 Task: Change  the formatting of the data to Which is Greater than5, In conditional formating, put the option 'Yelow Fill with Drak Yellow Text'add another formatting option Format As Table, insert the option Brown Table style Dark 3 , change the format of Column Width to 18In the sheet   Optimize Sales log book
Action: Mouse moved to (661, 158)
Screenshot: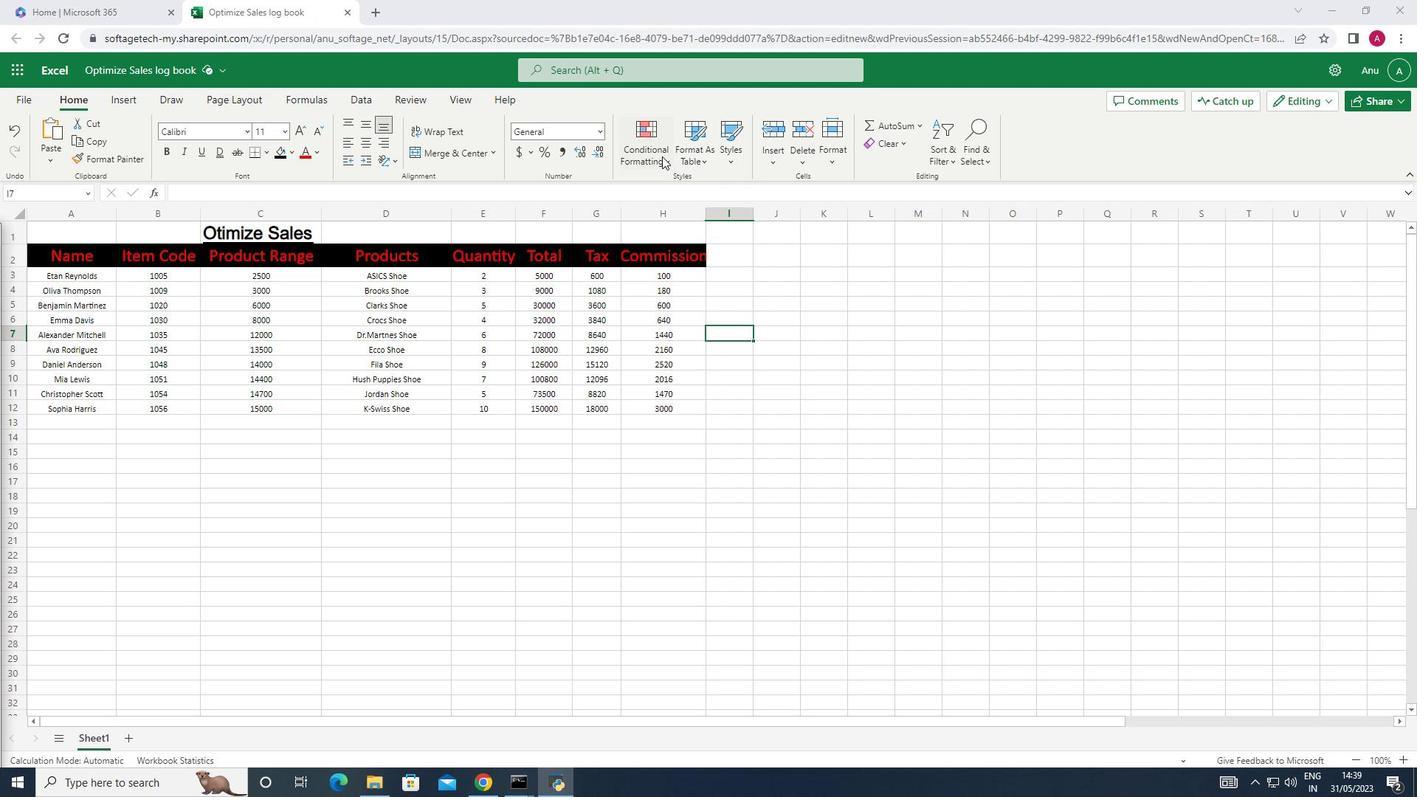 
Action: Mouse pressed left at (661, 158)
Screenshot: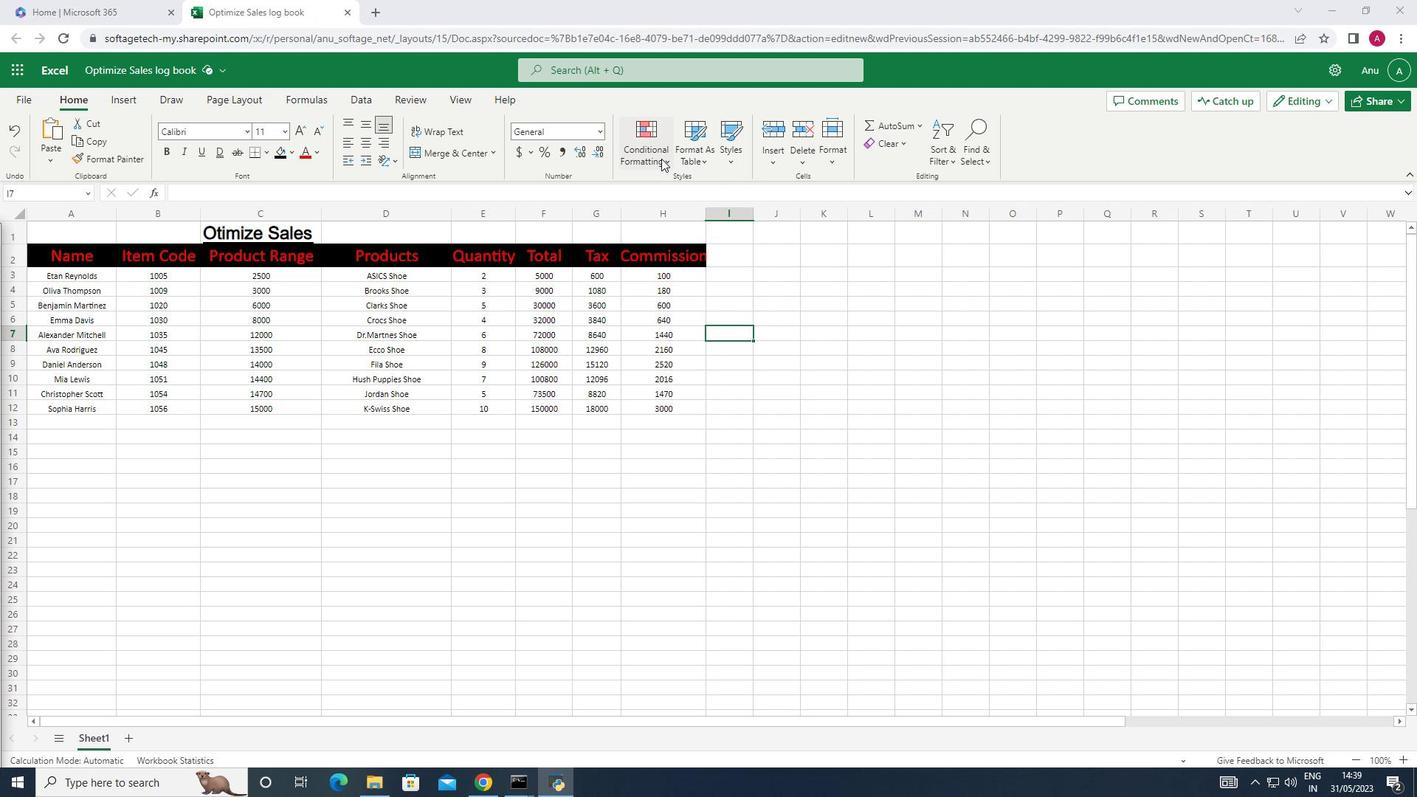 
Action: Mouse moved to (883, 420)
Screenshot: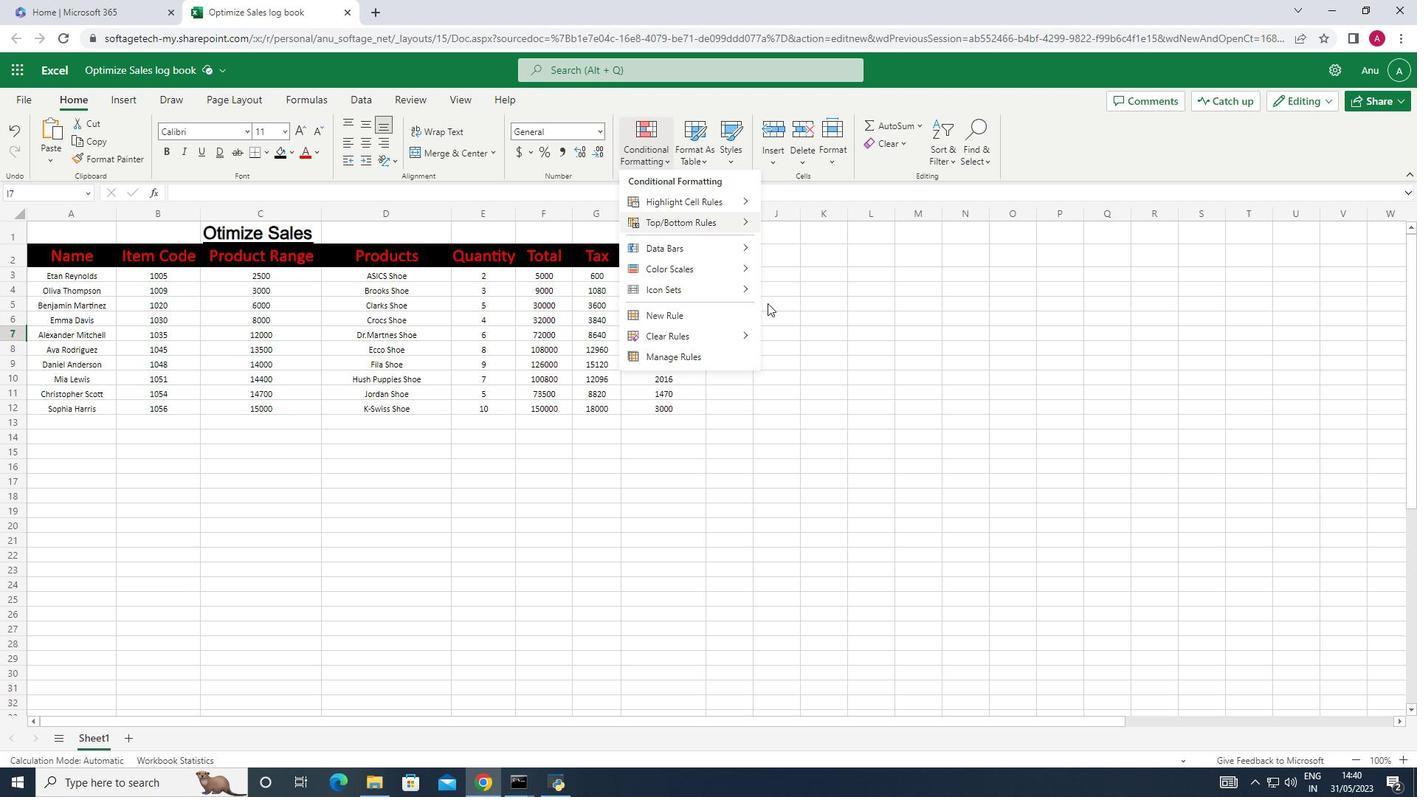 
Action: Mouse pressed left at (883, 420)
Screenshot: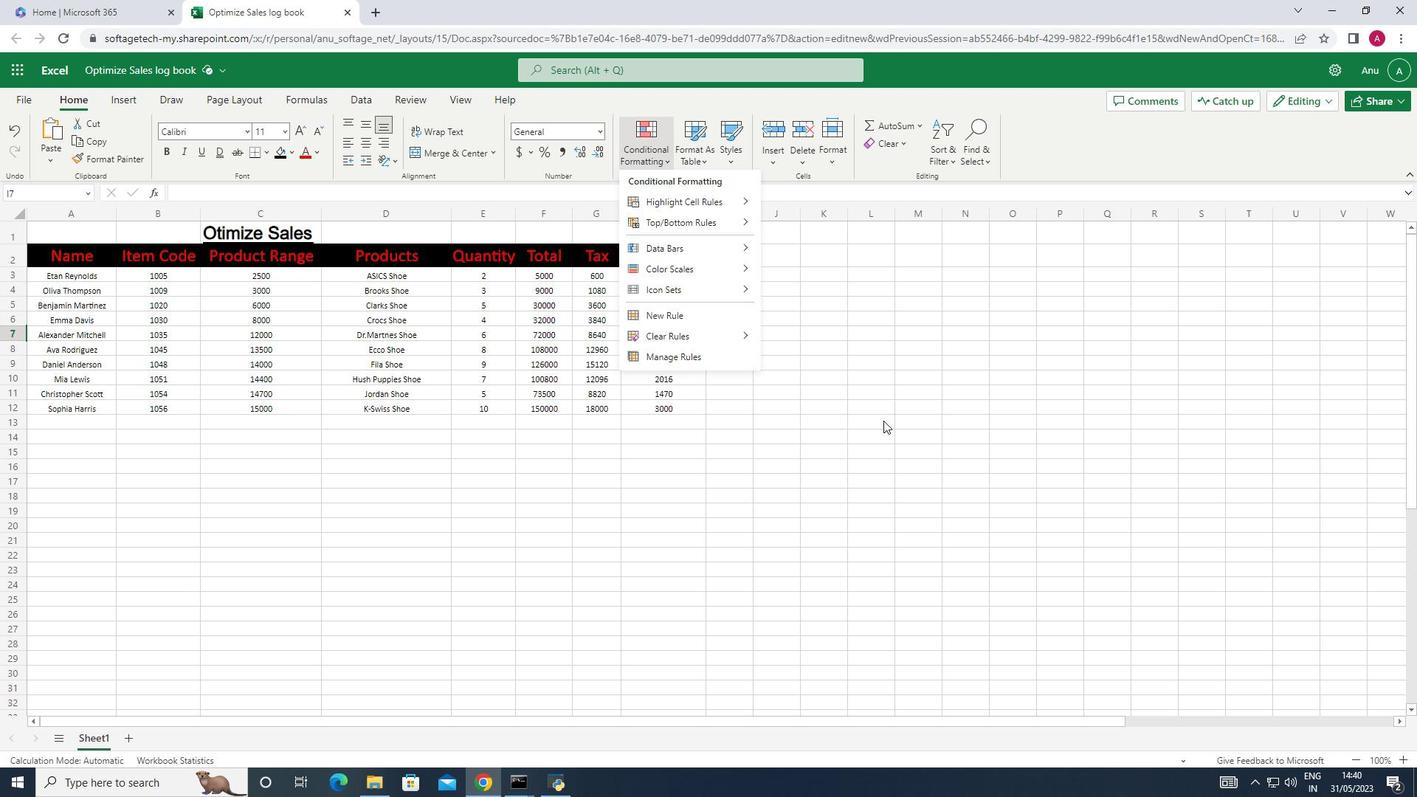 
Action: Mouse moved to (689, 414)
Screenshot: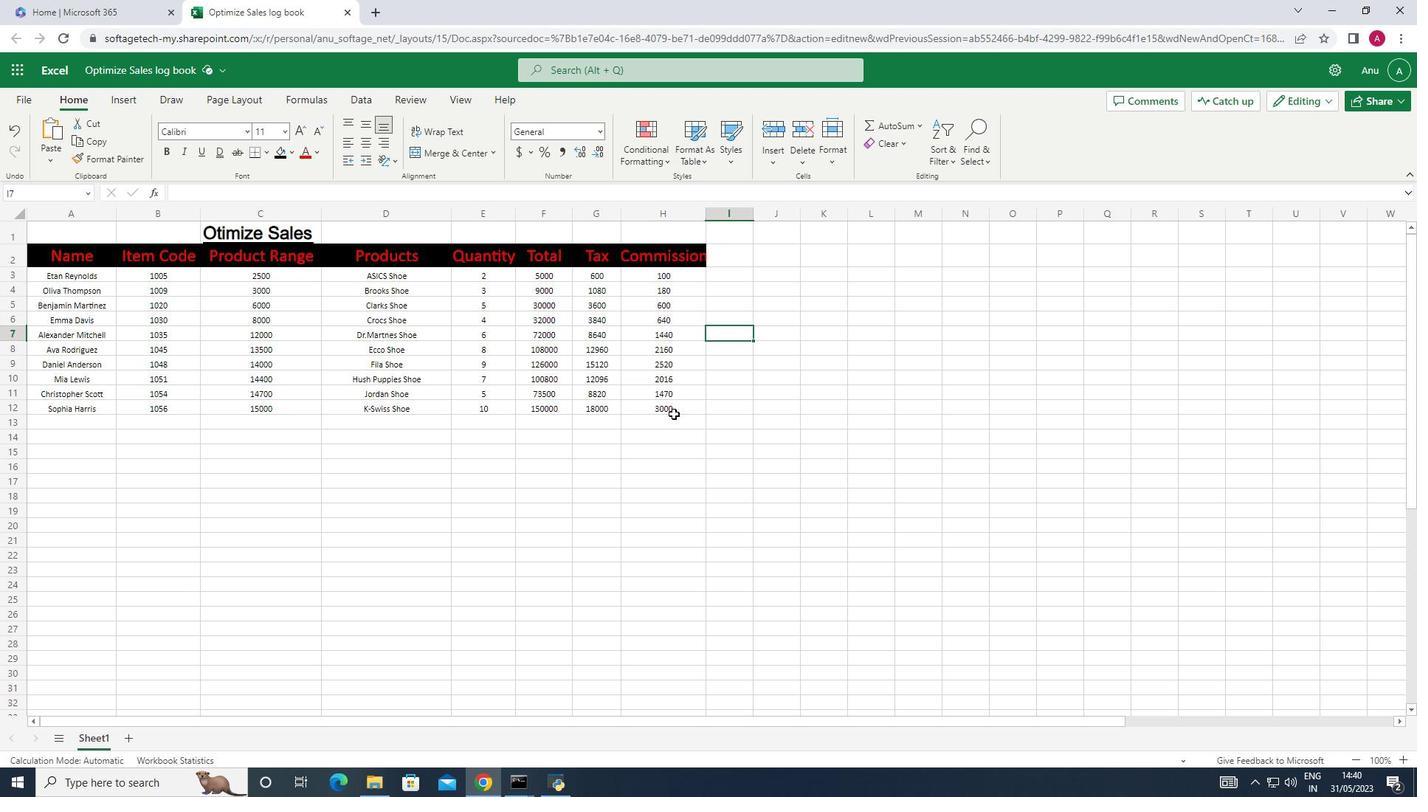 
Action: Mouse pressed left at (689, 414)
Screenshot: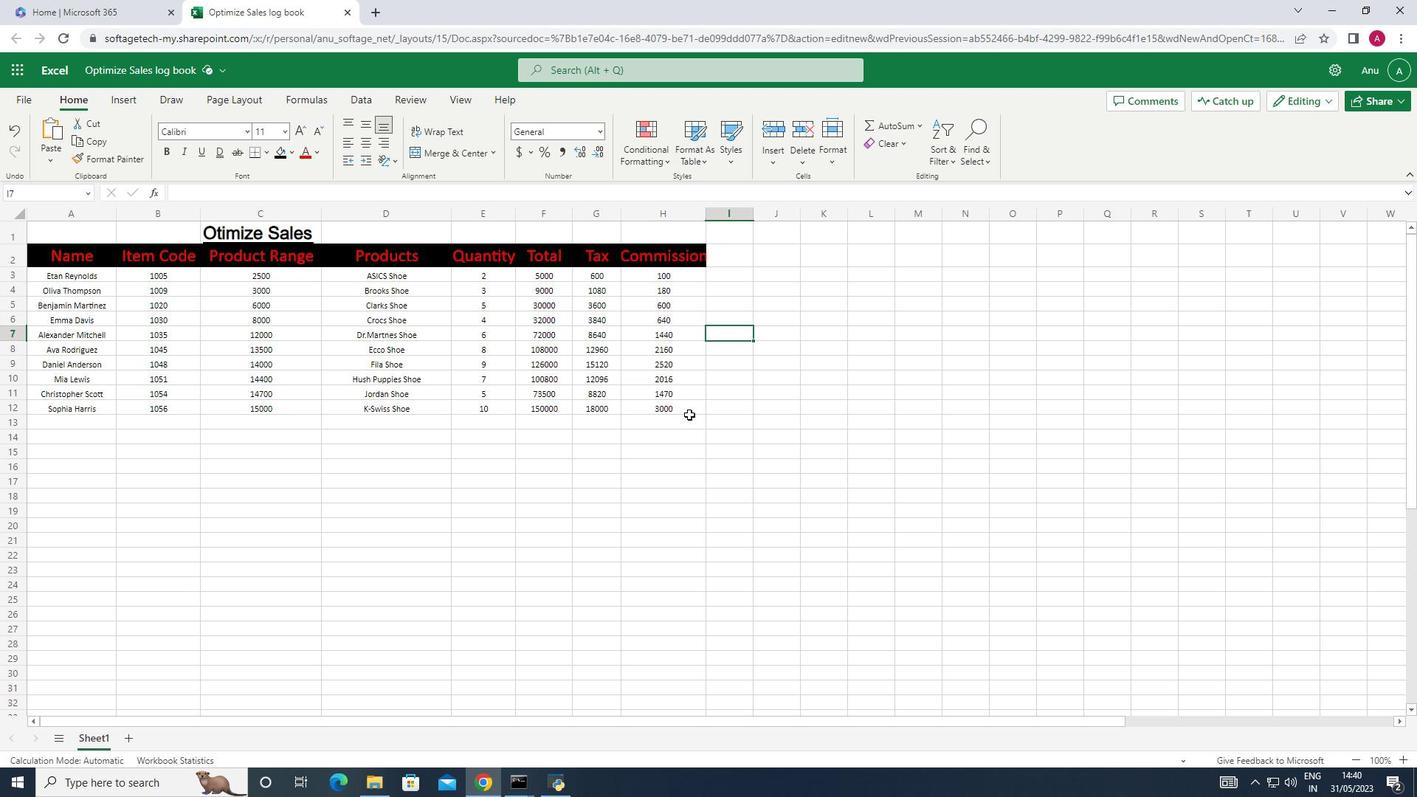 
Action: Mouse moved to (661, 166)
Screenshot: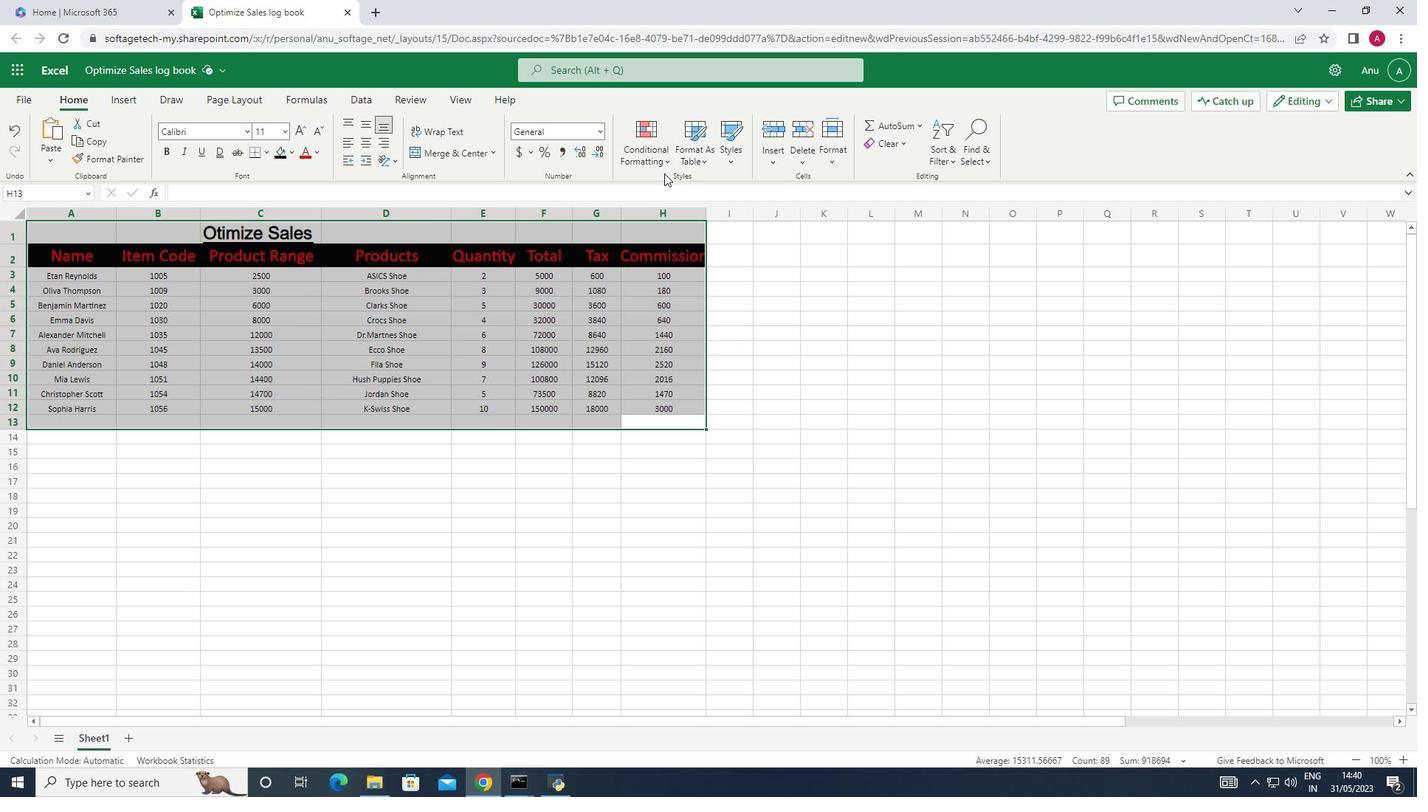 
Action: Mouse pressed left at (661, 166)
Screenshot: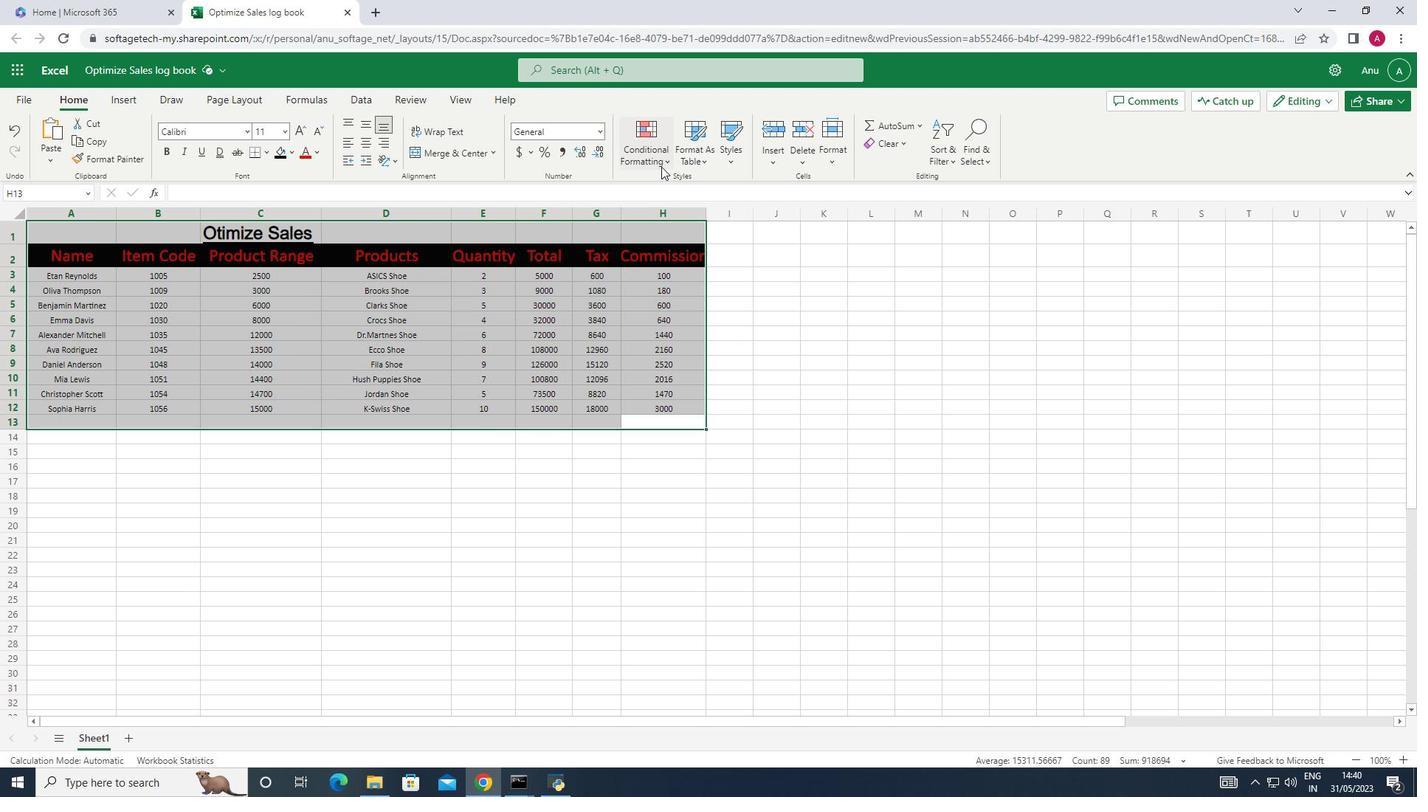 
Action: Mouse moved to (808, 205)
Screenshot: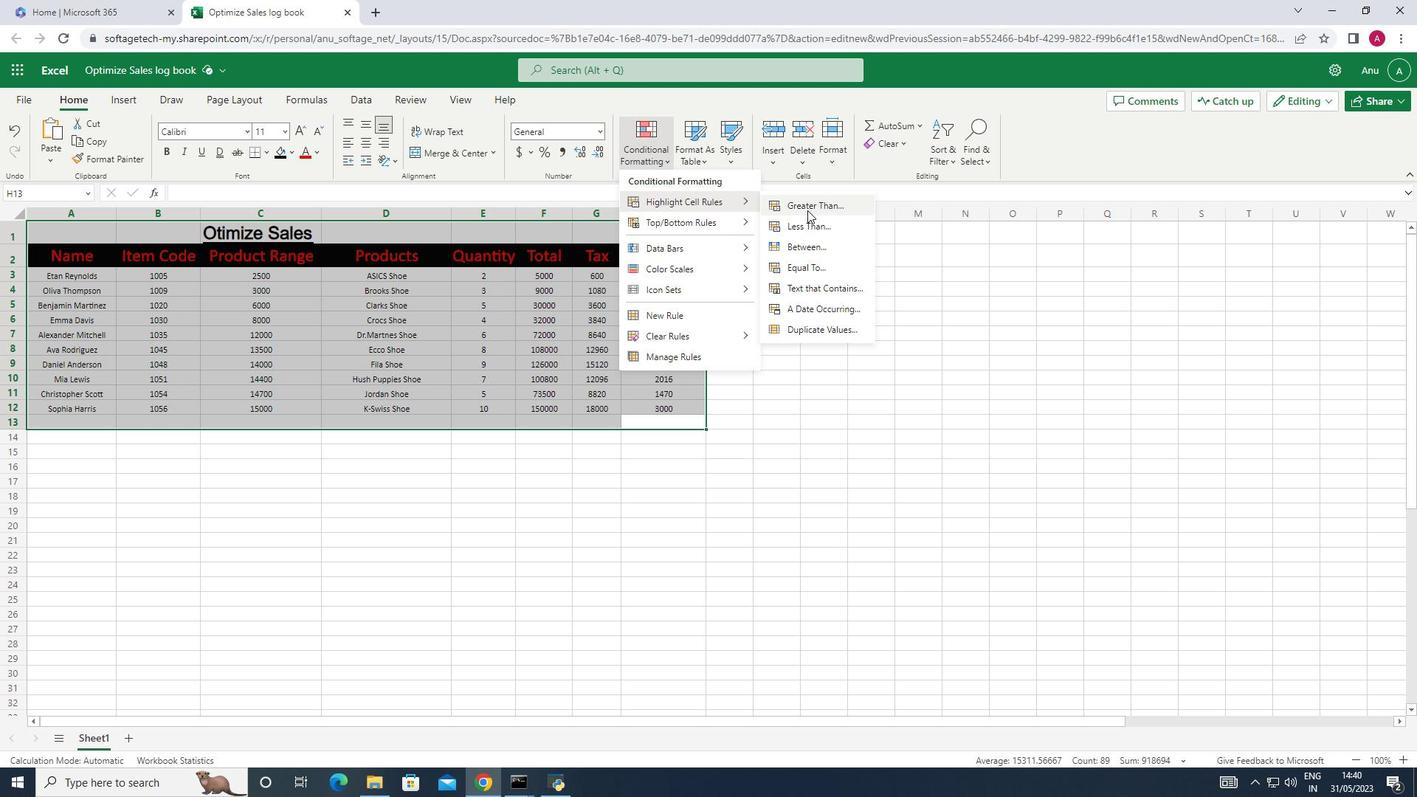 
Action: Mouse pressed left at (808, 205)
Screenshot: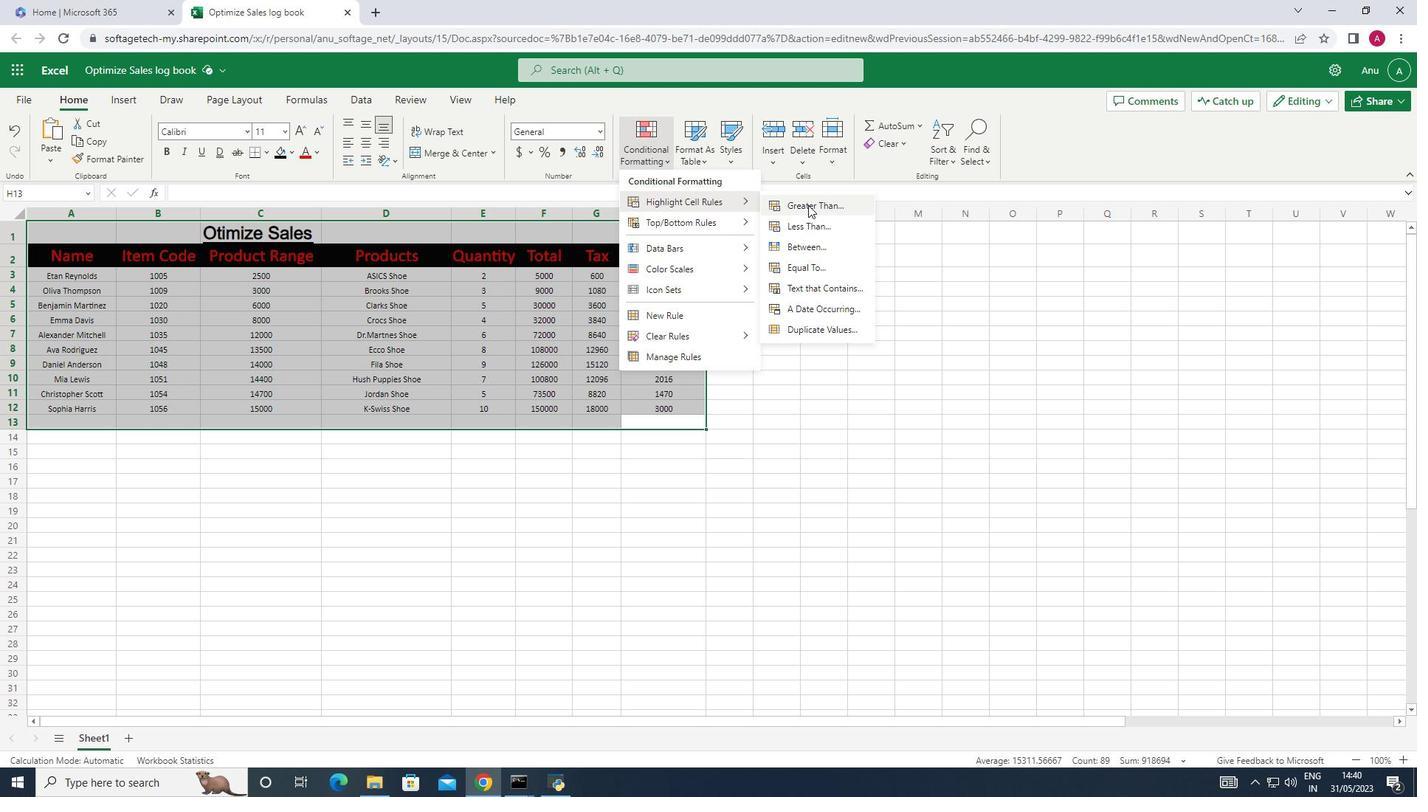 
Action: Mouse moved to (809, 209)
Screenshot: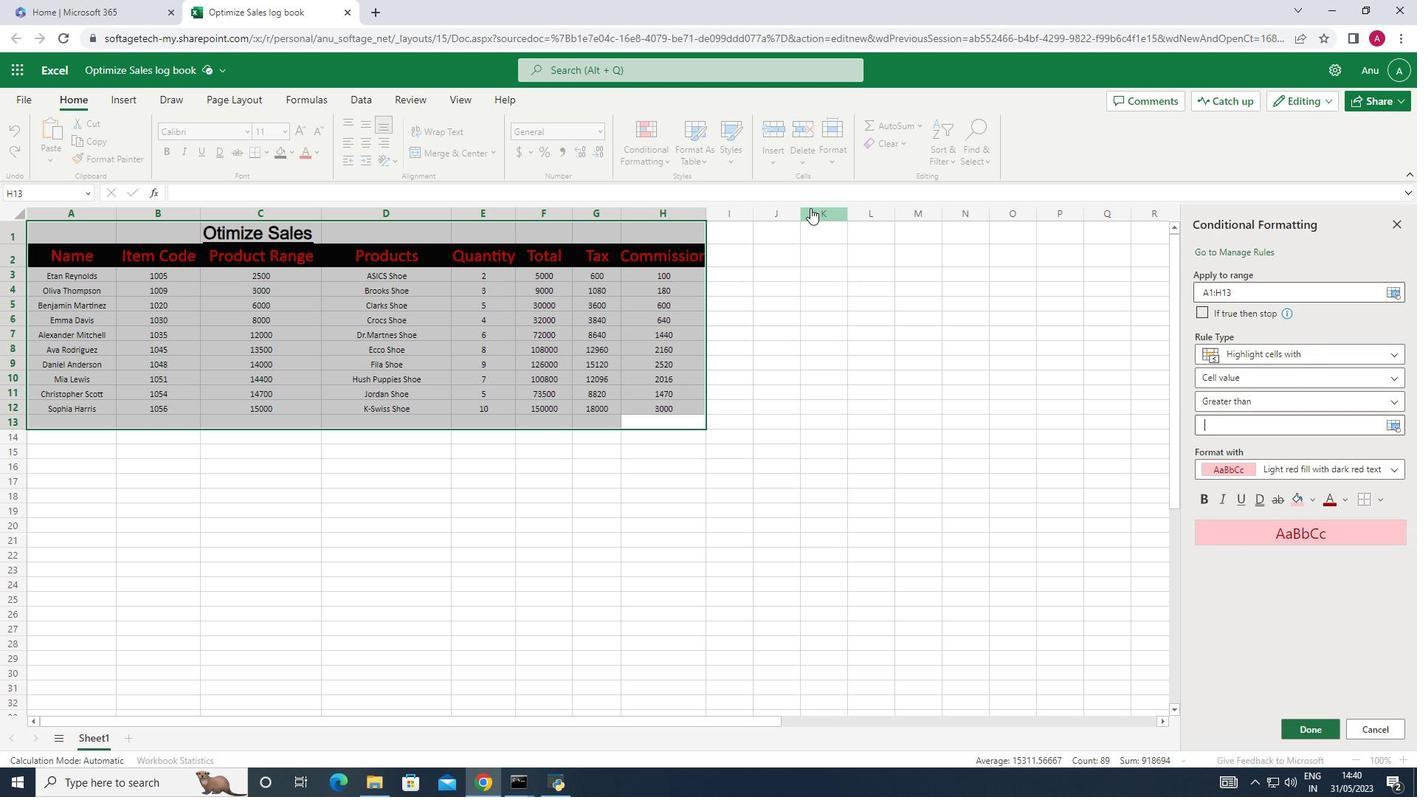 
Action: Key pressed 5
Screenshot: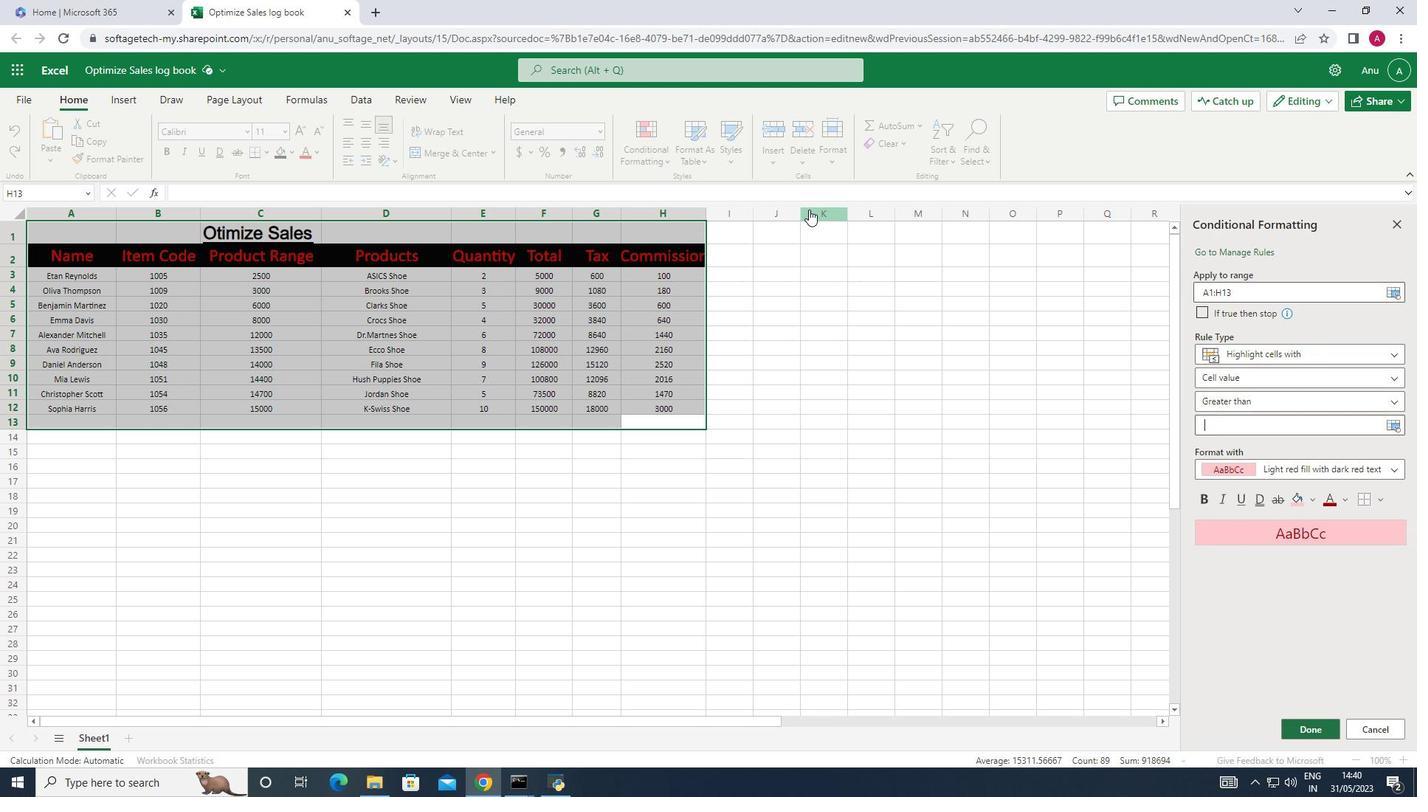 
Action: Mouse moved to (1348, 502)
Screenshot: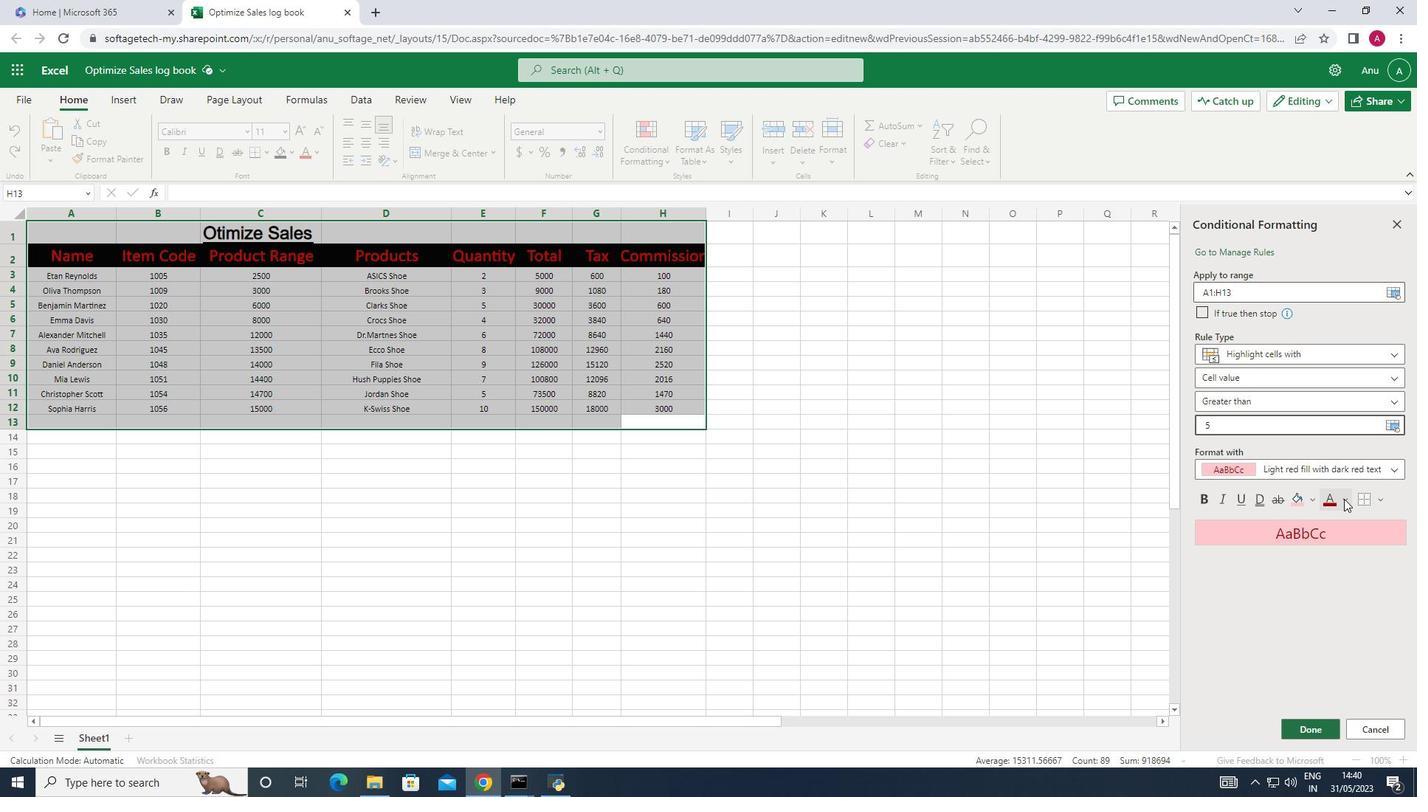 
Action: Mouse pressed left at (1348, 502)
Screenshot: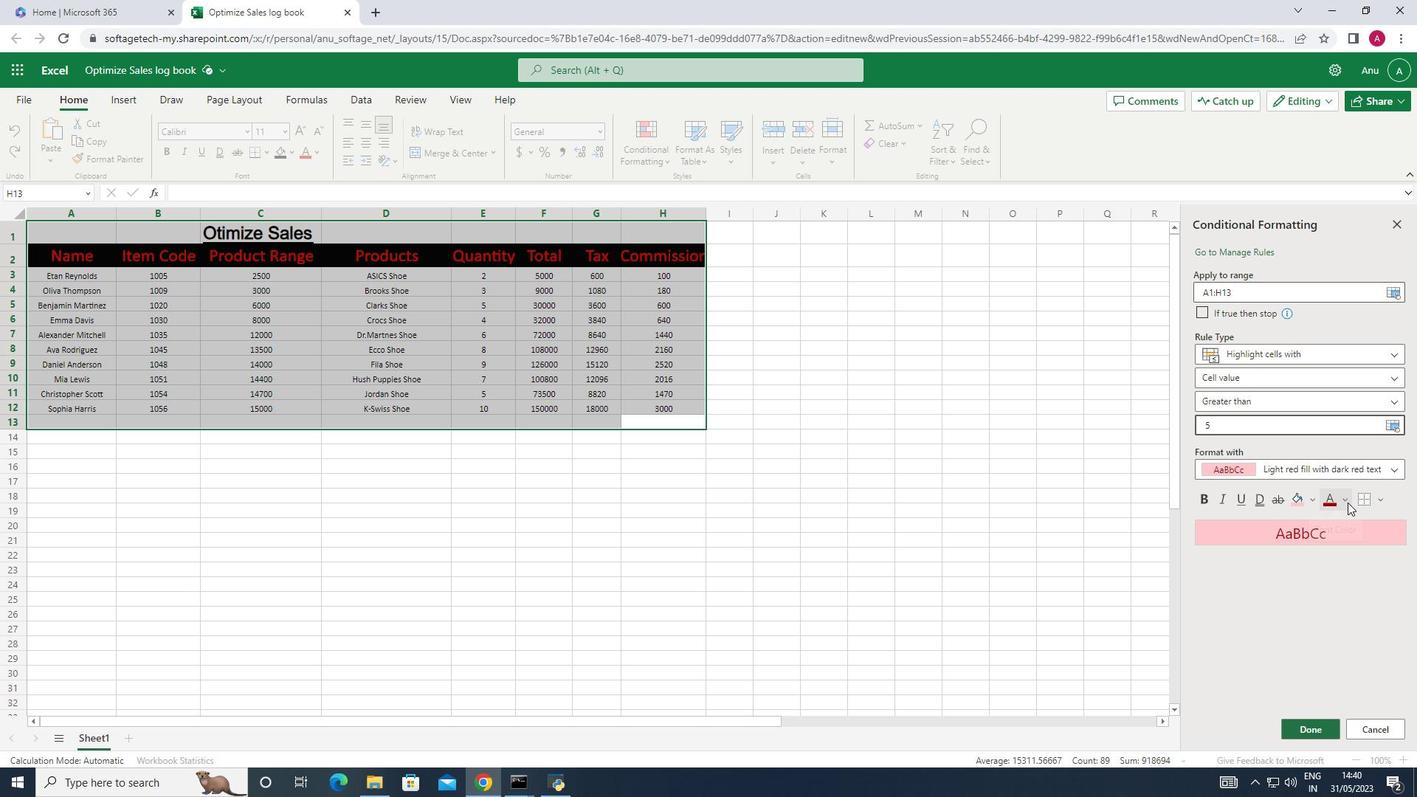 
Action: Mouse moved to (1360, 651)
Screenshot: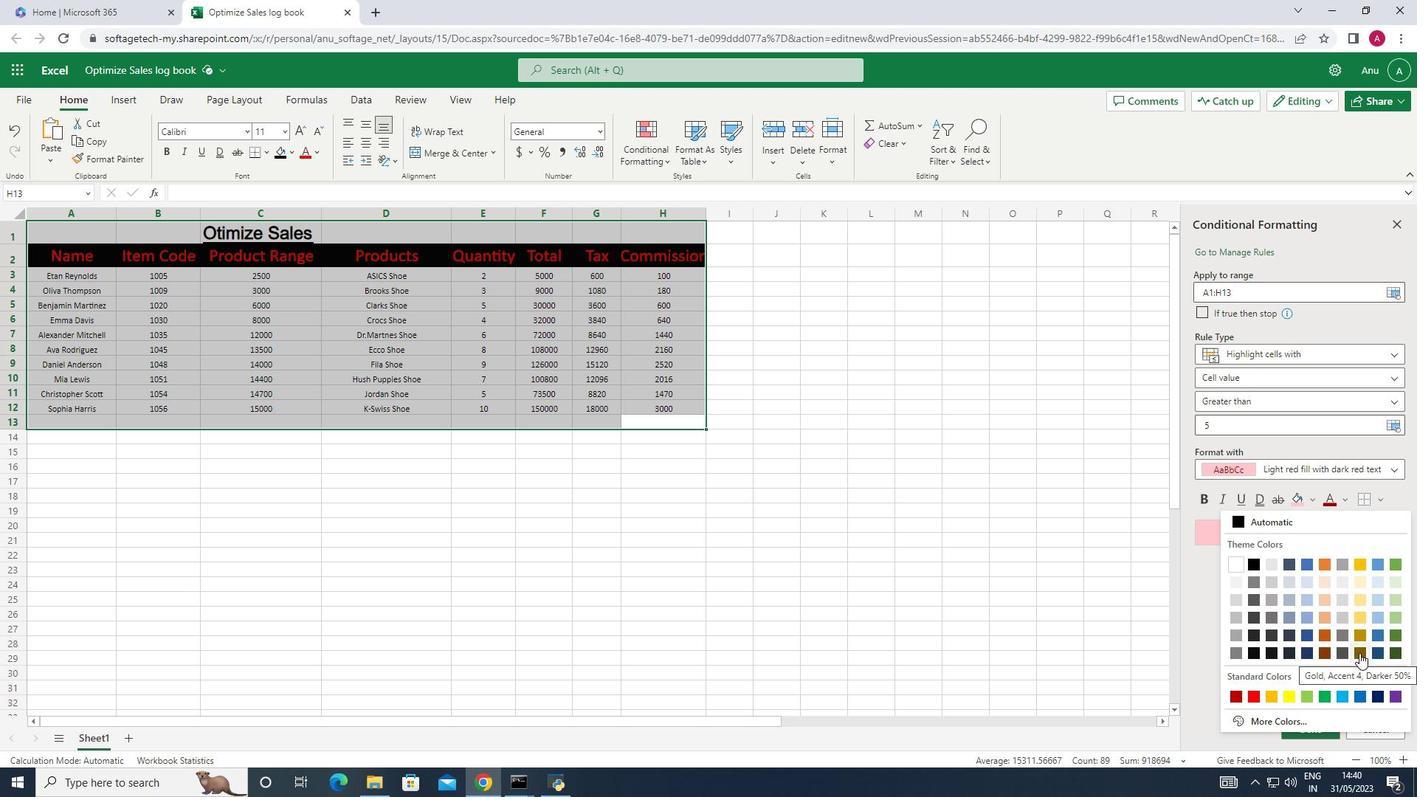 
Action: Mouse pressed left at (1360, 651)
Screenshot: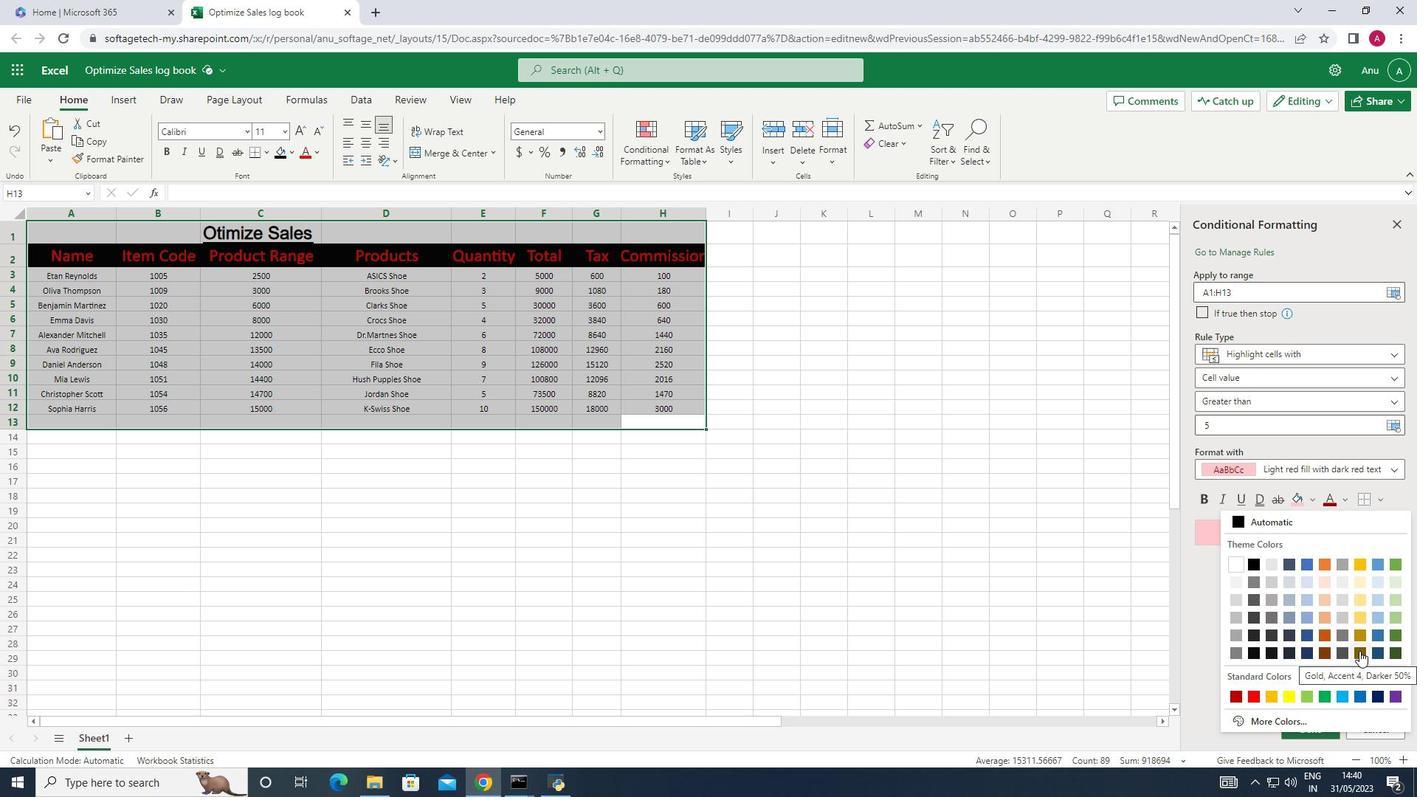 
Action: Mouse moved to (1345, 502)
Screenshot: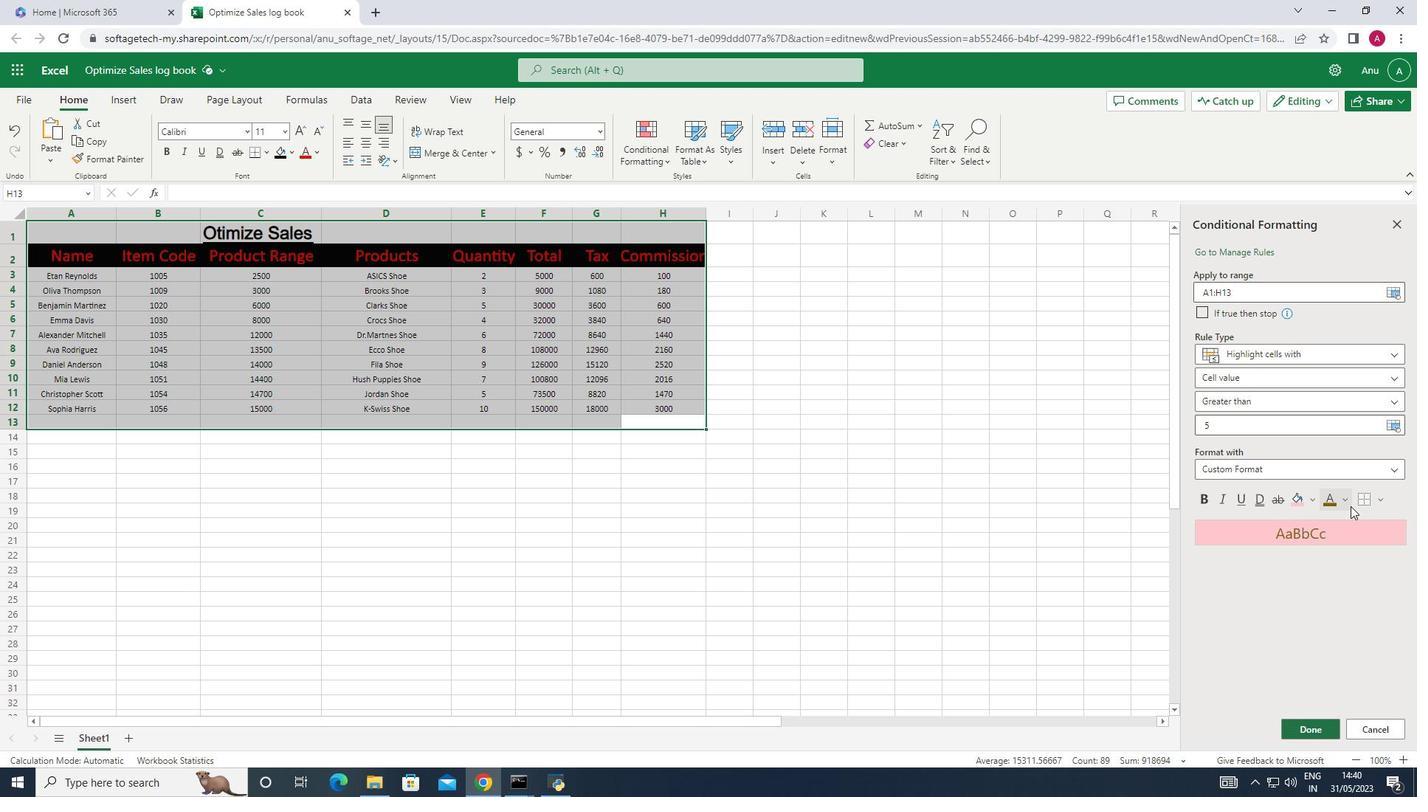
Action: Mouse pressed left at (1345, 502)
Screenshot: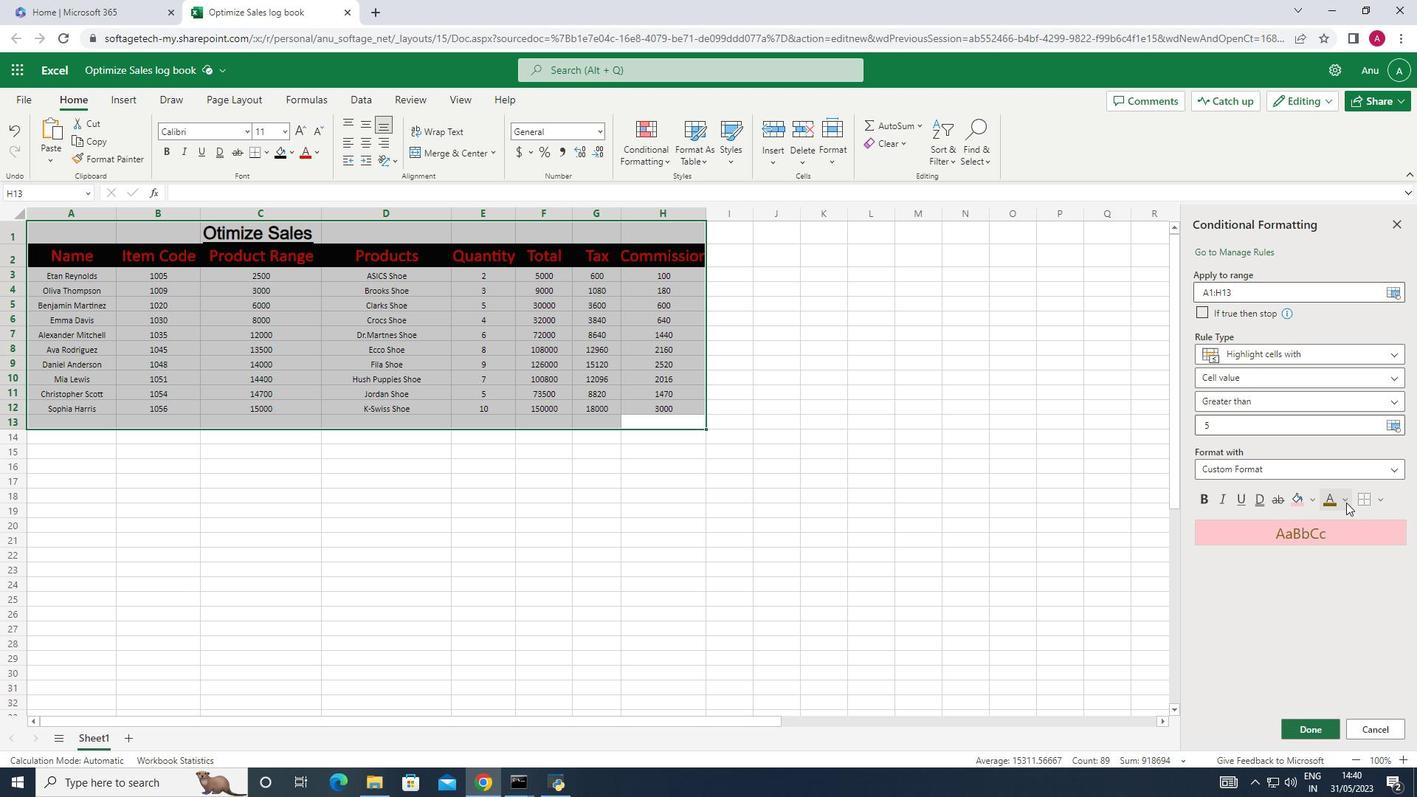 
Action: Mouse moved to (1310, 499)
Screenshot: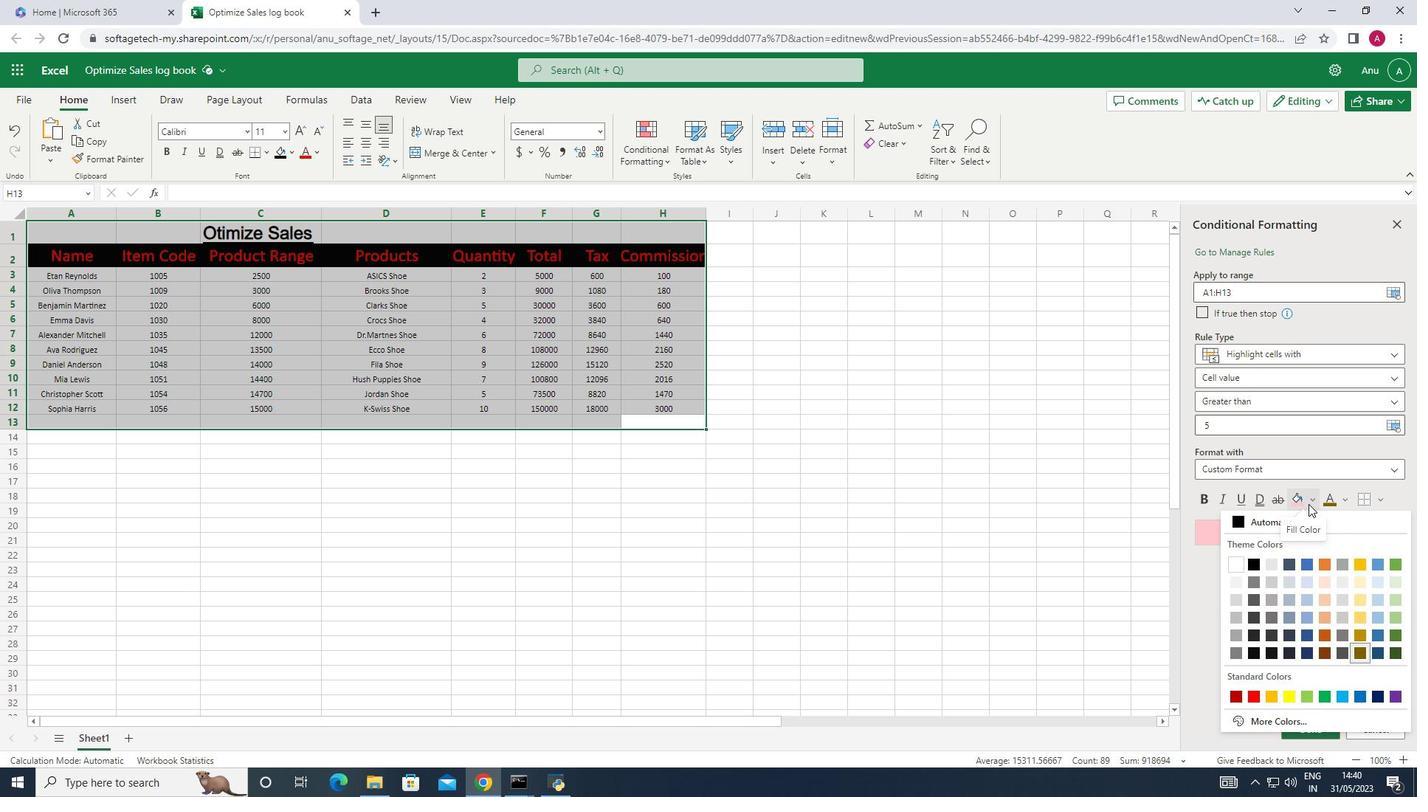 
Action: Mouse pressed left at (1310, 499)
Screenshot: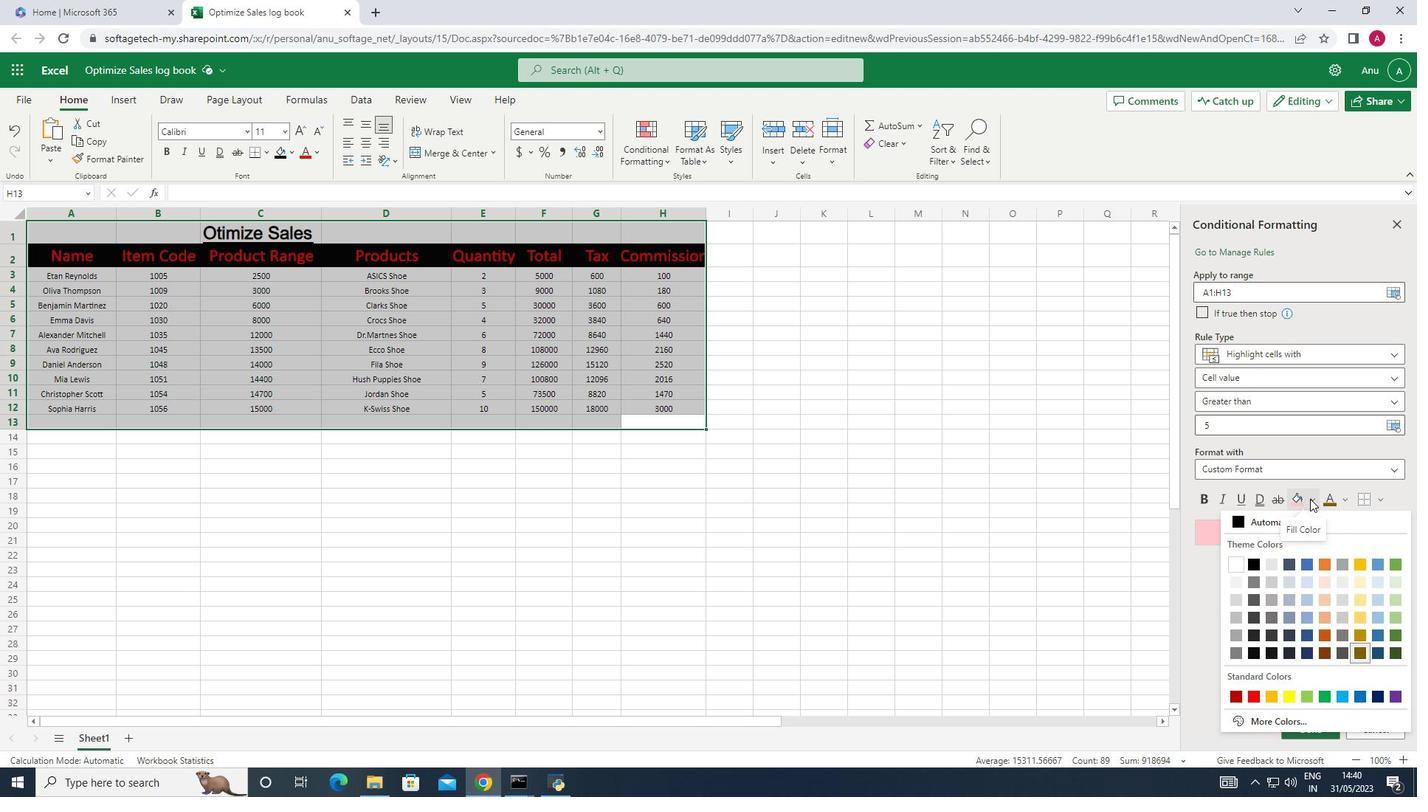 
Action: Mouse moved to (1292, 671)
Screenshot: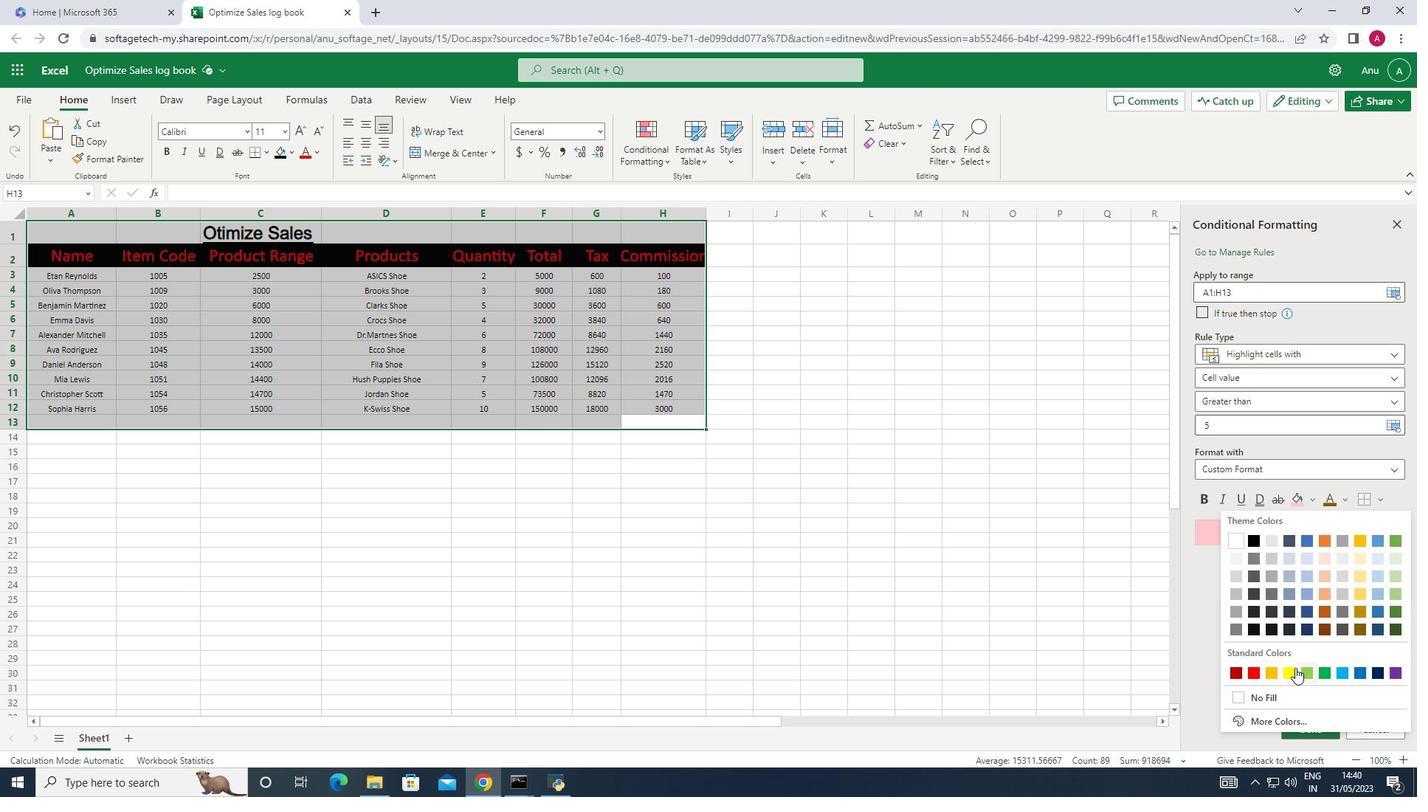 
Action: Mouse pressed left at (1292, 671)
Screenshot: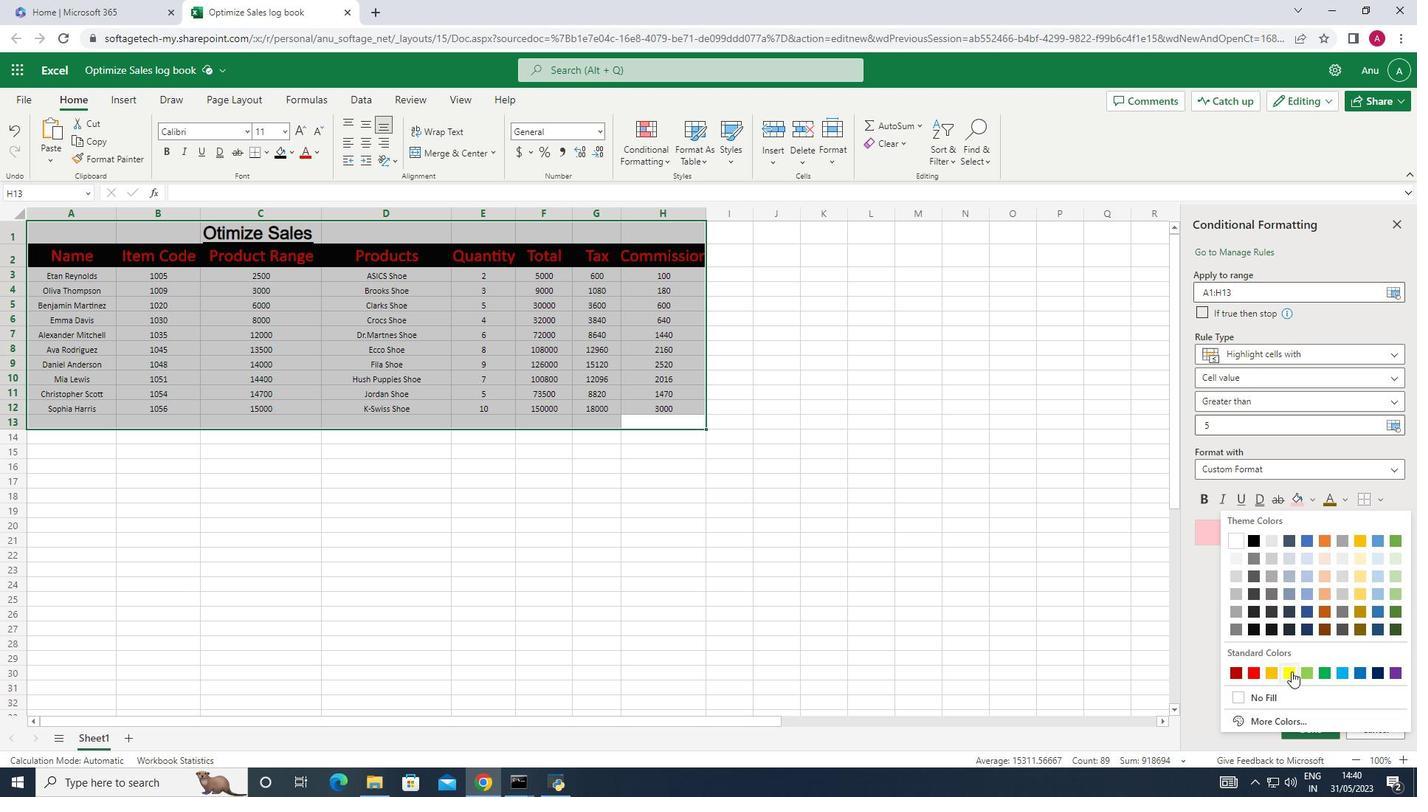 
Action: Mouse moved to (1313, 731)
Screenshot: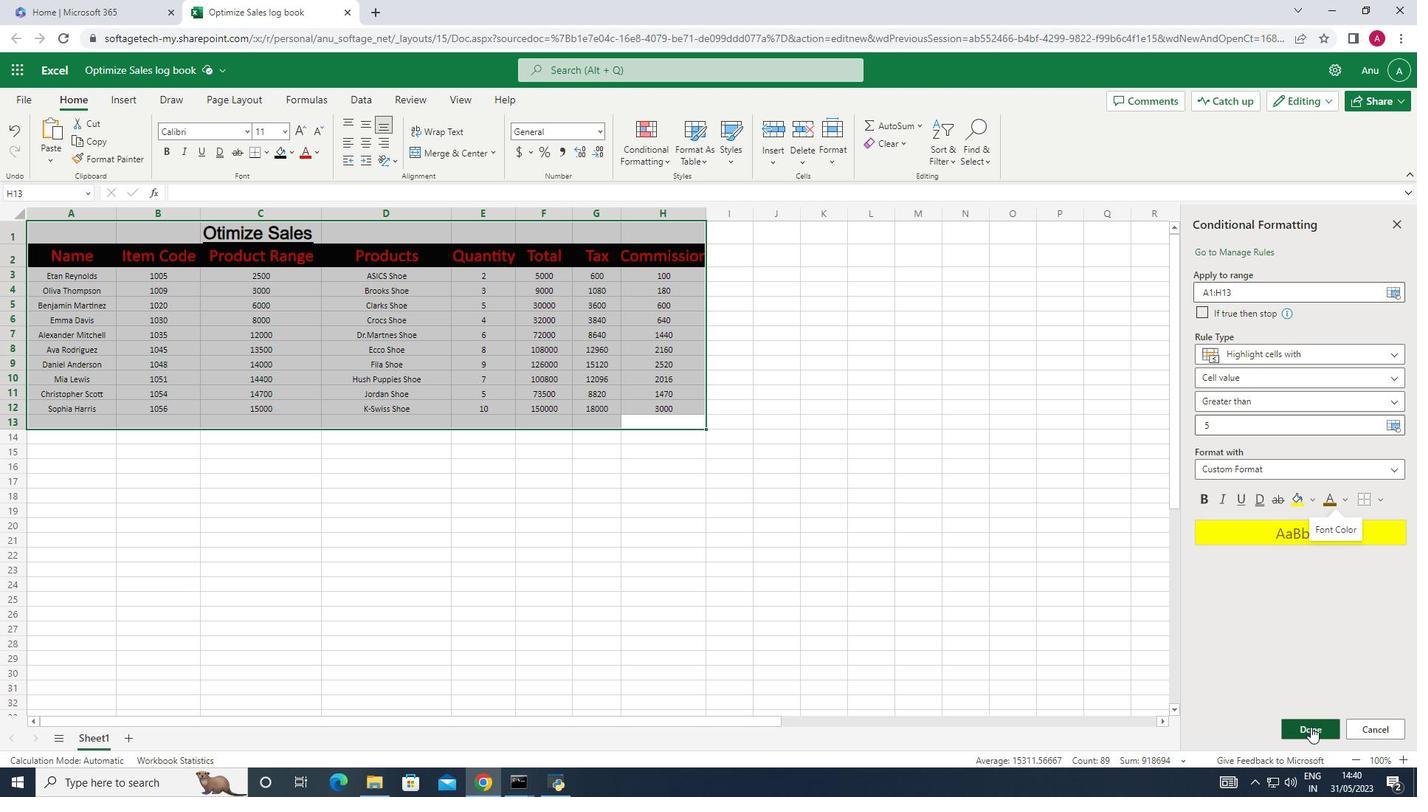 
Action: Mouse pressed left at (1313, 731)
Screenshot: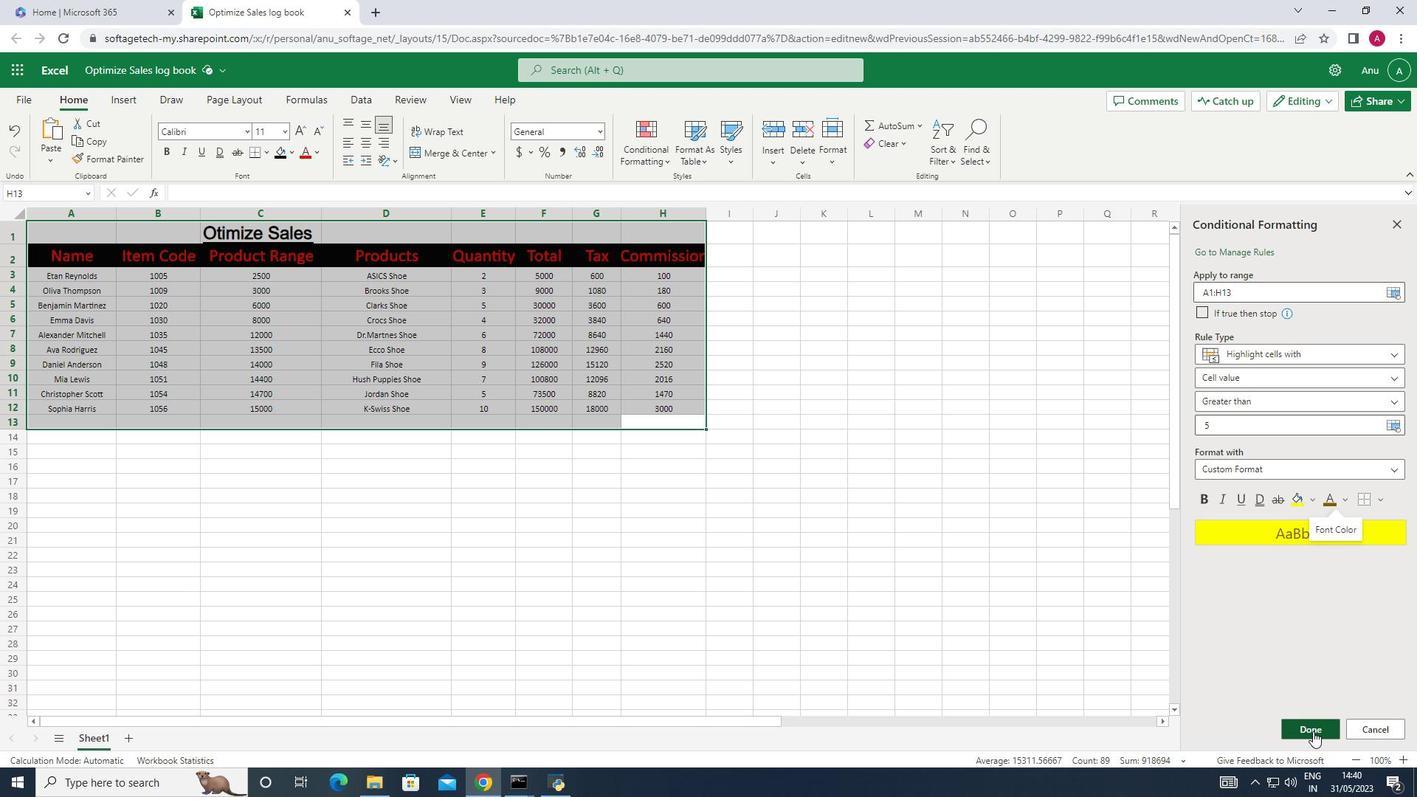 
Action: Mouse moved to (912, 408)
Screenshot: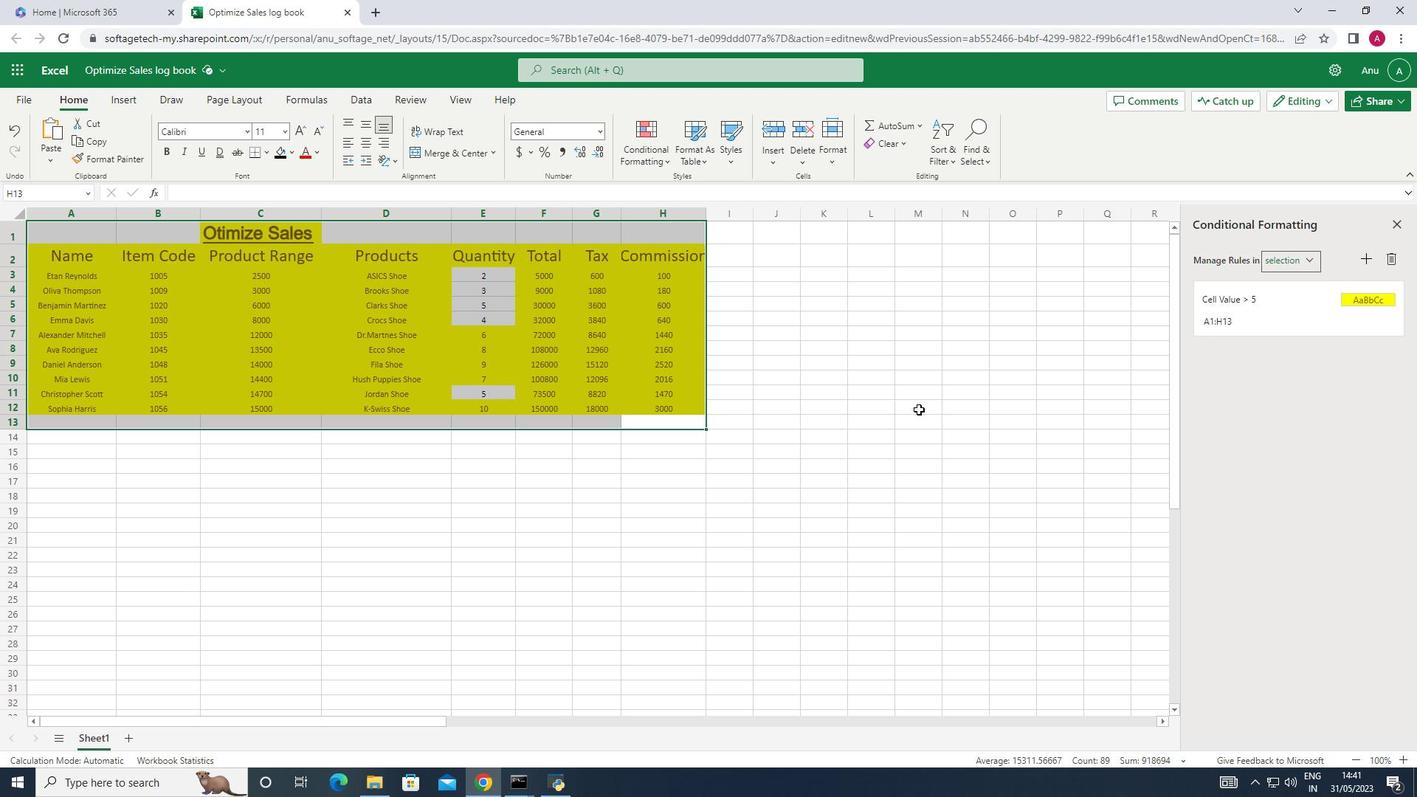 
Action: Mouse pressed left at (912, 408)
Screenshot: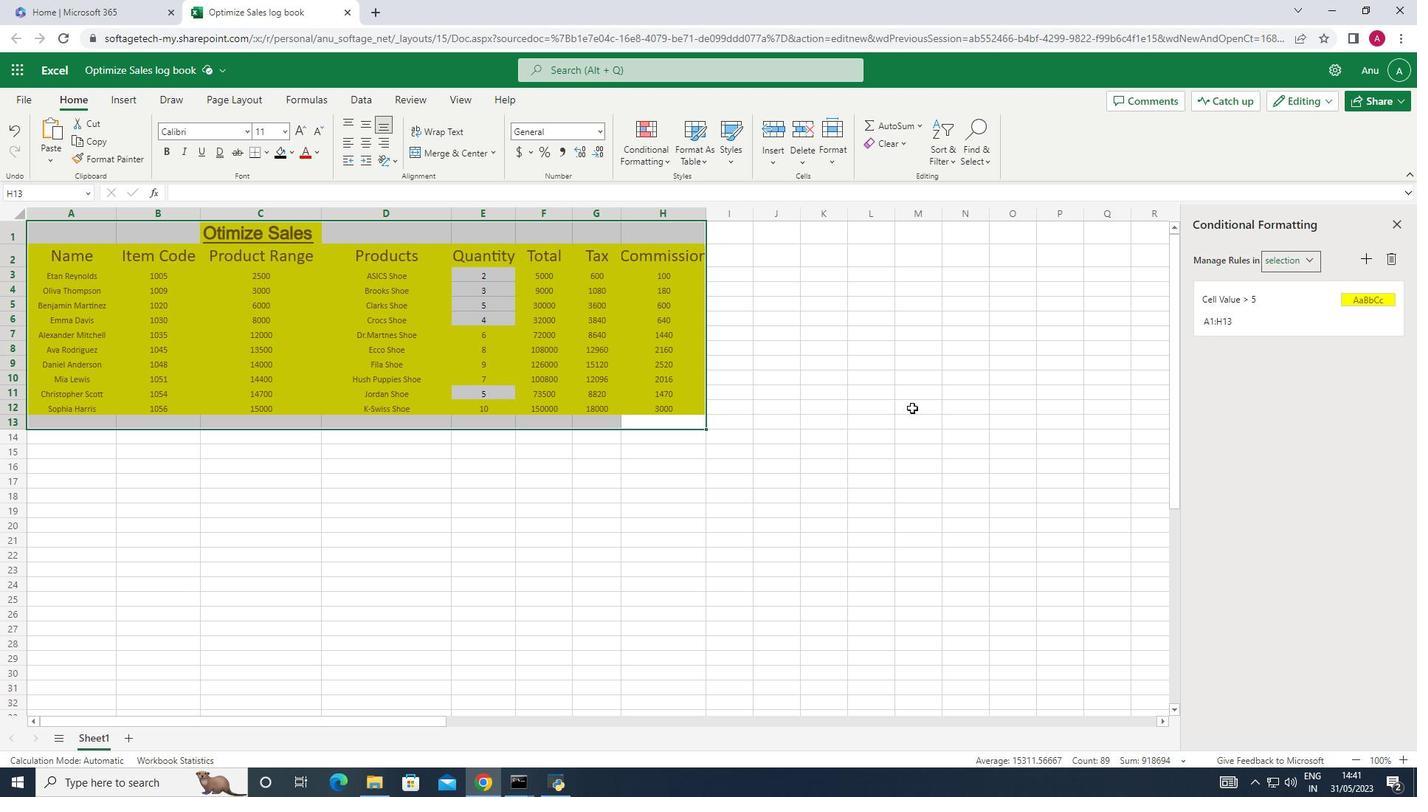 
Action: Mouse moved to (45, 258)
Screenshot: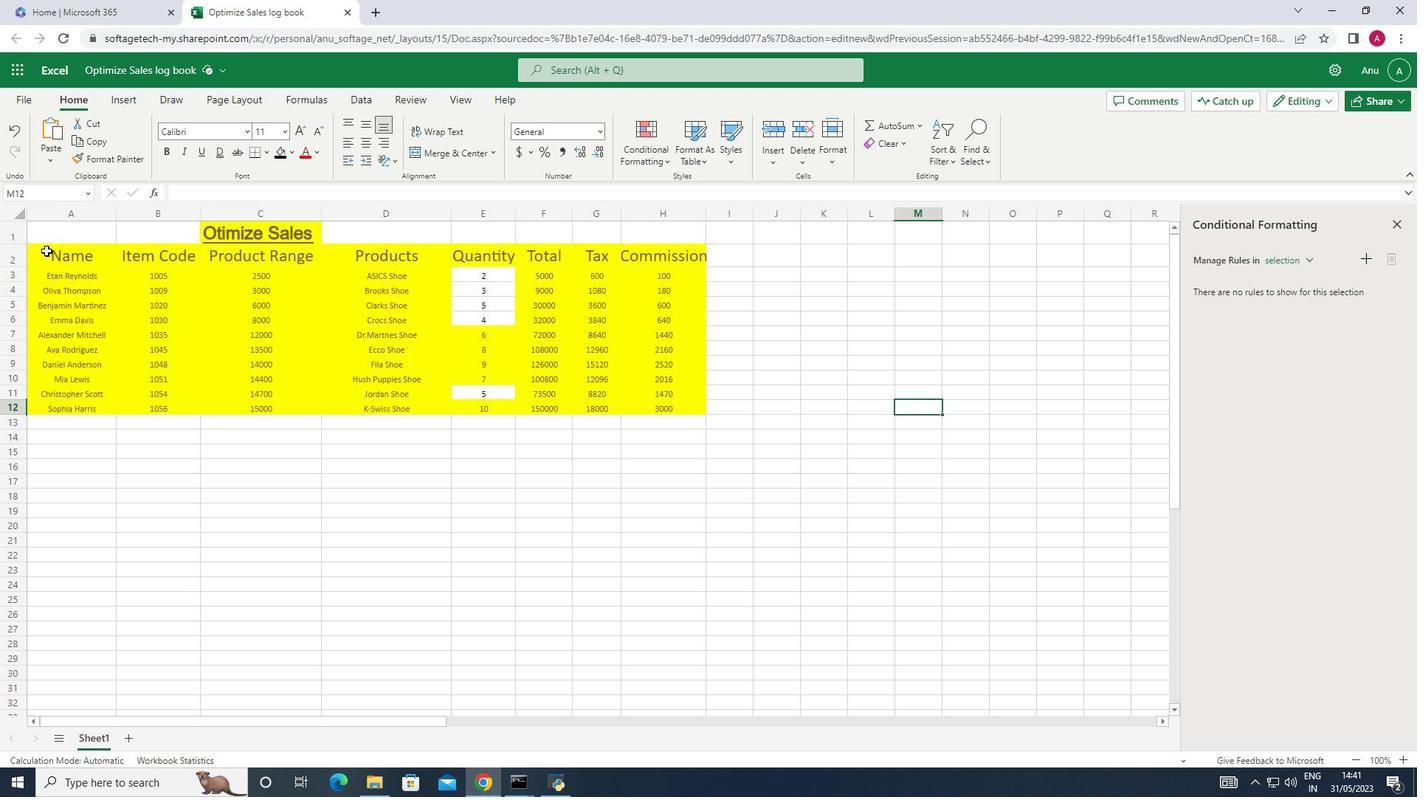 
Action: Mouse pressed left at (45, 258)
Screenshot: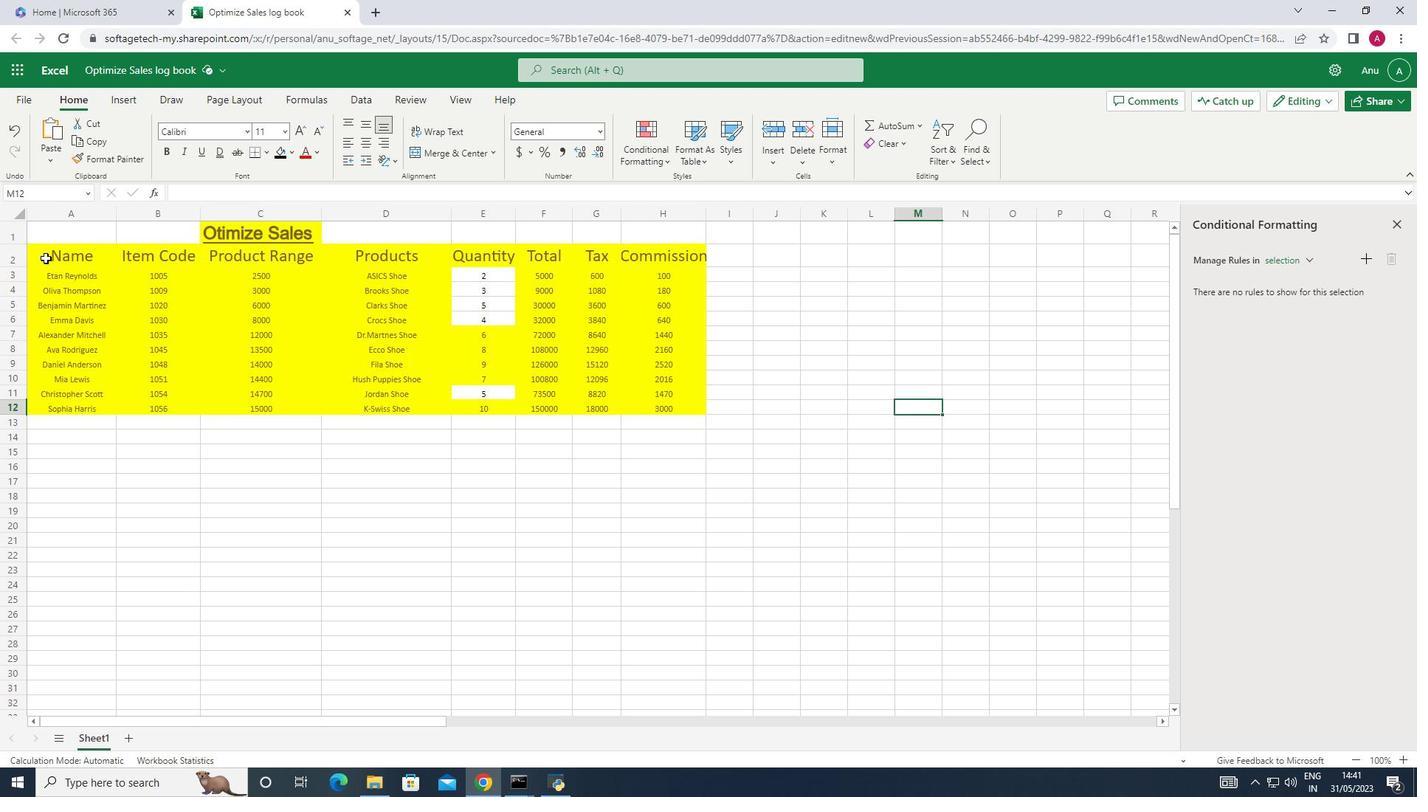 
Action: Mouse moved to (77, 235)
Screenshot: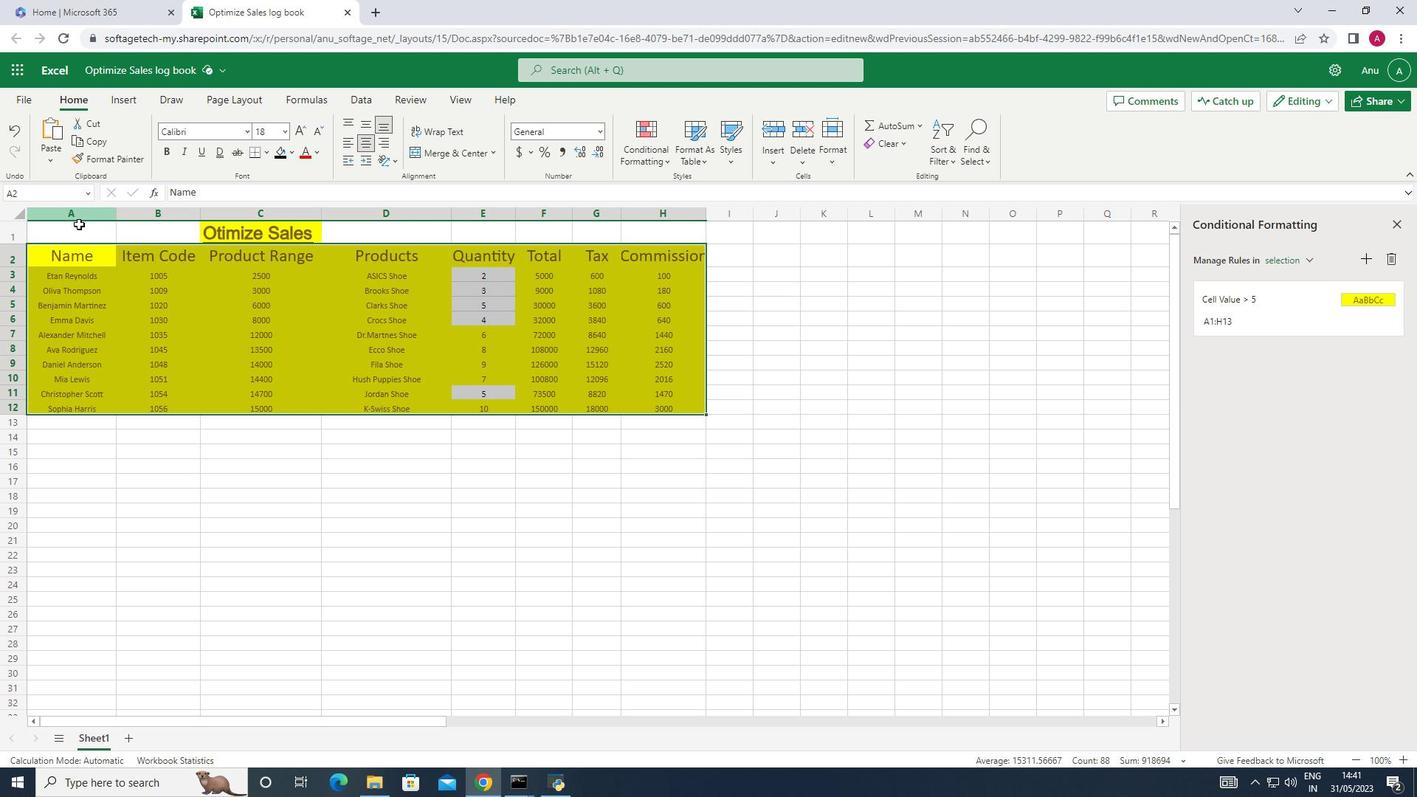 
Action: Mouse pressed left at (77, 235)
Screenshot: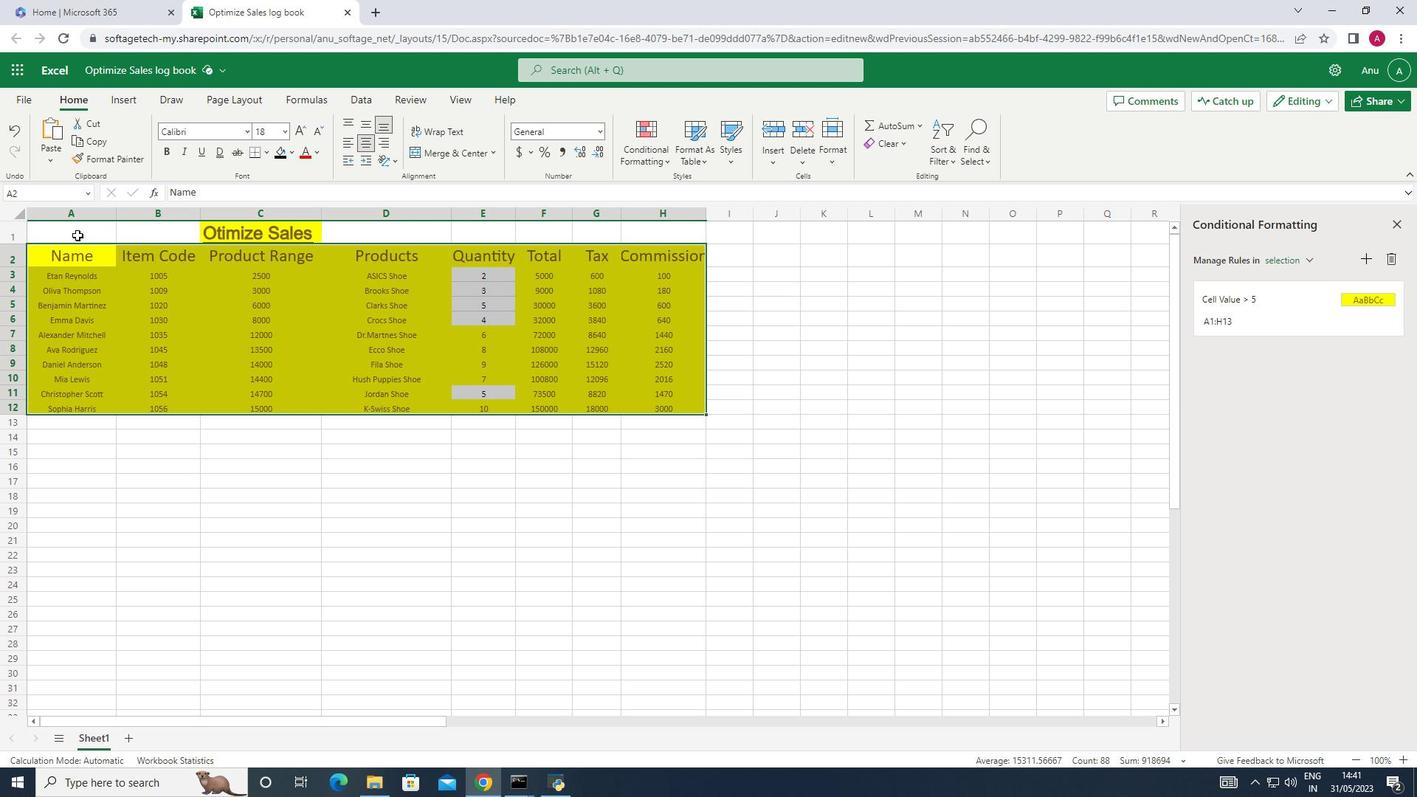 
Action: Mouse moved to (698, 162)
Screenshot: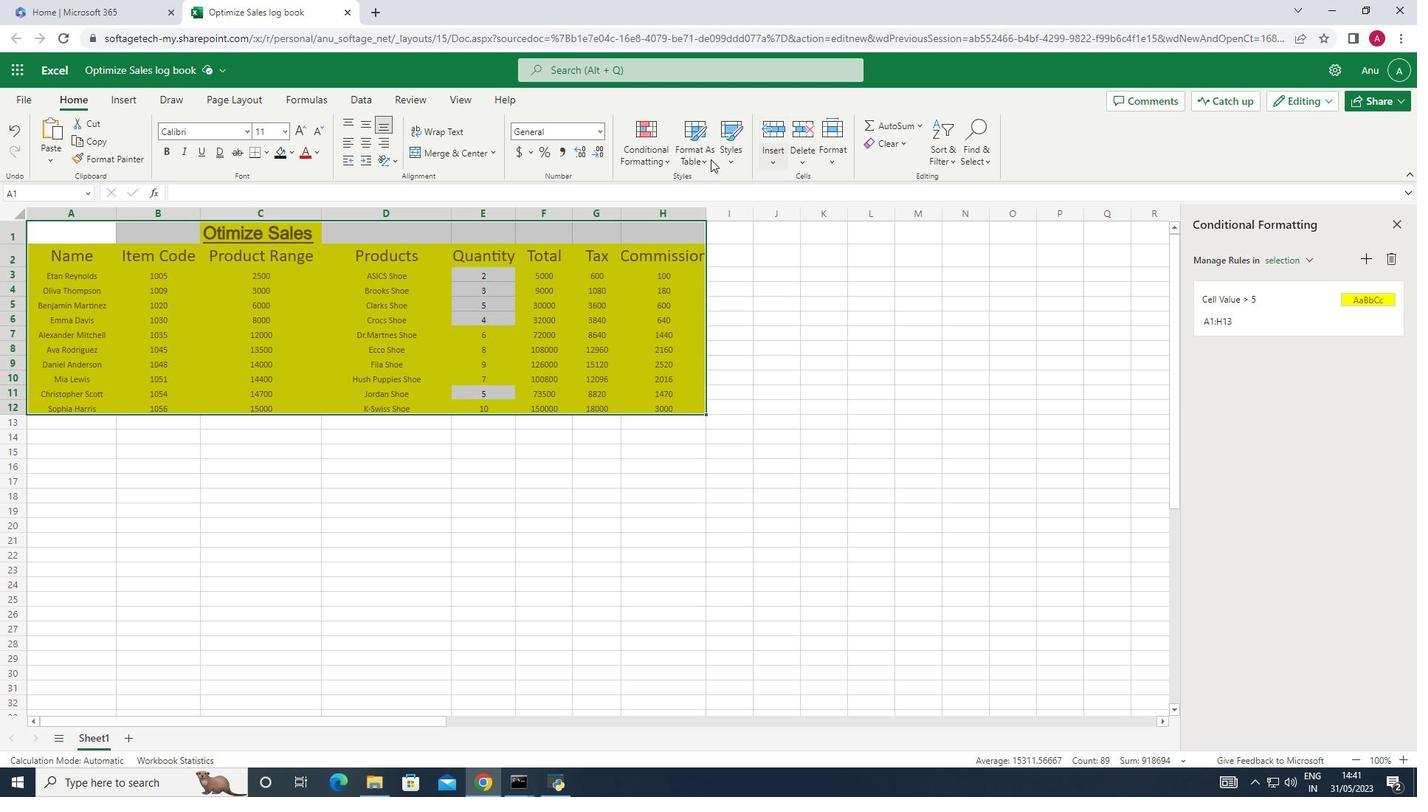 
Action: Mouse pressed left at (698, 162)
Screenshot: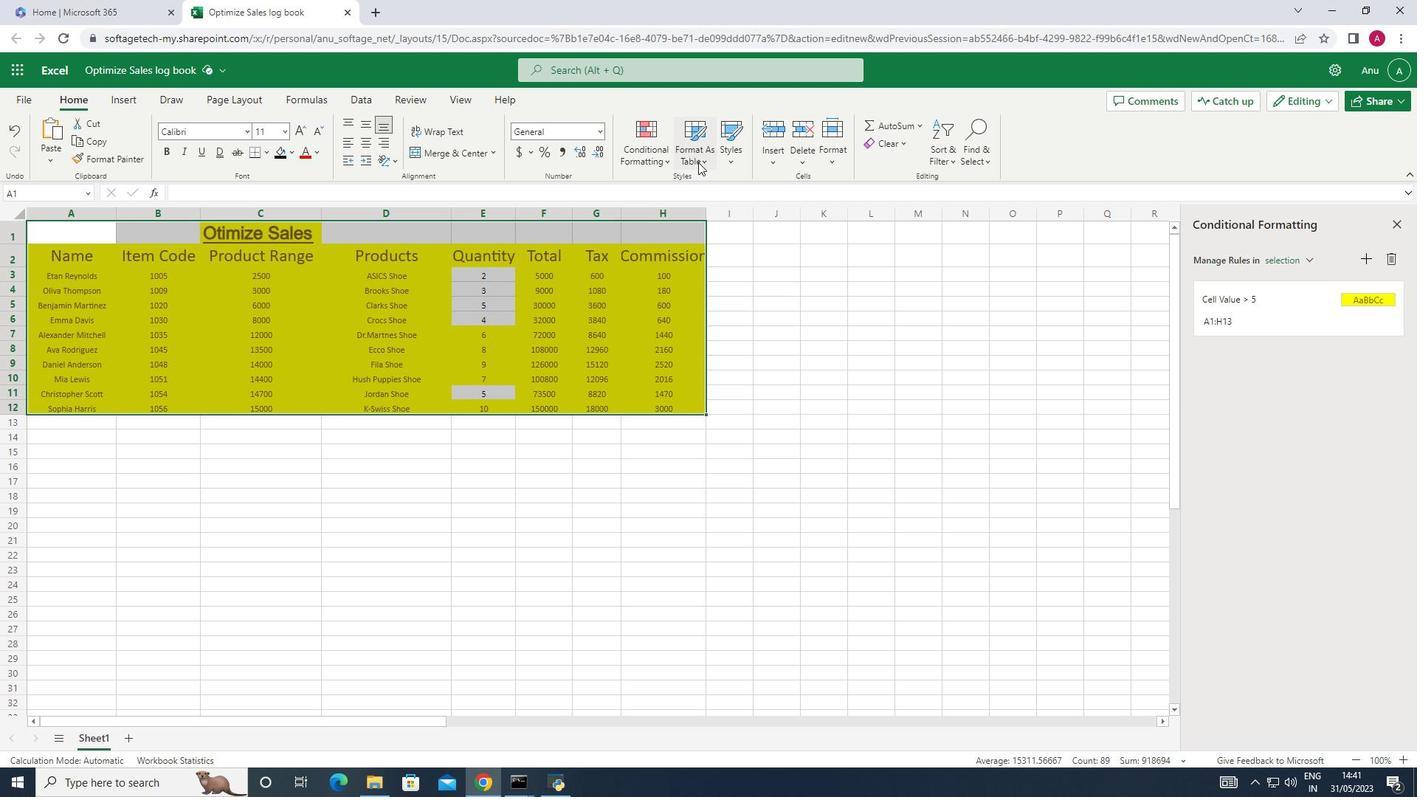
Action: Mouse moved to (813, 587)
Screenshot: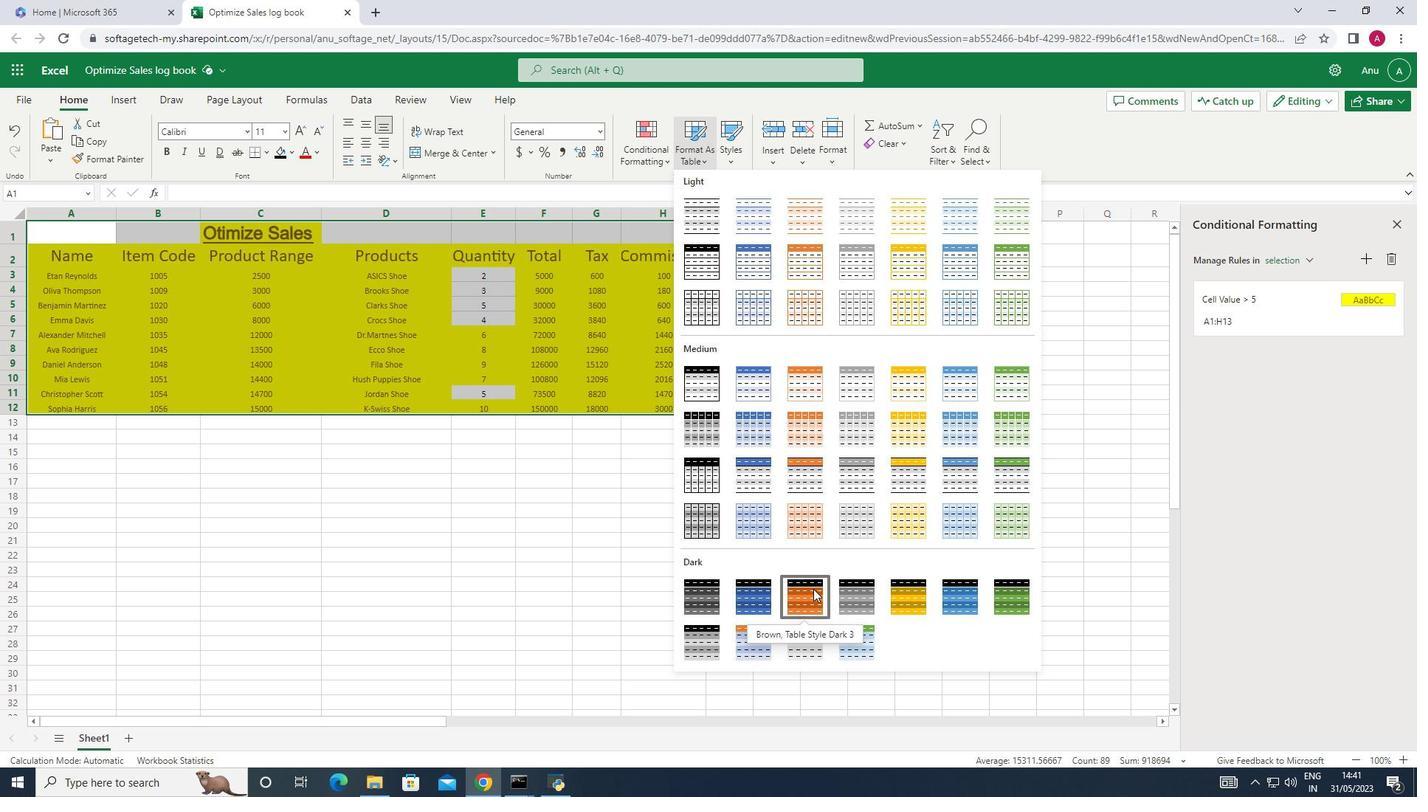 
Action: Mouse pressed left at (813, 587)
Screenshot: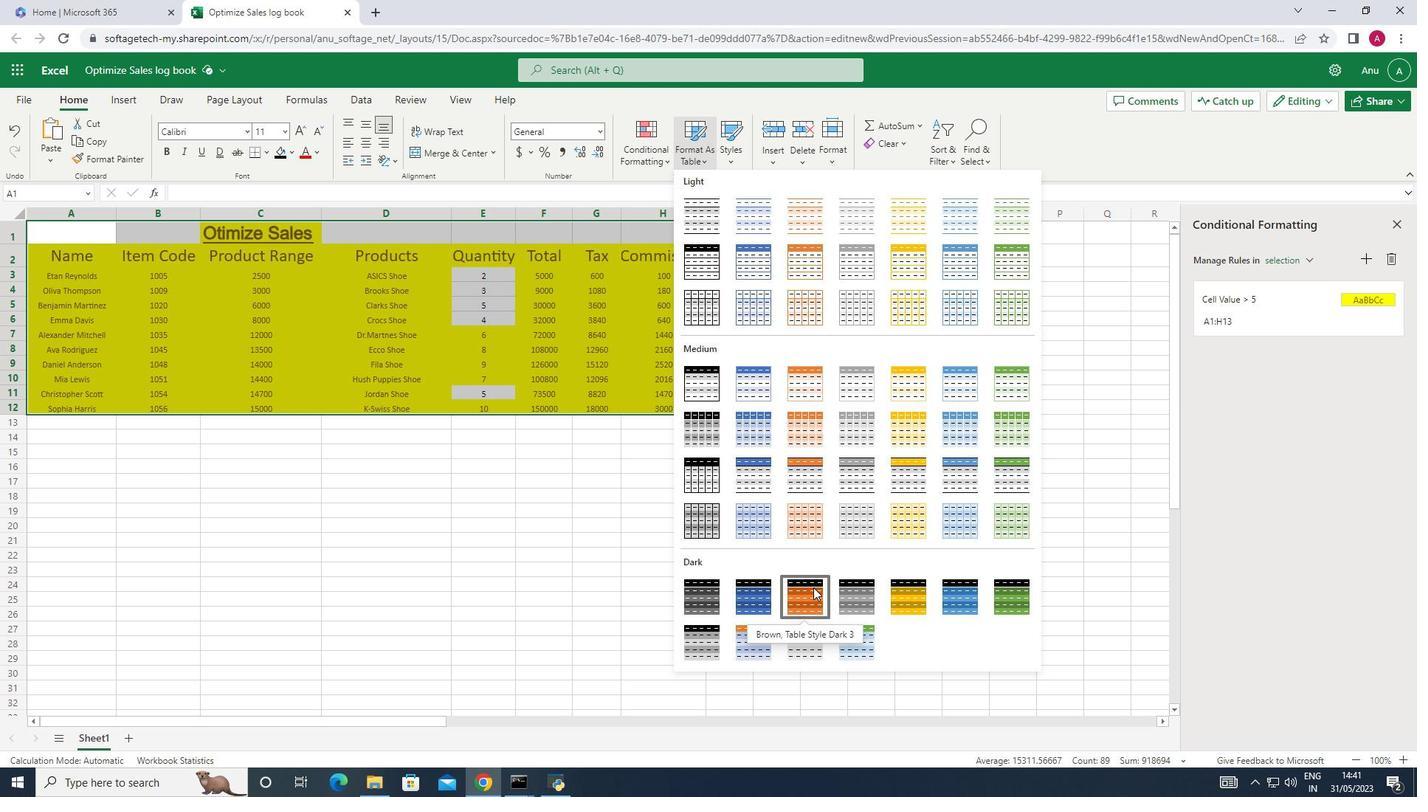 
Action: Mouse moved to (778, 449)
Screenshot: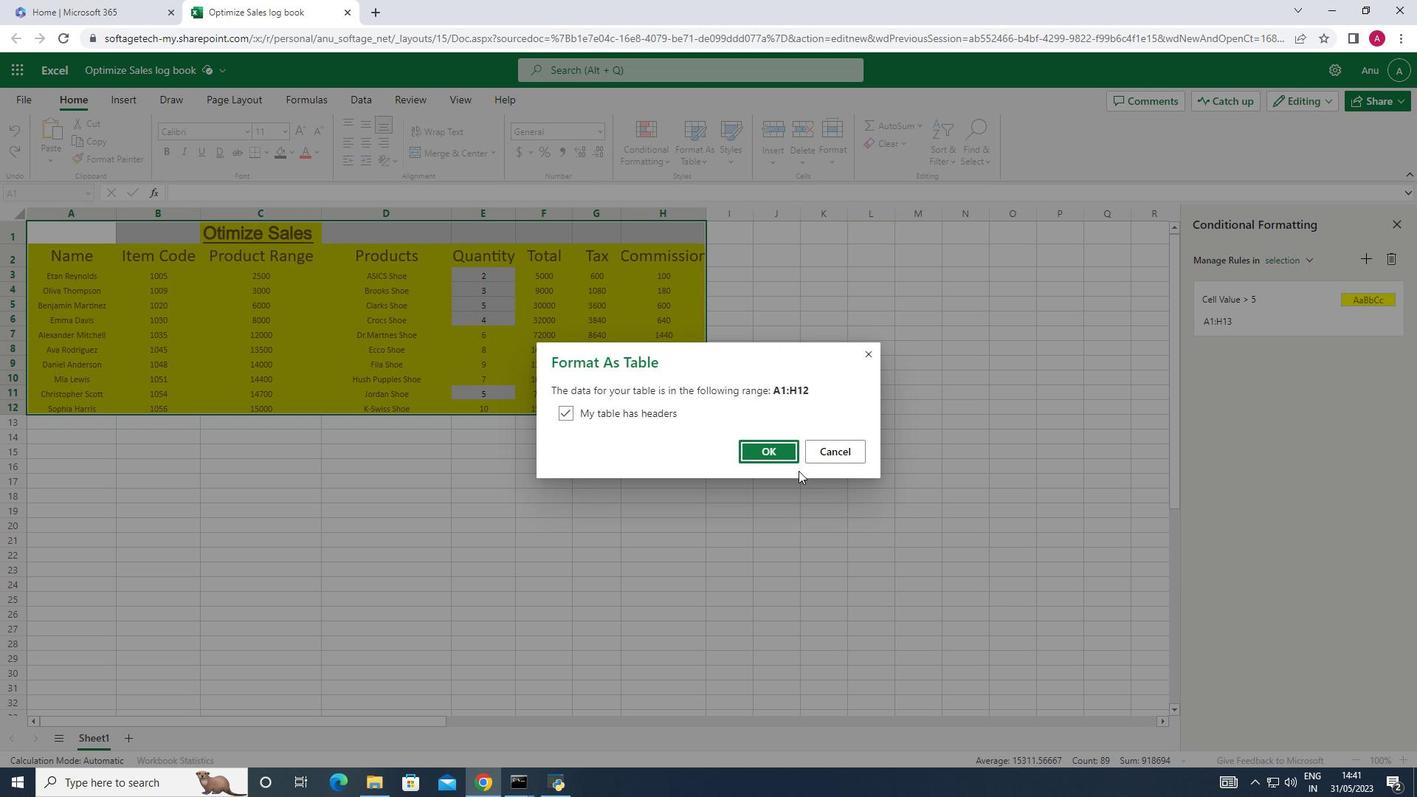 
Action: Mouse pressed left at (778, 449)
Screenshot: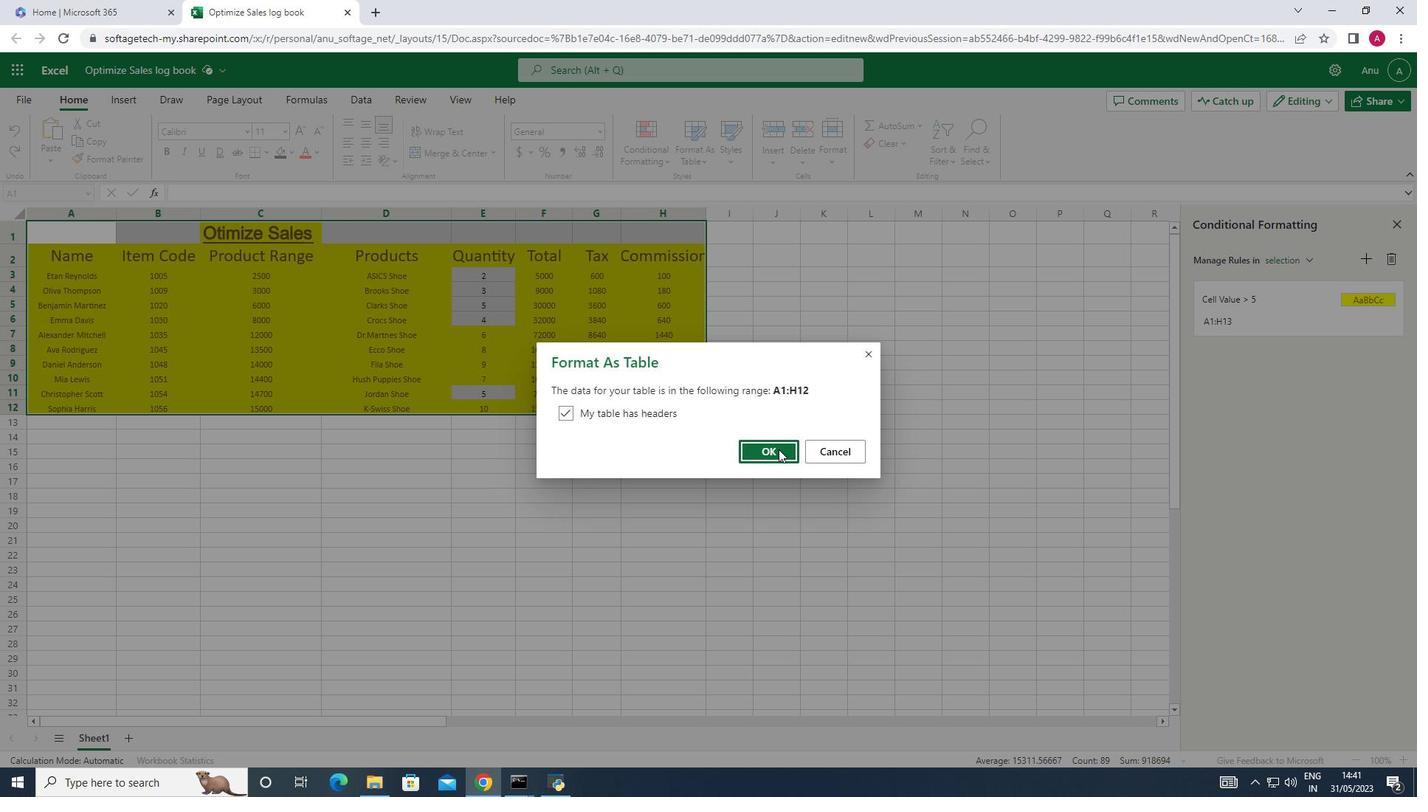 
Action: Mouse moved to (829, 155)
Screenshot: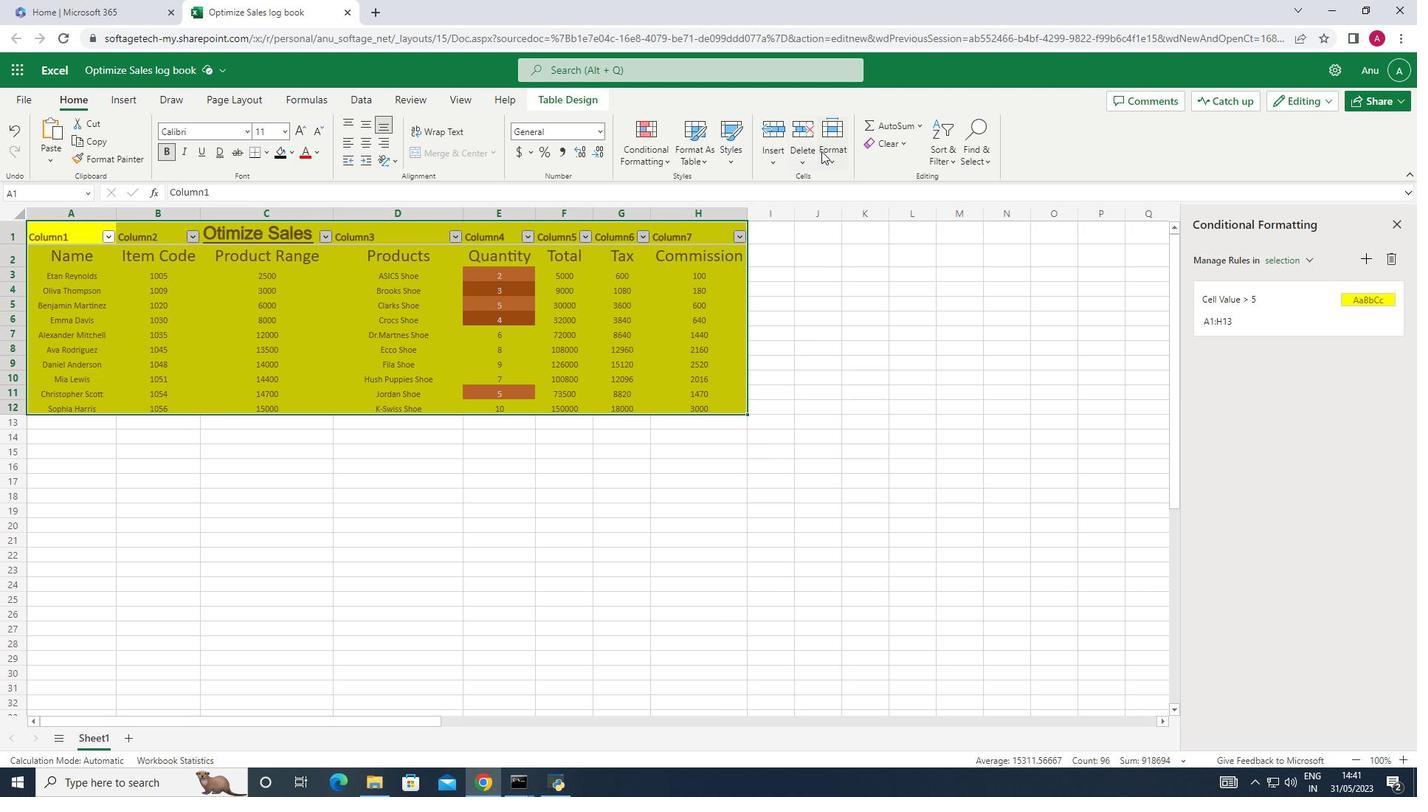 
Action: Mouse pressed left at (829, 155)
Screenshot: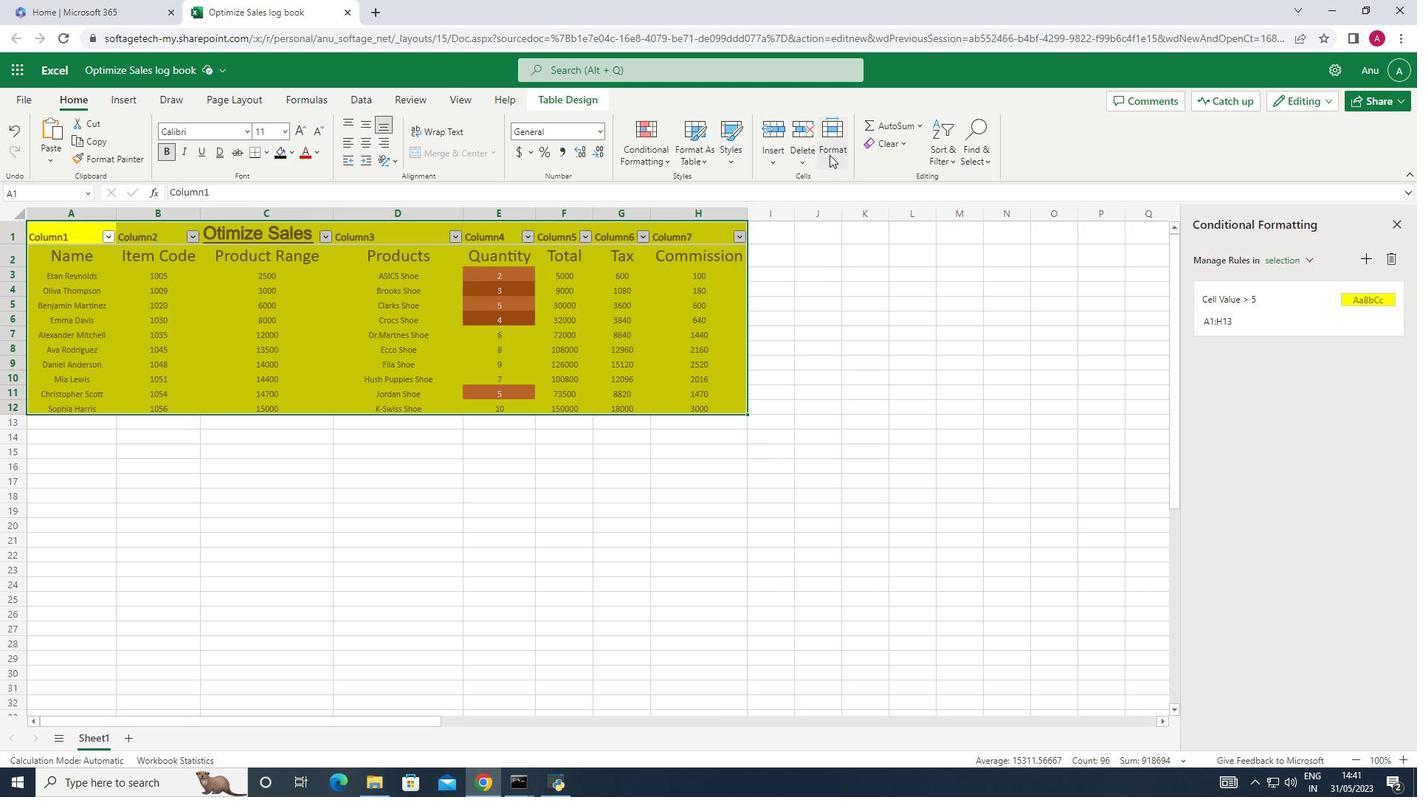 
Action: Mouse moved to (884, 246)
Screenshot: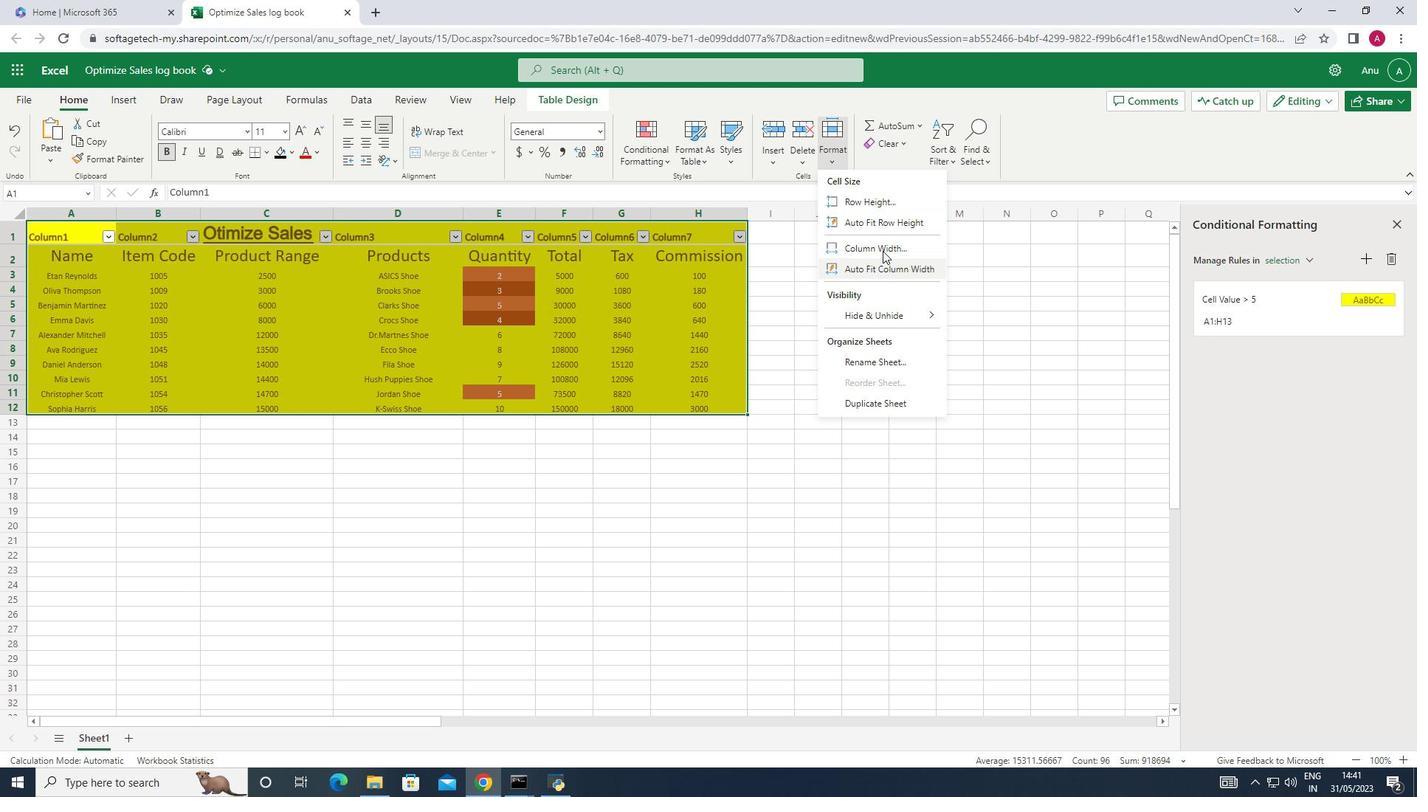 
Action: Mouse pressed left at (884, 246)
Screenshot: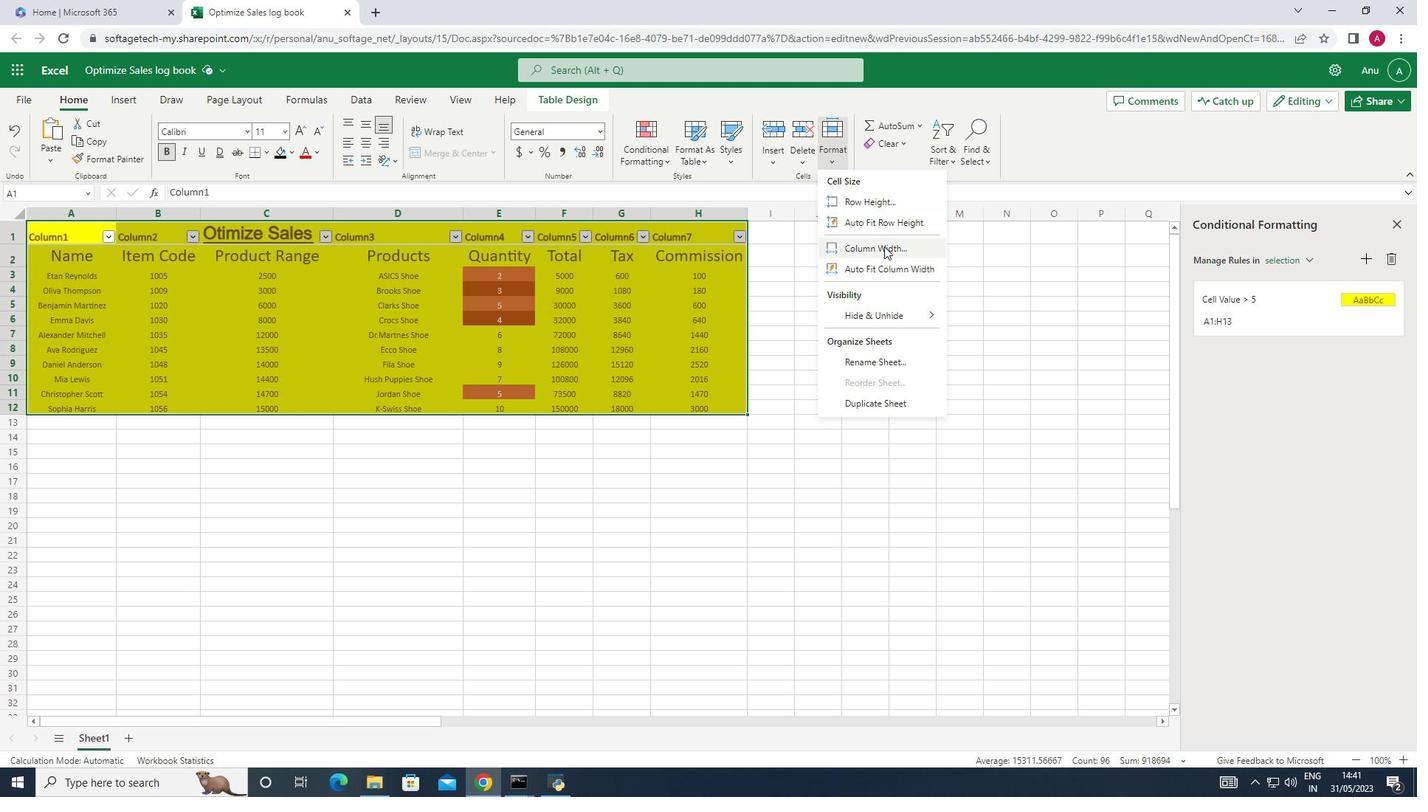 
Action: Mouse moved to (880, 246)
Screenshot: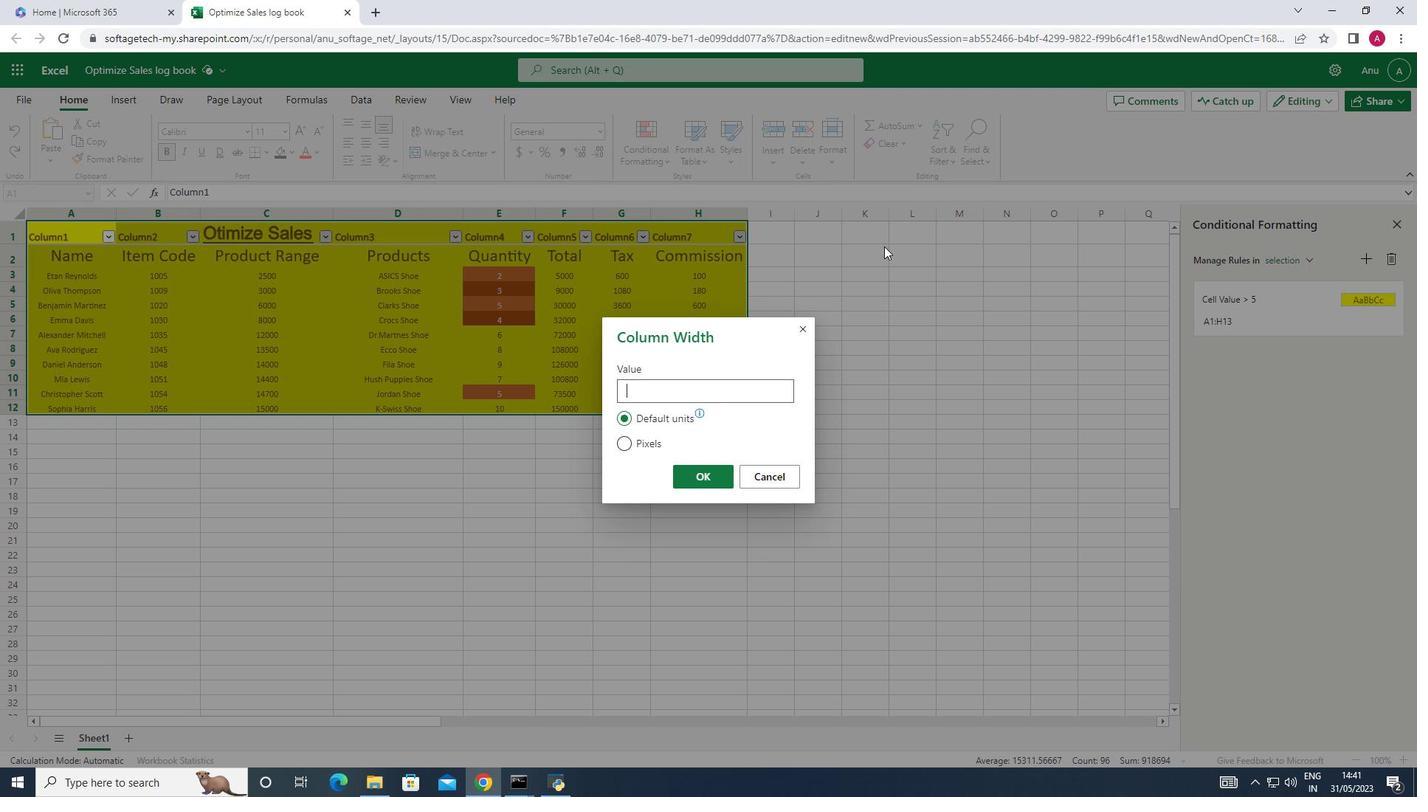 
Action: Key pressed 18
Screenshot: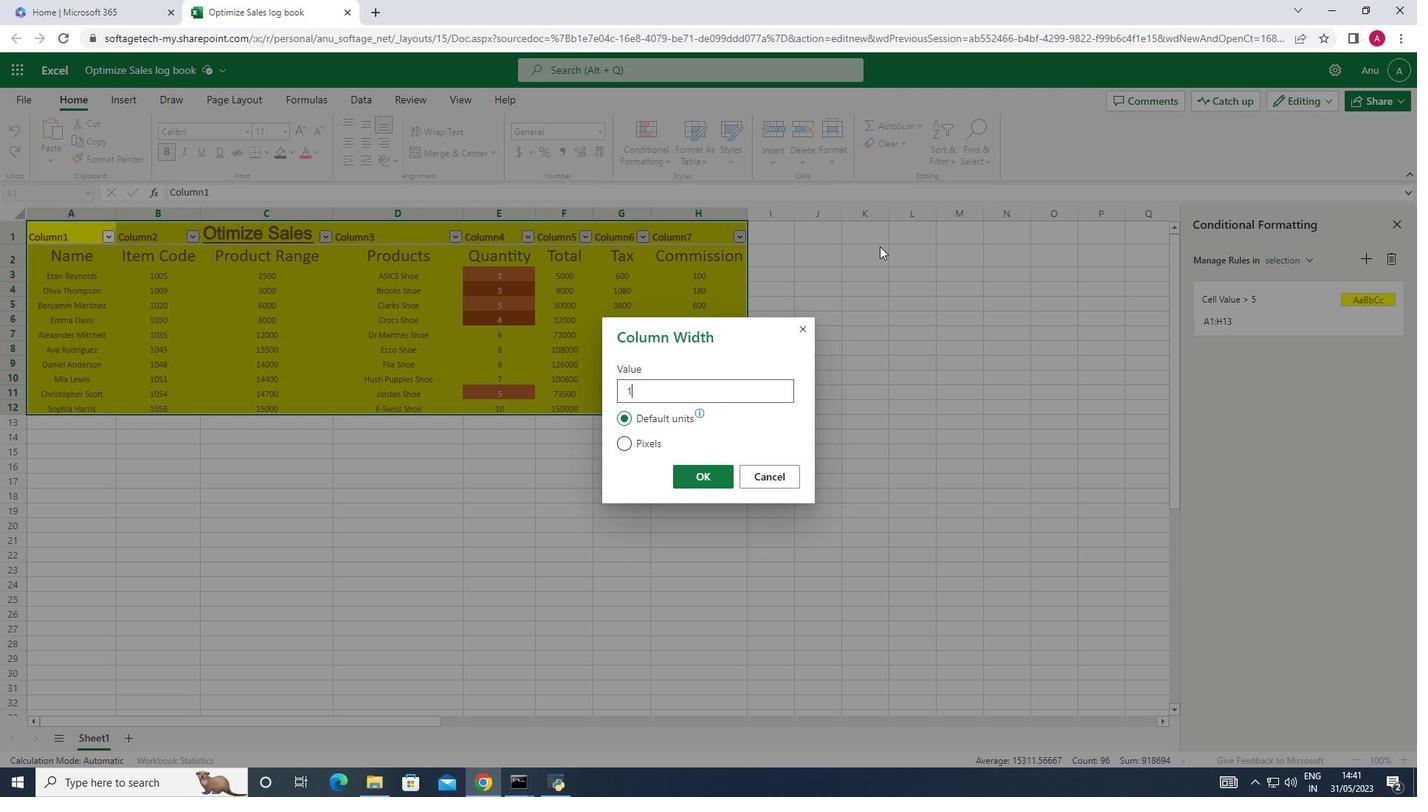 
Action: Mouse moved to (702, 468)
Screenshot: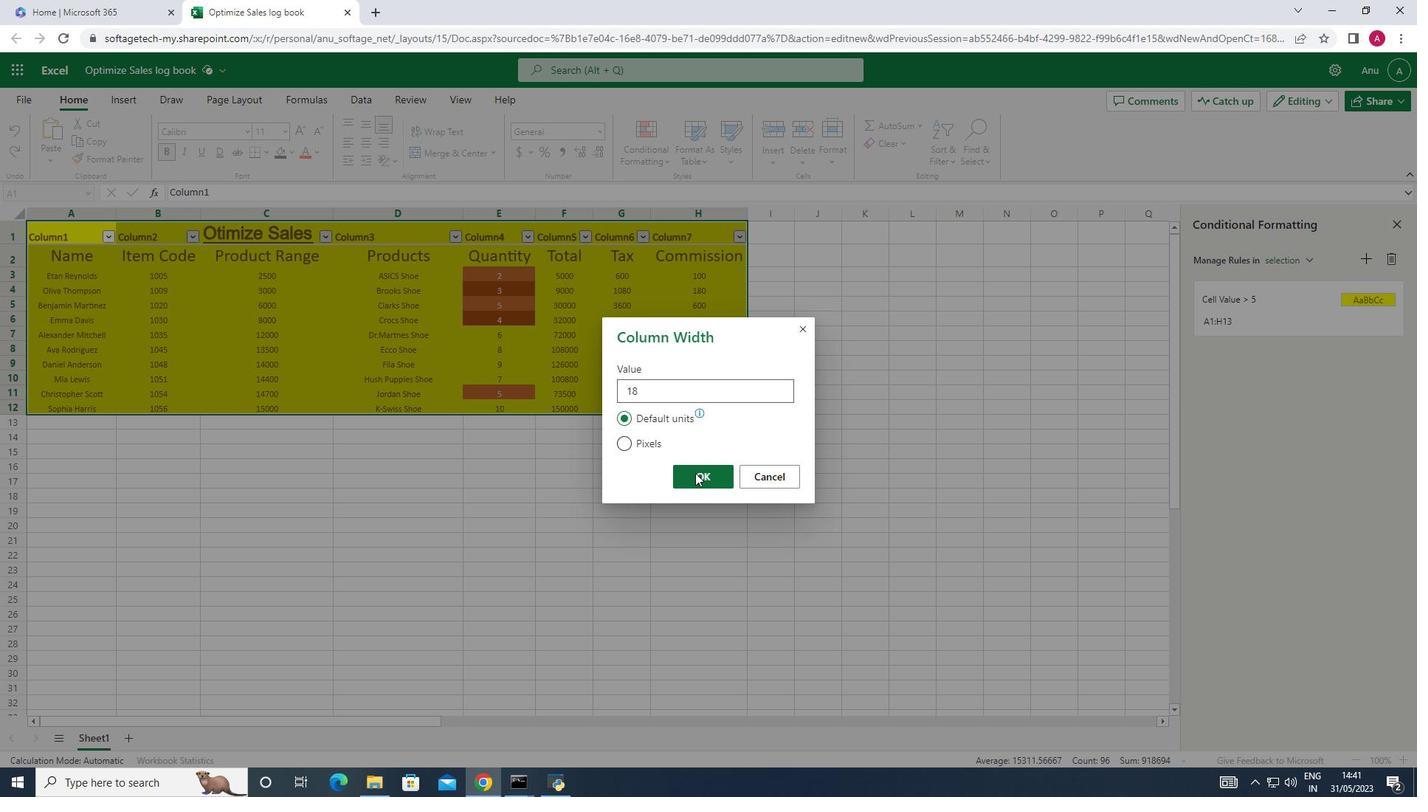 
Action: Key pressed in
Screenshot: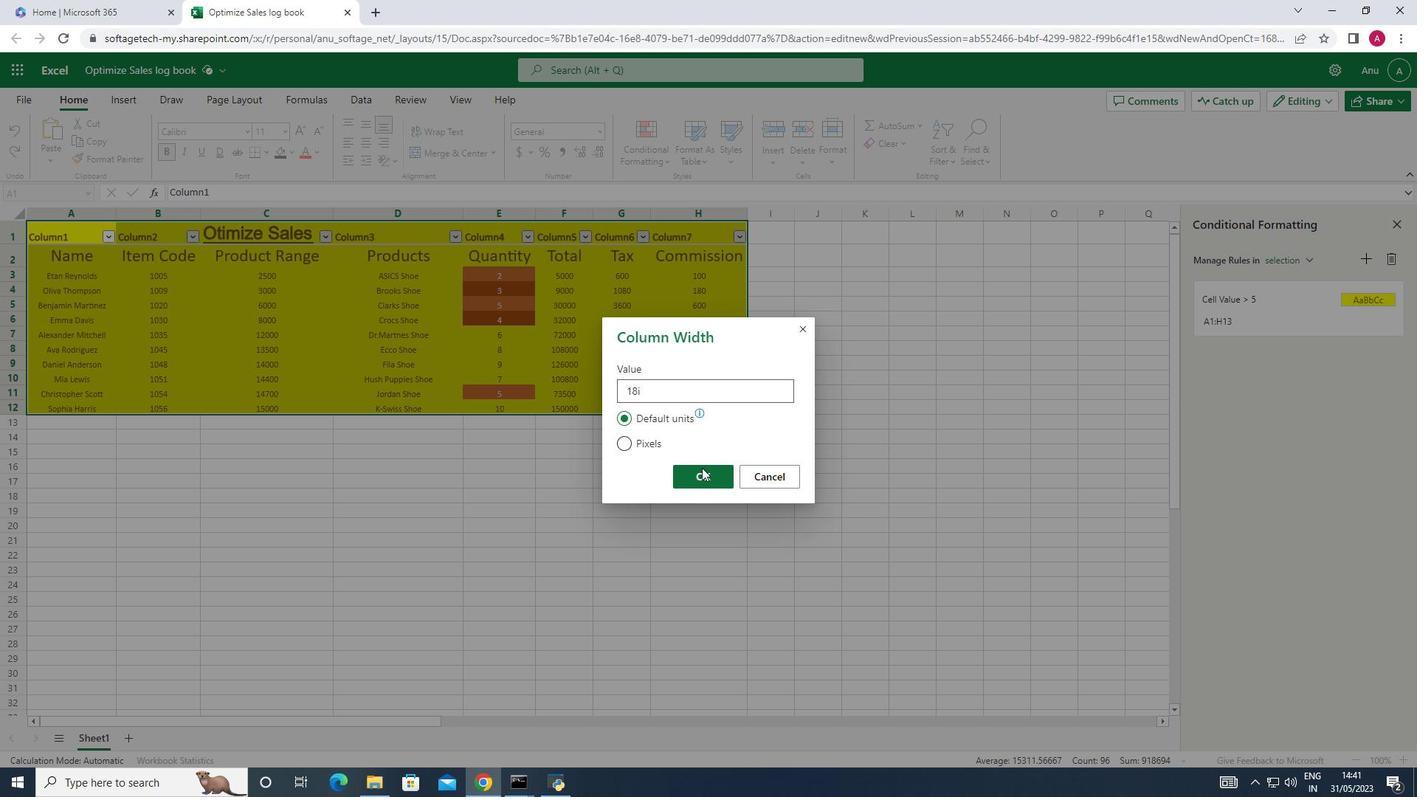 
Action: Mouse pressed left at (702, 468)
Screenshot: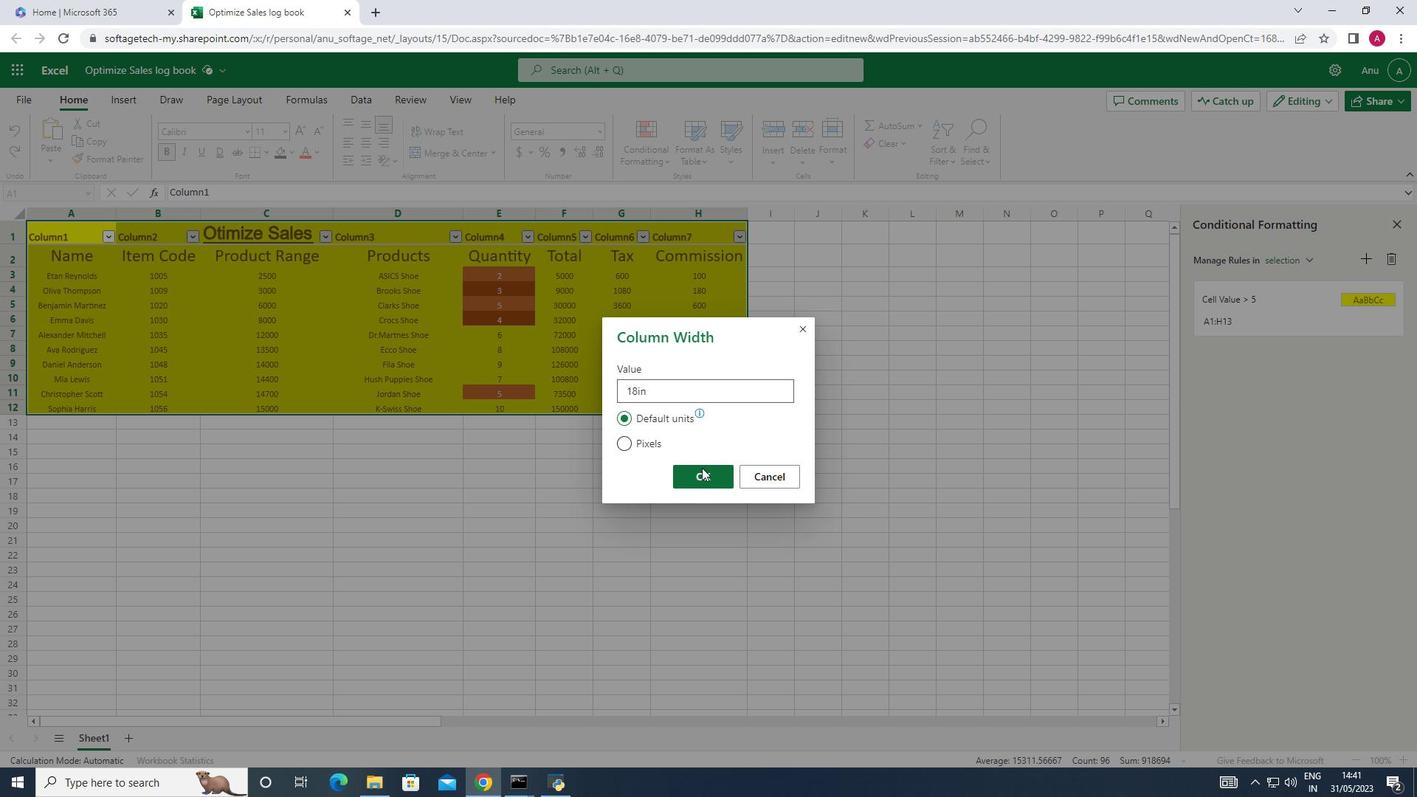 
Action: Mouse moved to (803, 324)
Screenshot: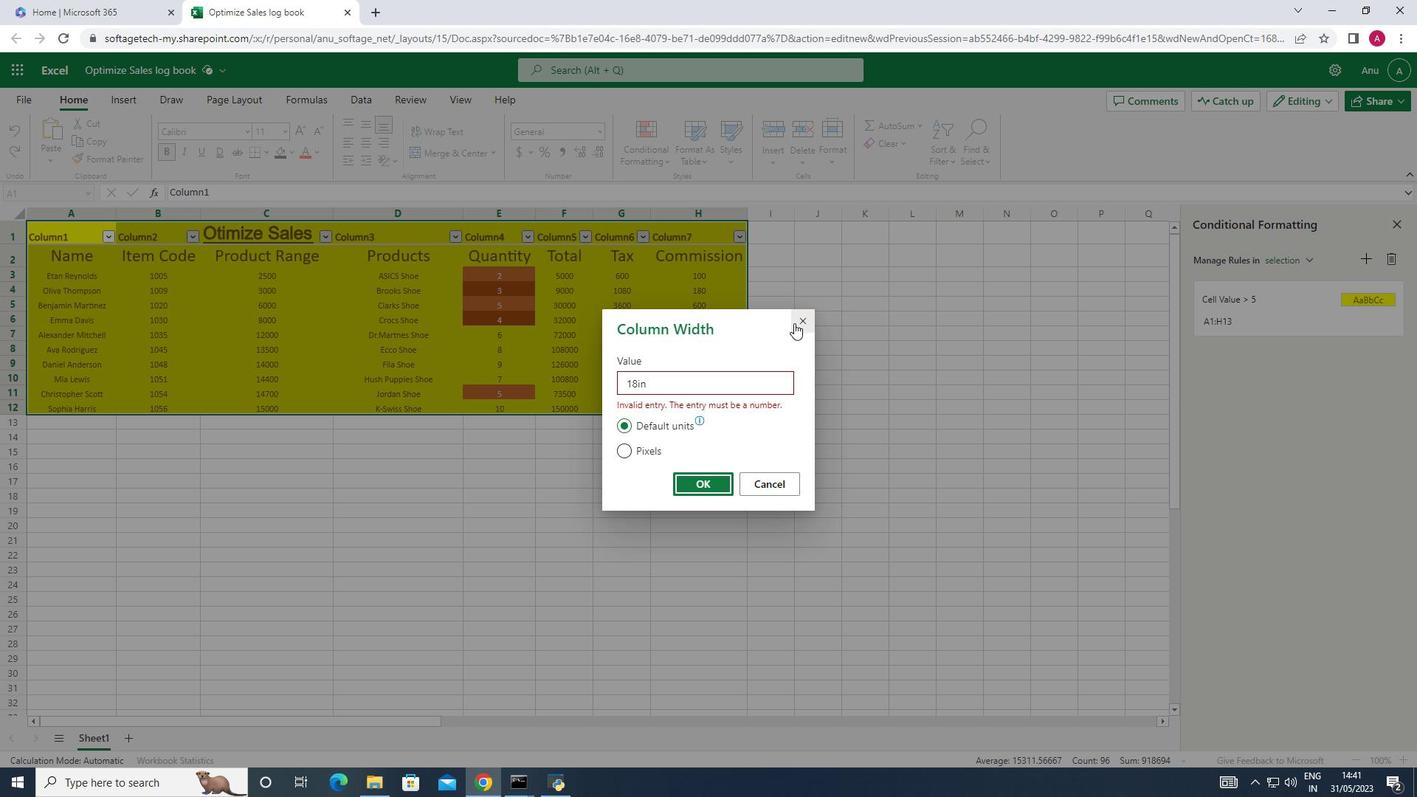 
Action: Key pressed <Key.backspace><Key.backspace>
Screenshot: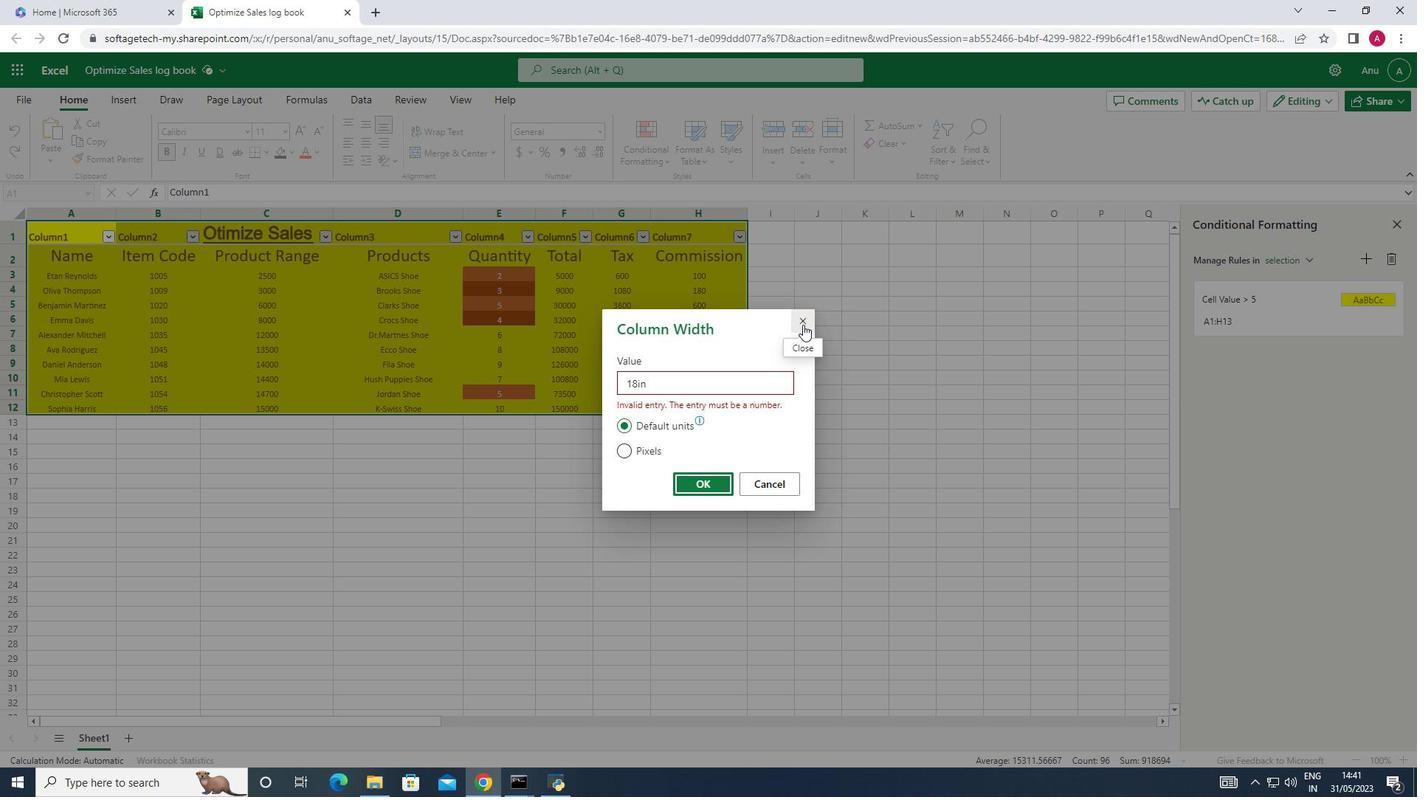 
Action: Mouse pressed left at (803, 324)
Screenshot: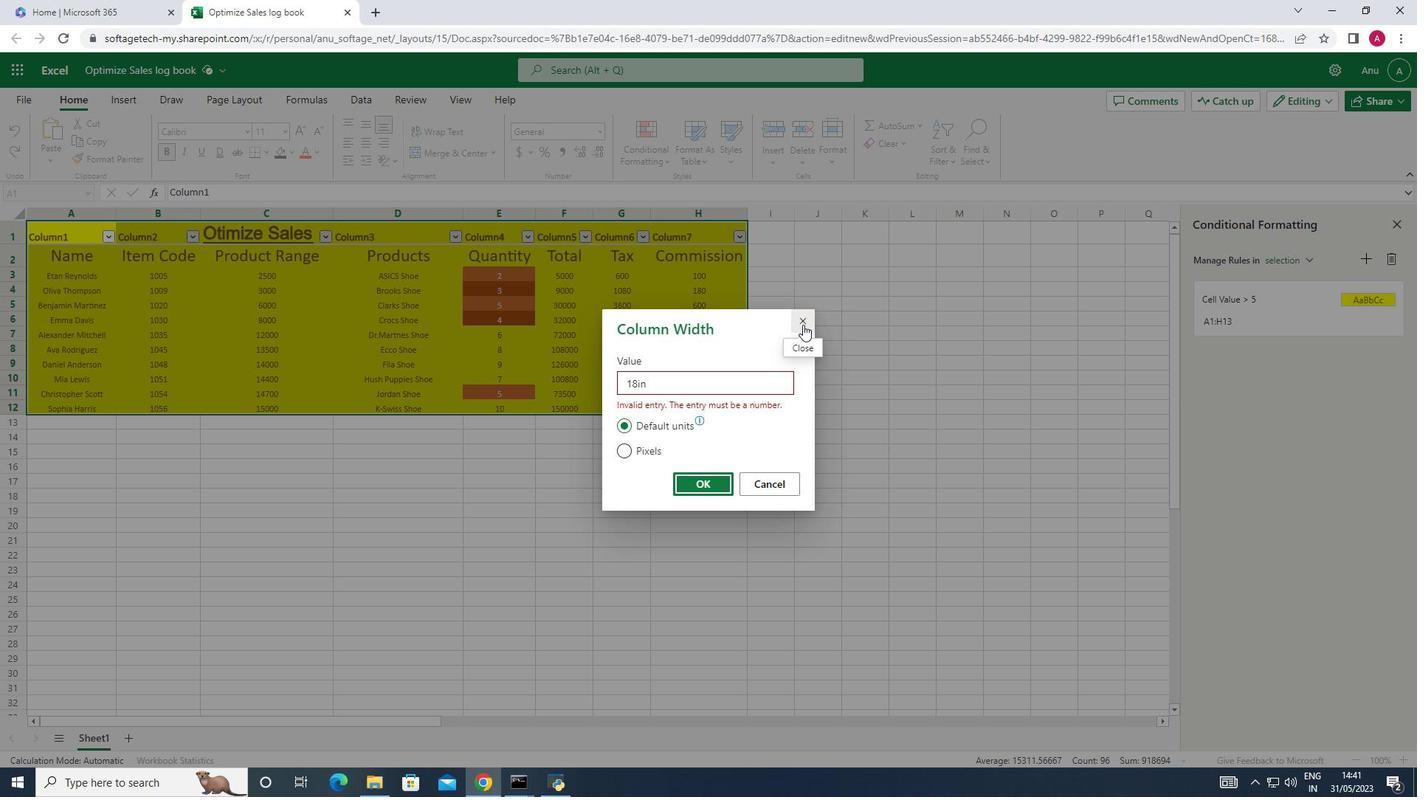 
Action: Mouse moved to (828, 155)
Screenshot: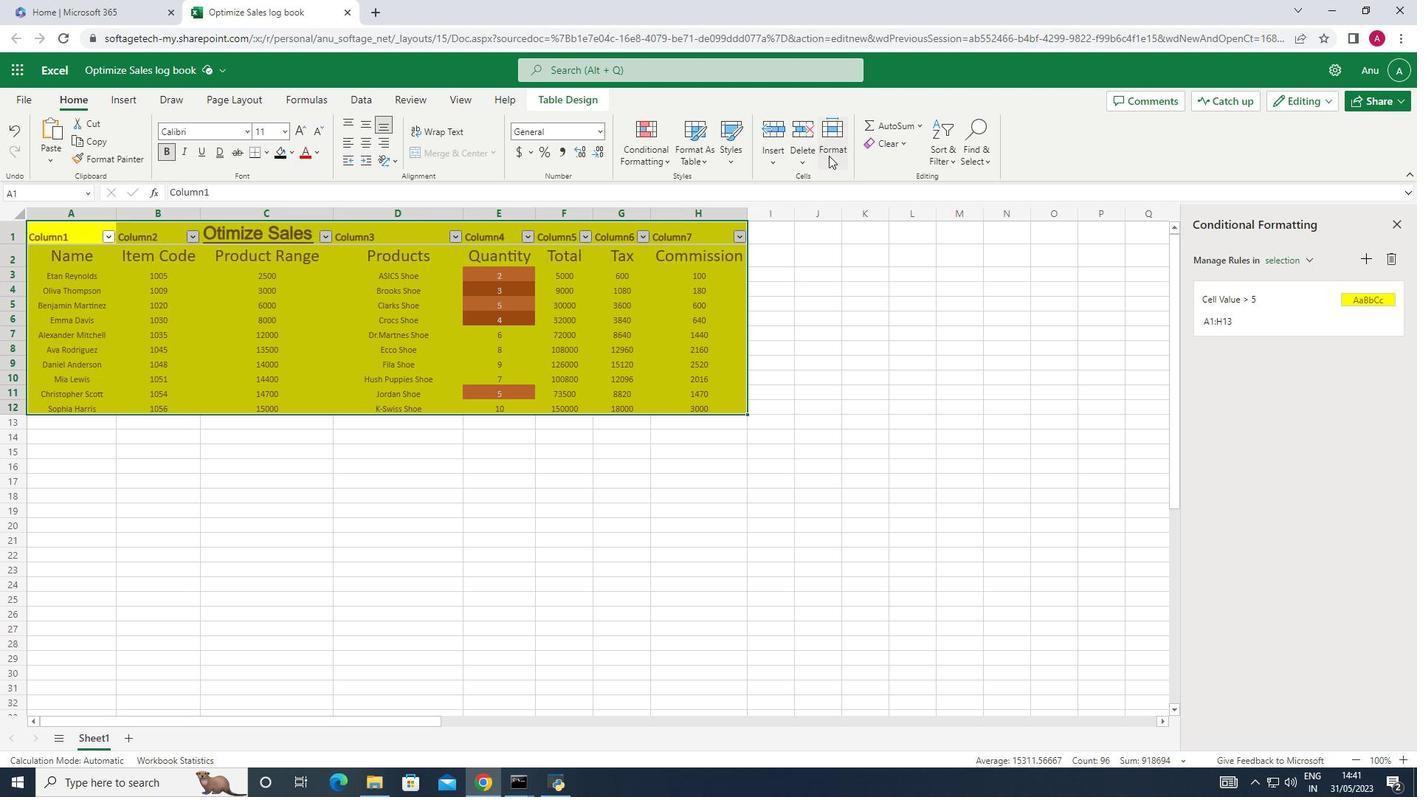 
Action: Mouse pressed left at (828, 155)
Screenshot: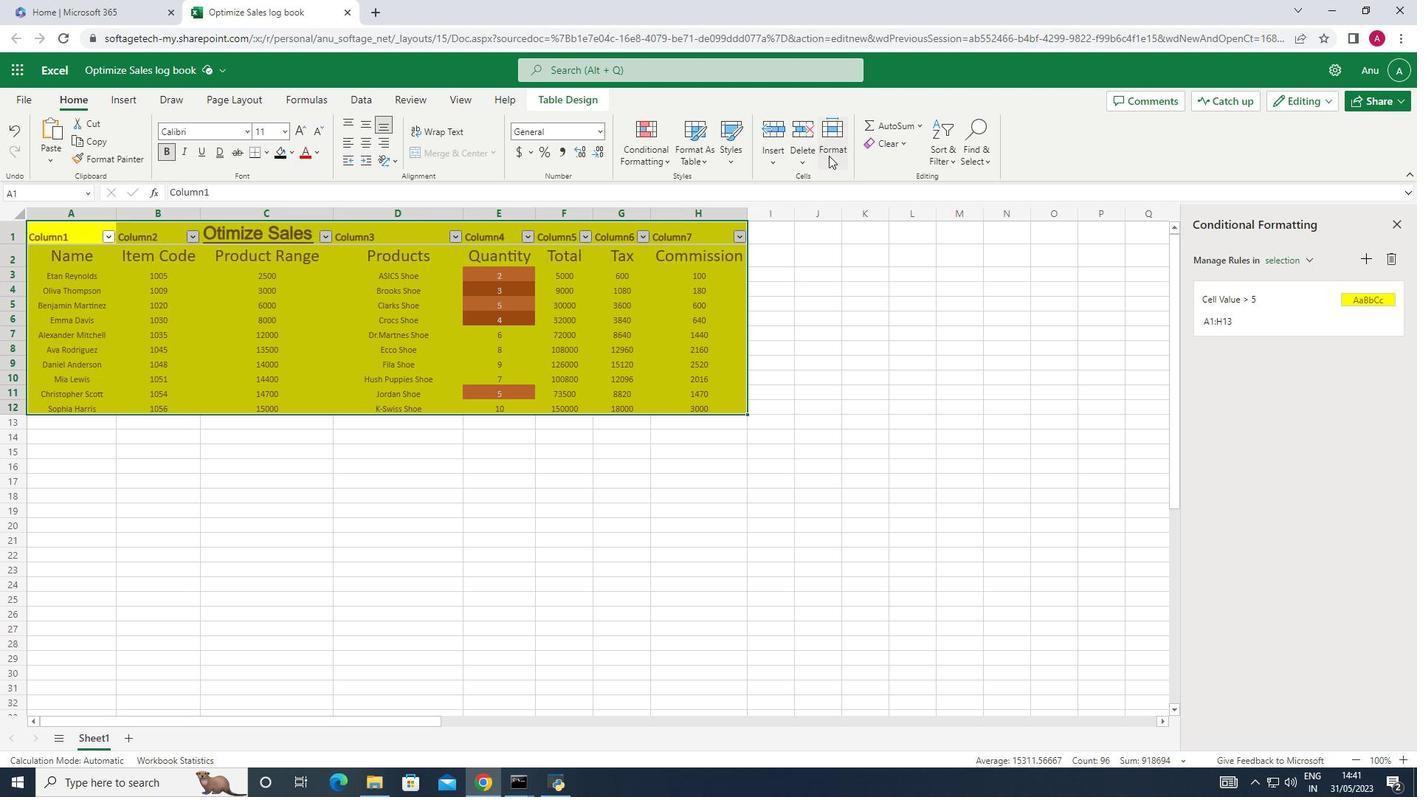 
Action: Mouse moved to (869, 245)
Screenshot: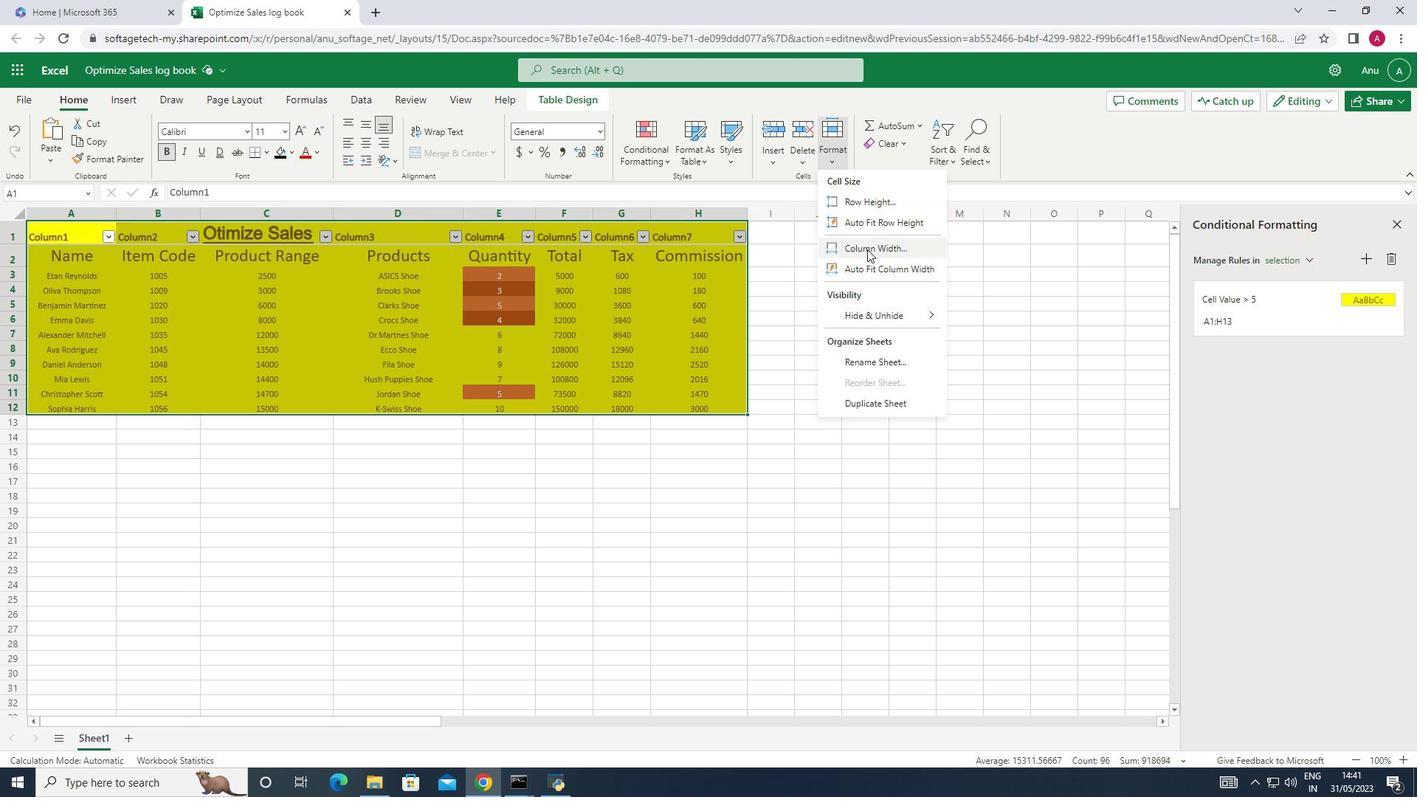 
Action: Mouse pressed left at (869, 245)
Screenshot: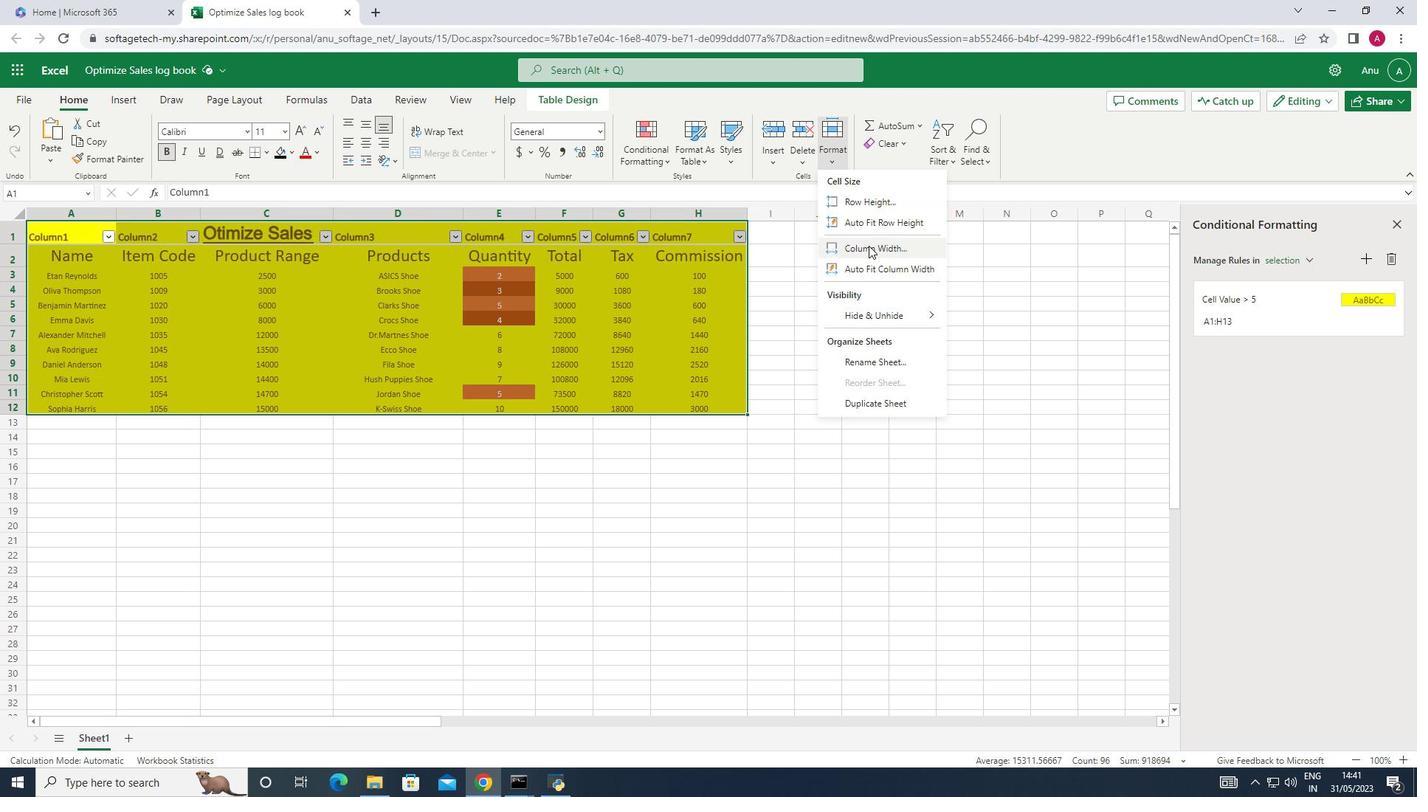 
Action: Key pressed 18
Screenshot: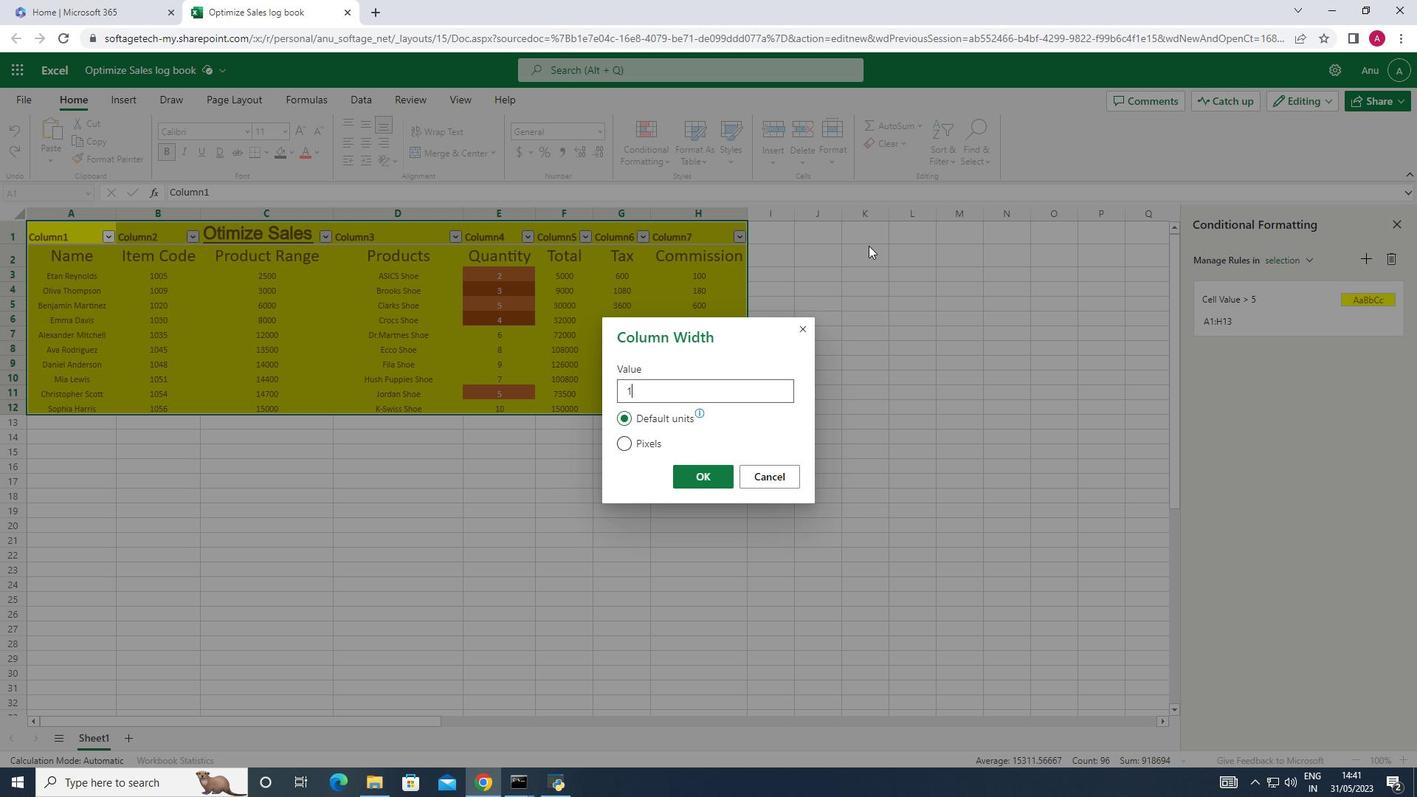 
Action: Mouse moved to (681, 468)
Screenshot: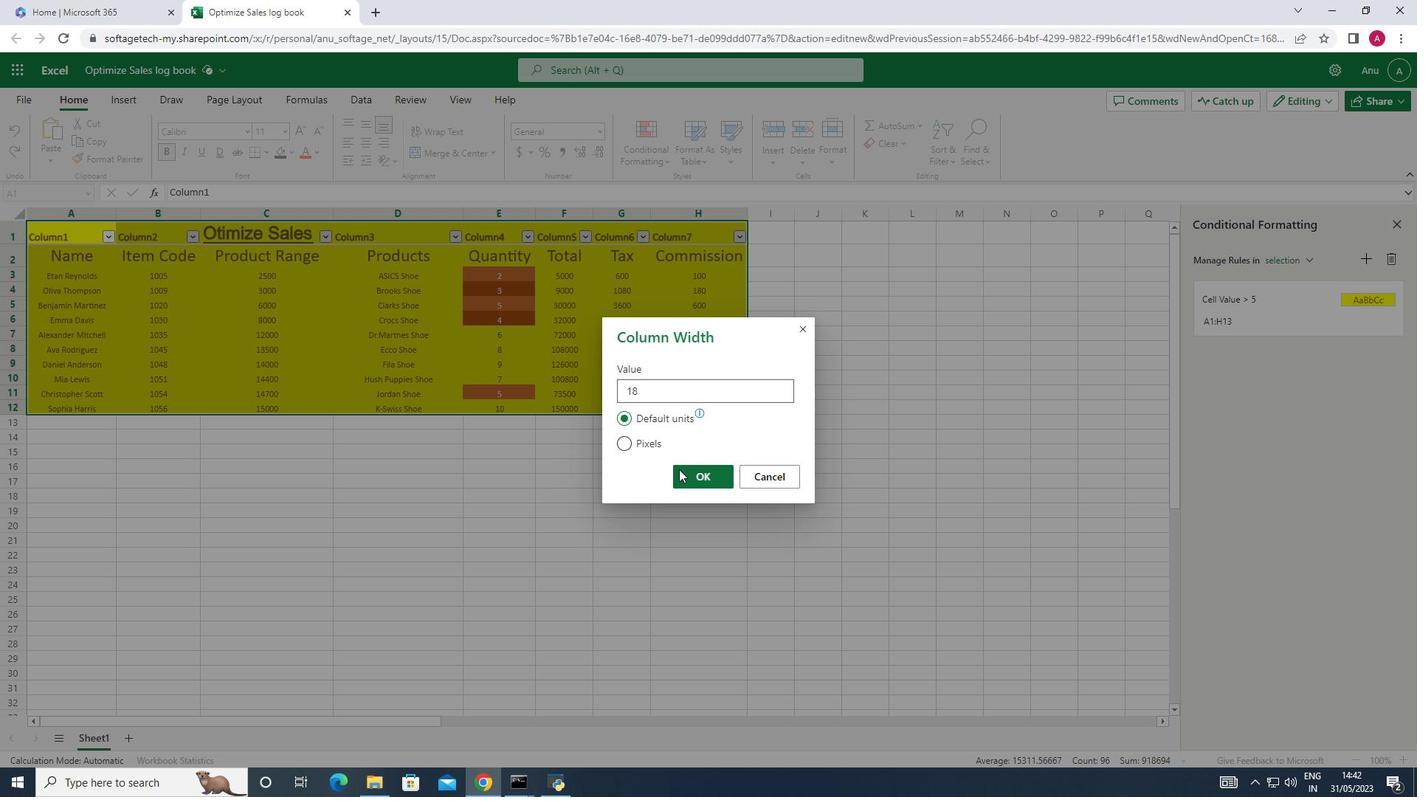 
Action: Mouse pressed left at (681, 468)
Screenshot: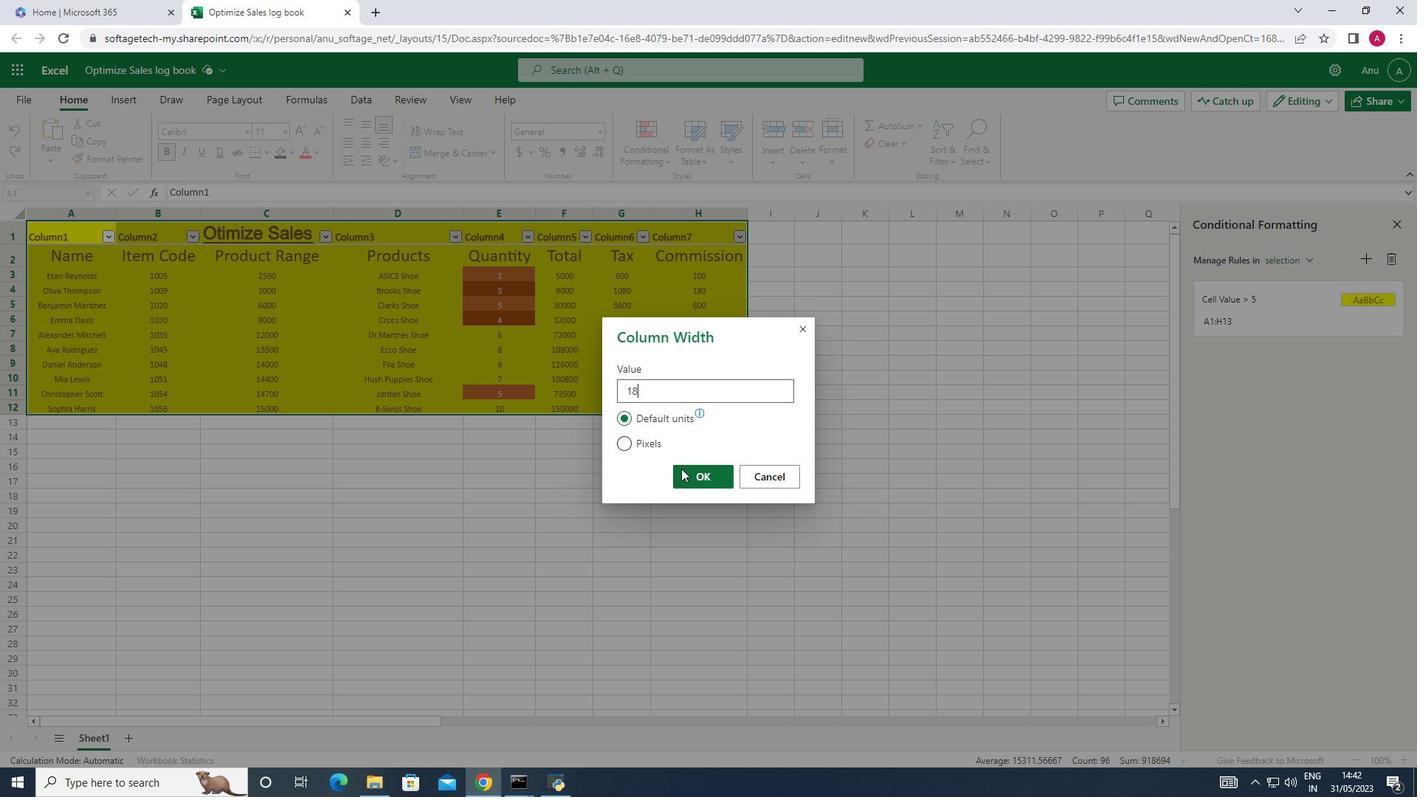 
Action: Mouse moved to (960, 392)
Screenshot: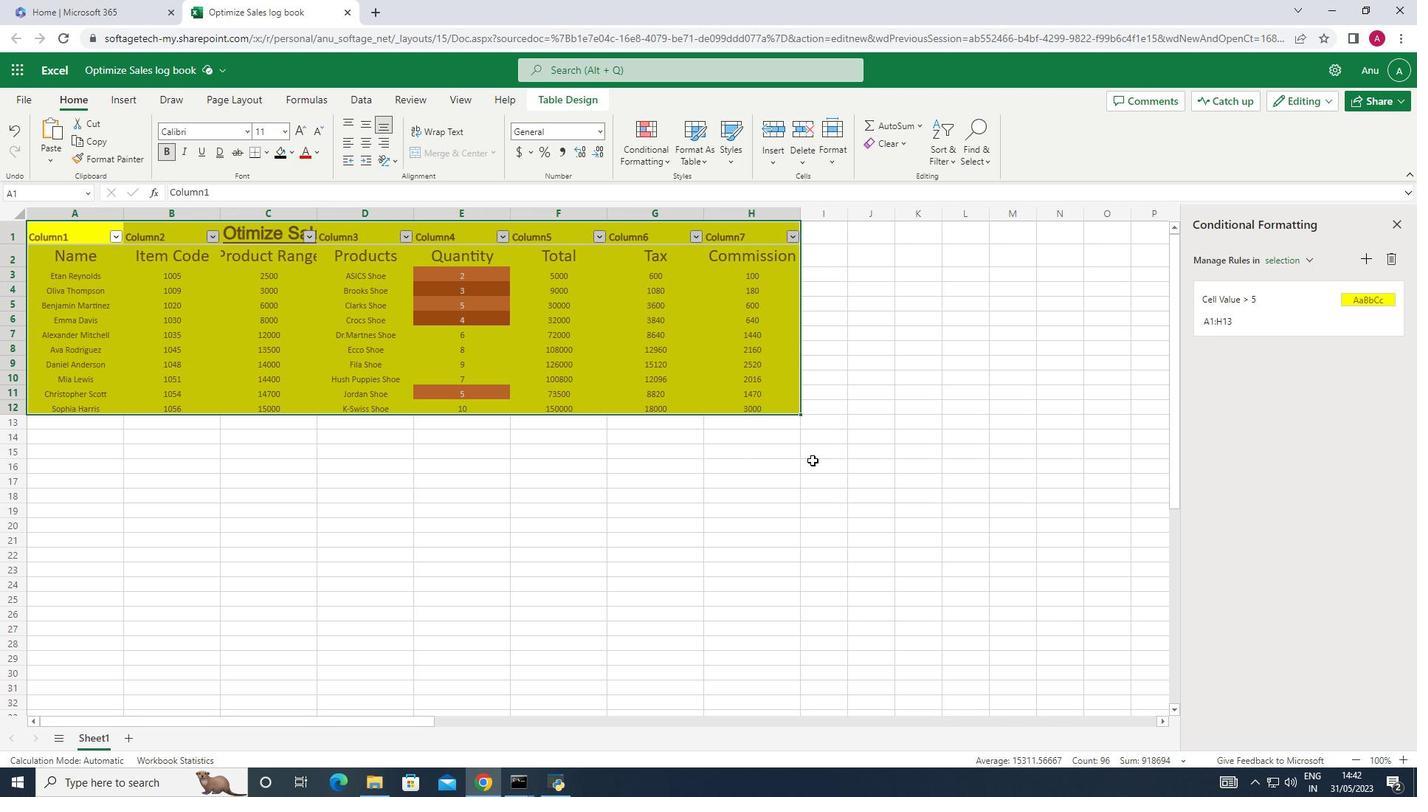 
Action: Mouse pressed left at (960, 392)
Screenshot: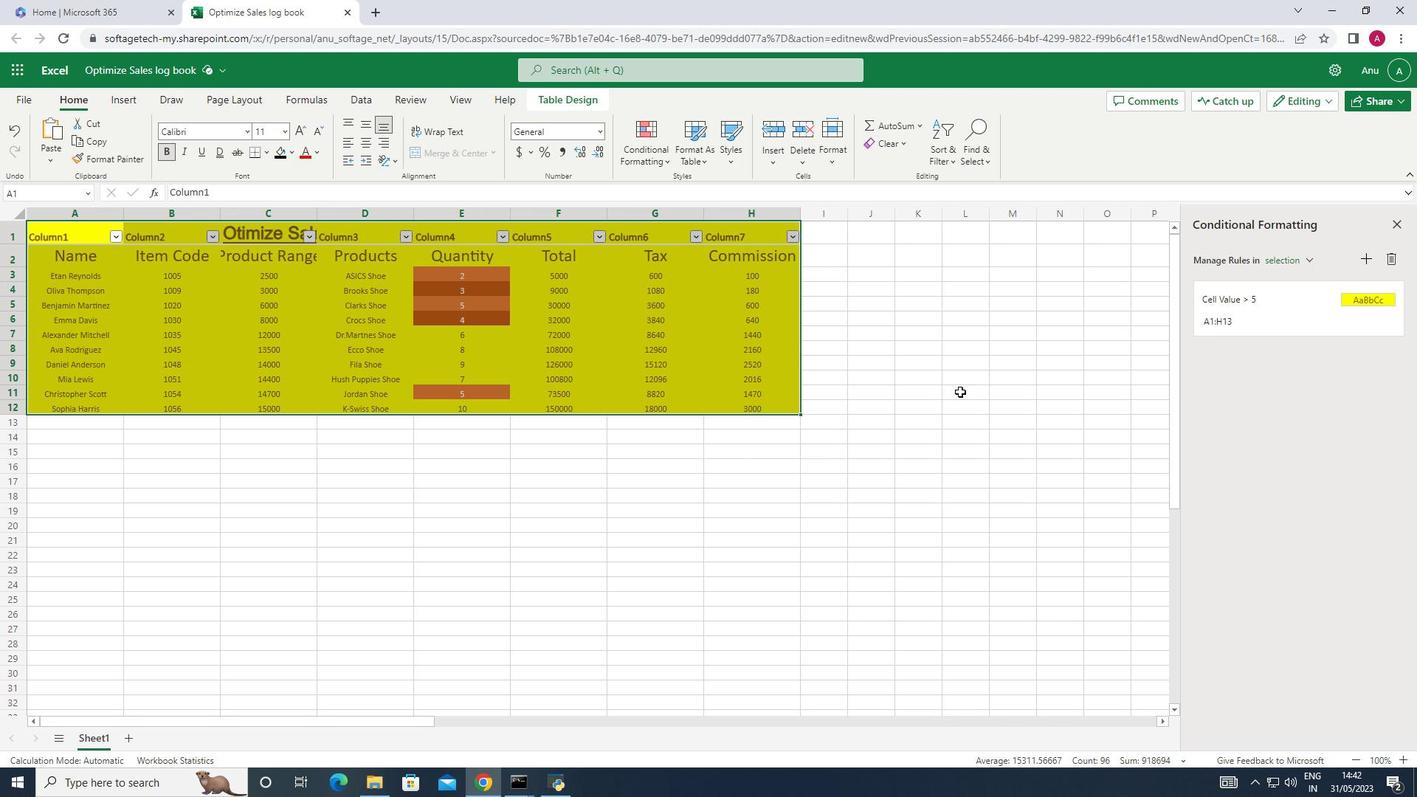
Action: Mouse moved to (313, 209)
Screenshot: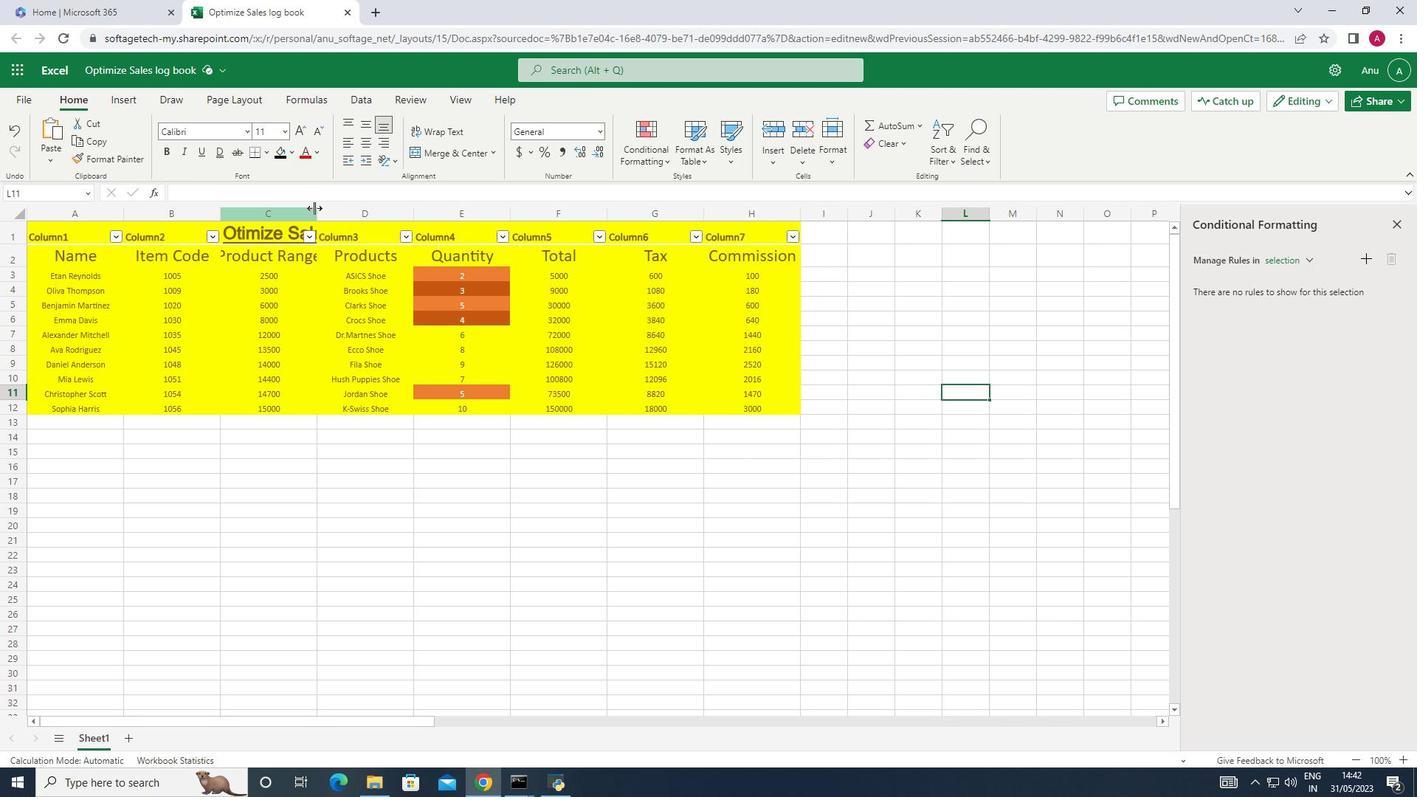 
Action: Mouse pressed left at (313, 209)
Screenshot: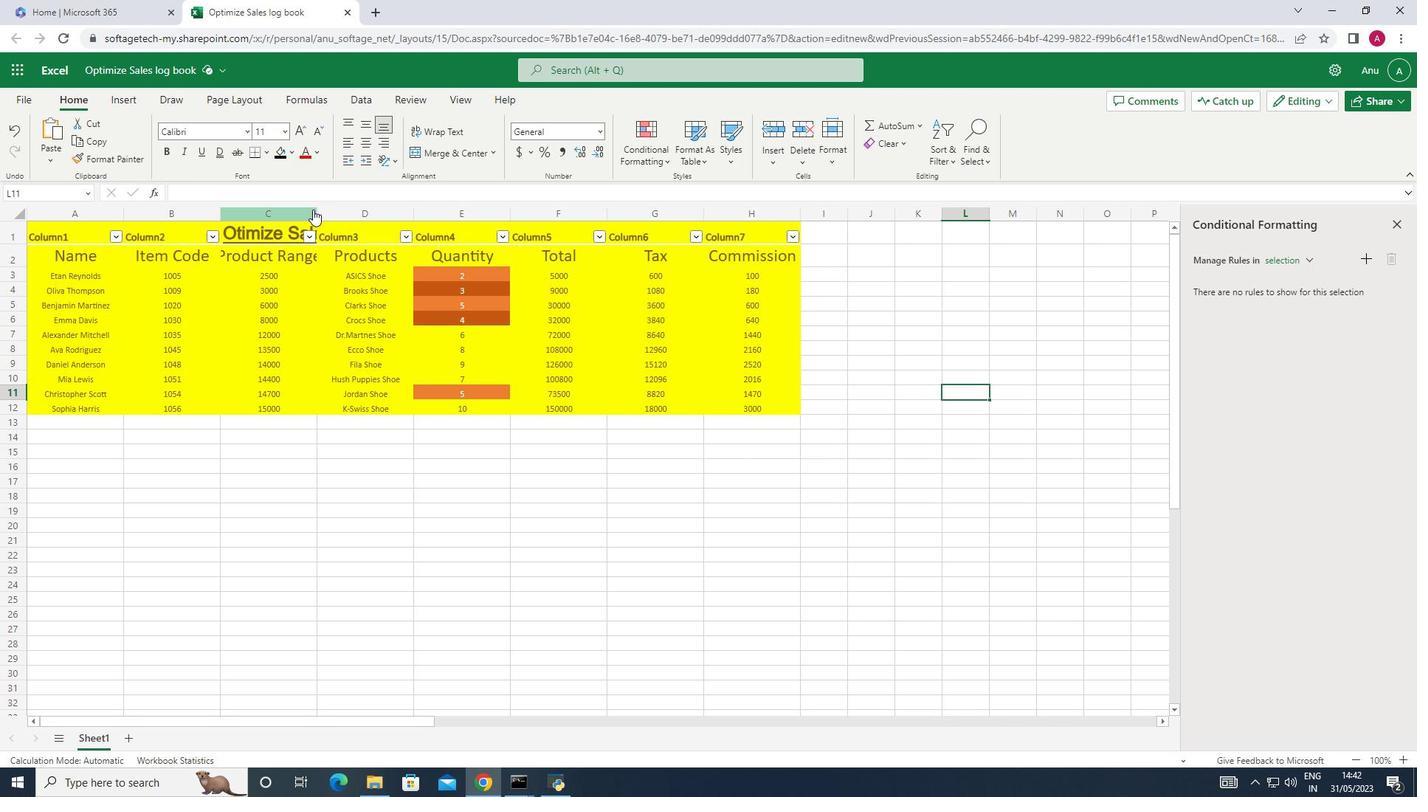 
Action: Mouse moved to (313, 209)
Screenshot: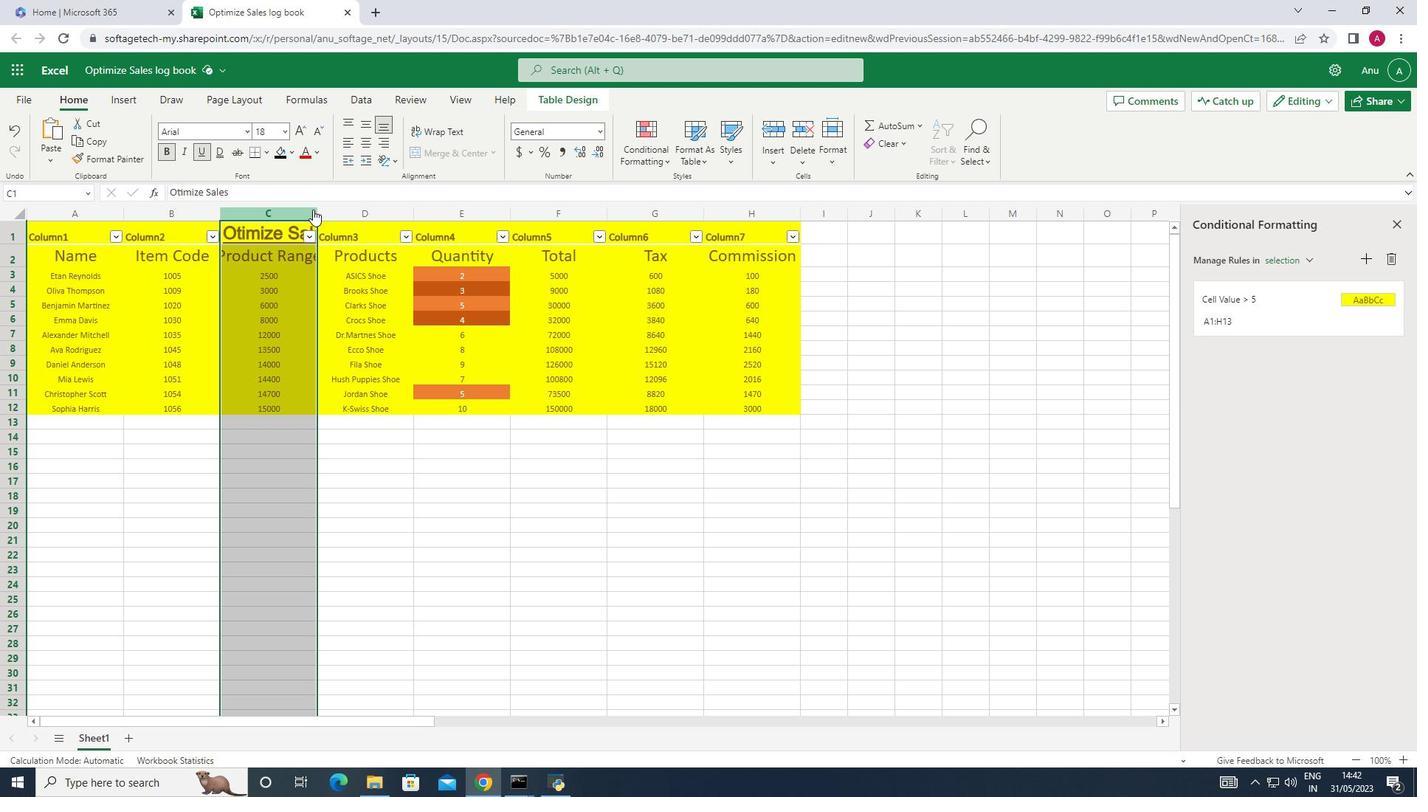 
Action: Mouse pressed left at (313, 209)
Screenshot: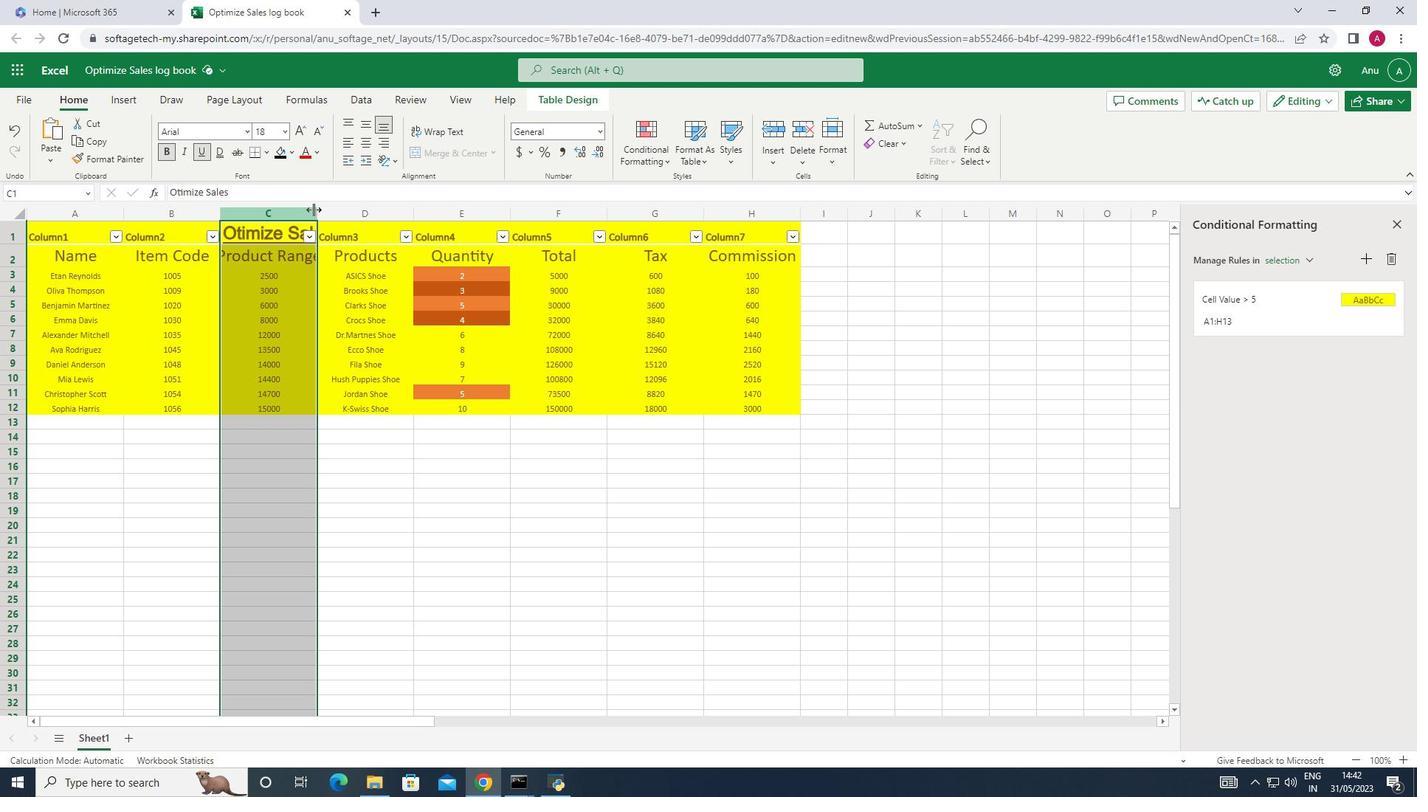 
Action: Mouse pressed left at (313, 209)
Screenshot: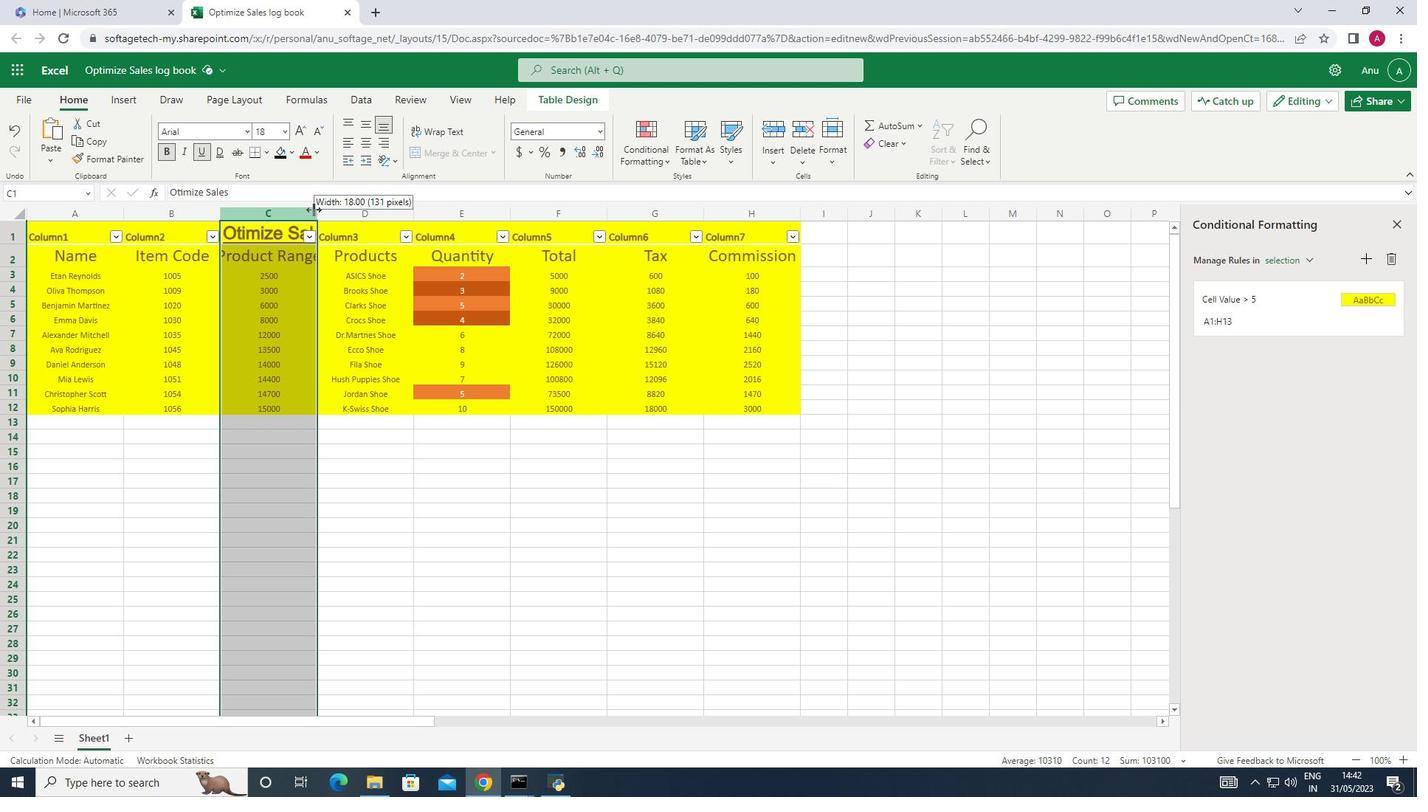 
Action: Mouse moved to (928, 381)
Screenshot: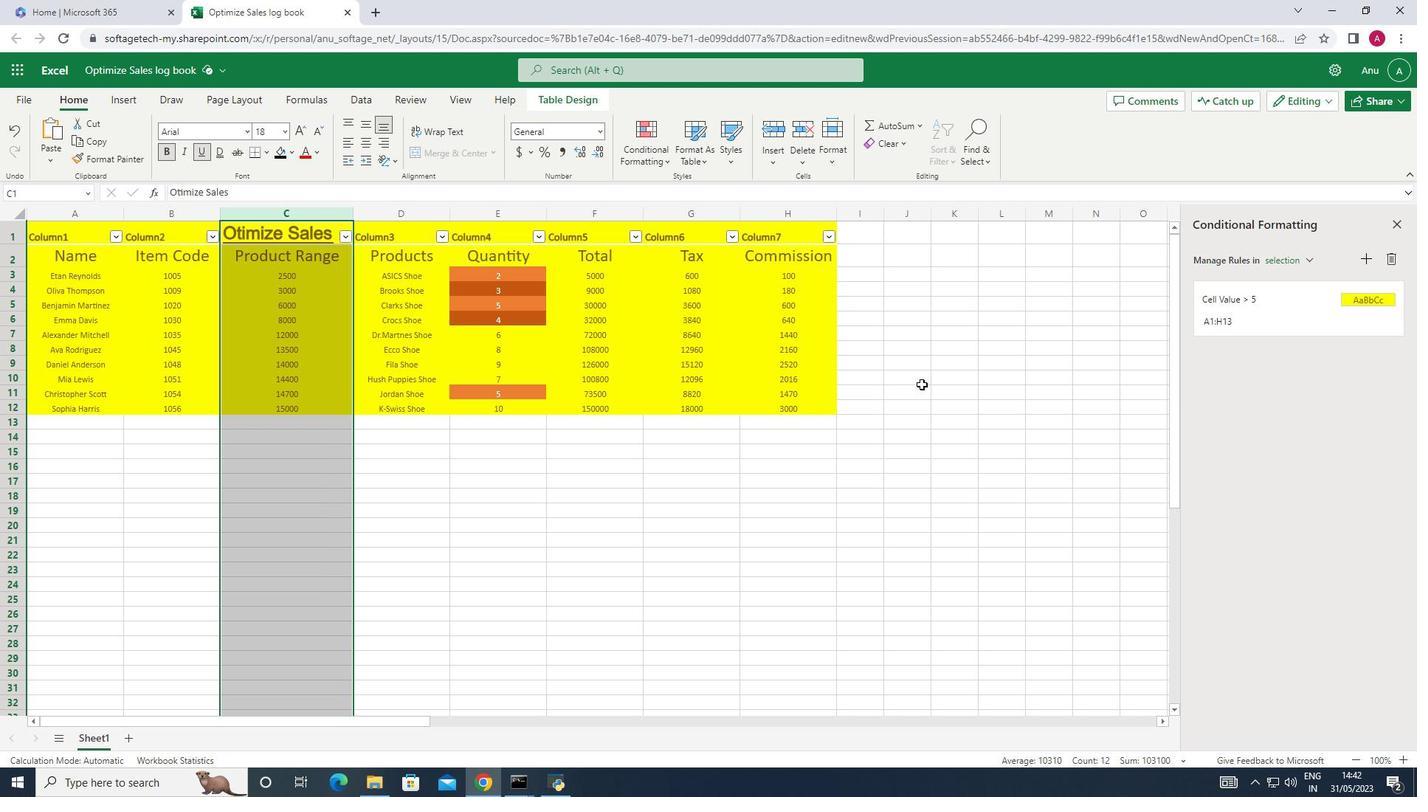
Action: Mouse pressed left at (928, 381)
Screenshot: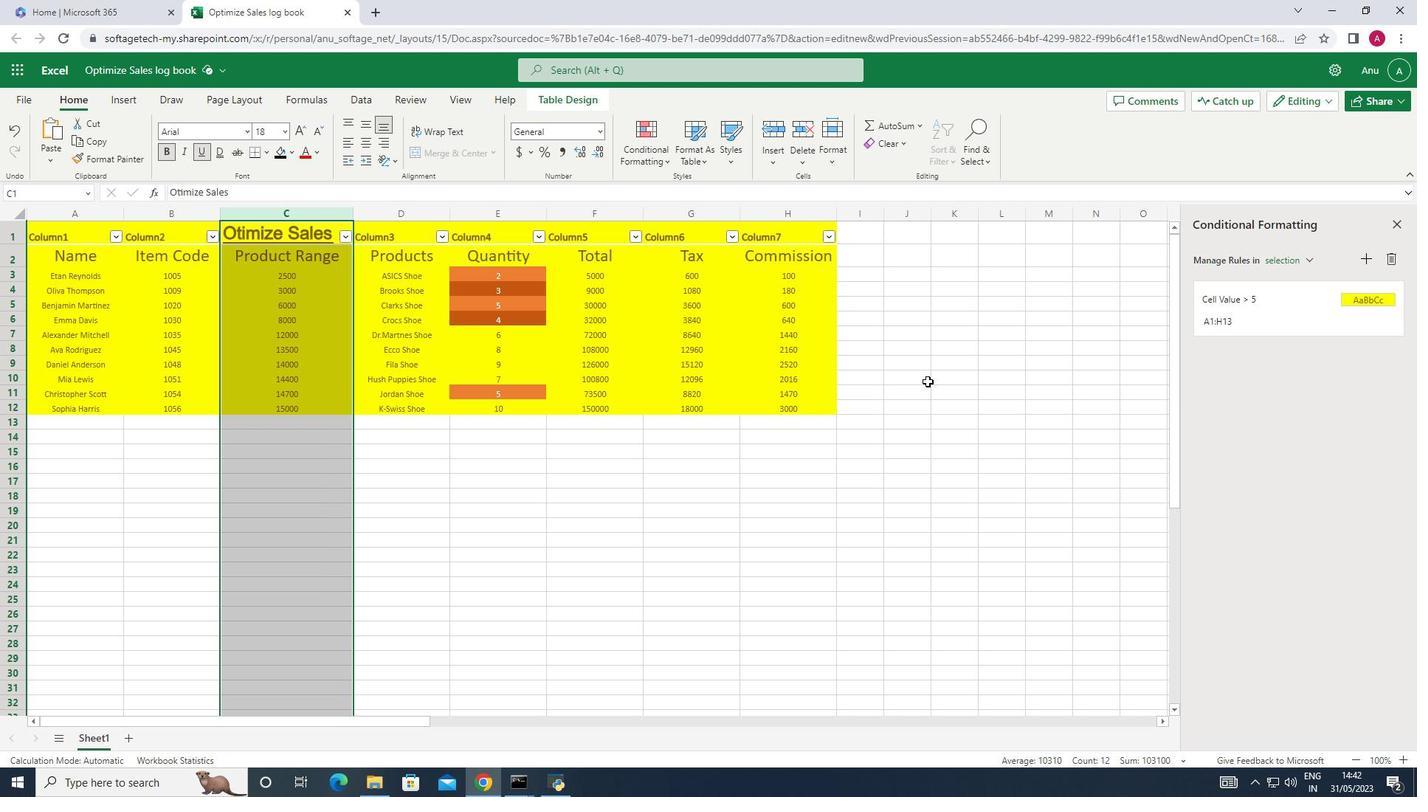 
Action: Mouse moved to (925, 381)
Screenshot: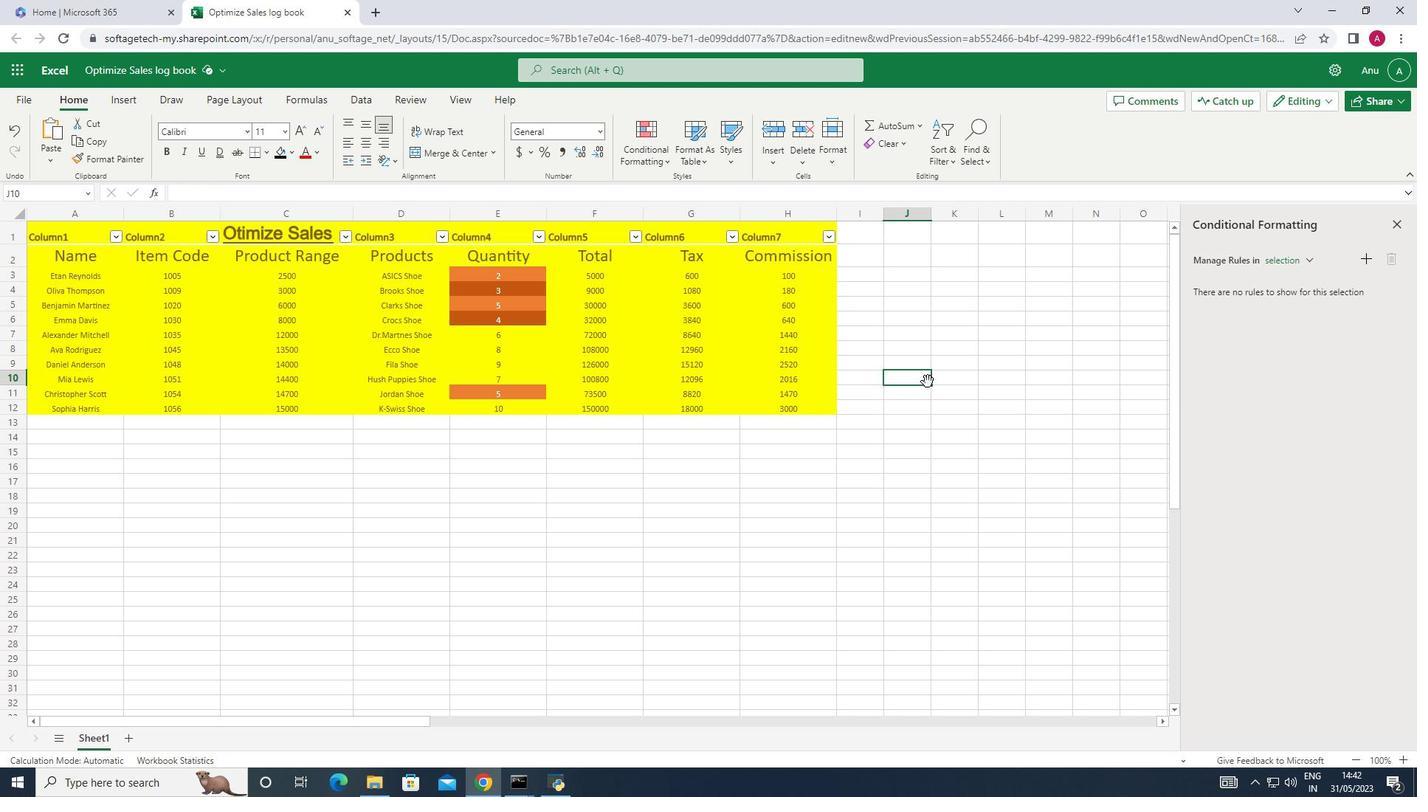 
